 Task: For heading Use Nunito with green colour, bold & Underline.  font size for heading22,  'Change the font style of data to'Nunito and font size to 14,  Change the alignment of both headline & data to Align left In the sheet  Attendance Tracking Spreadsheet
Action: Mouse moved to (239, 95)
Screenshot: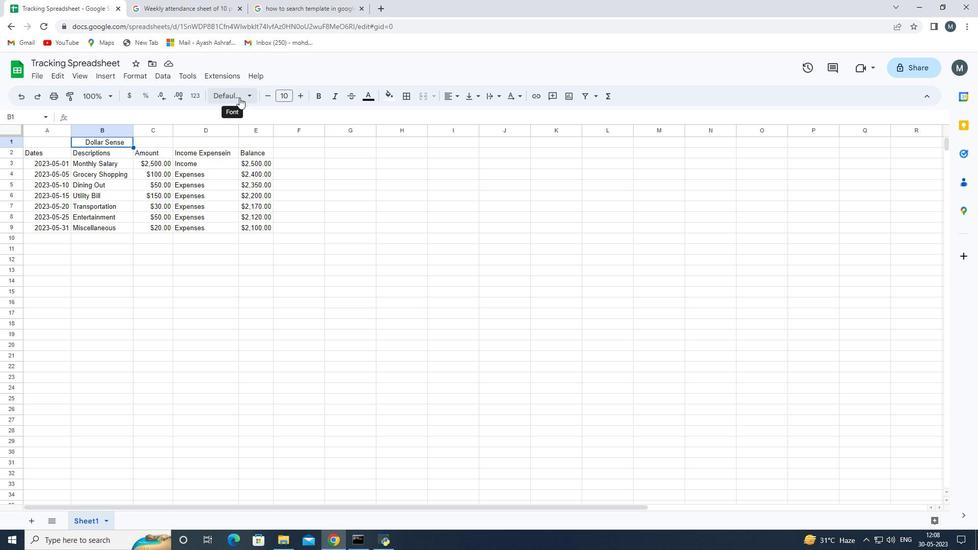 
Action: Mouse pressed left at (239, 95)
Screenshot: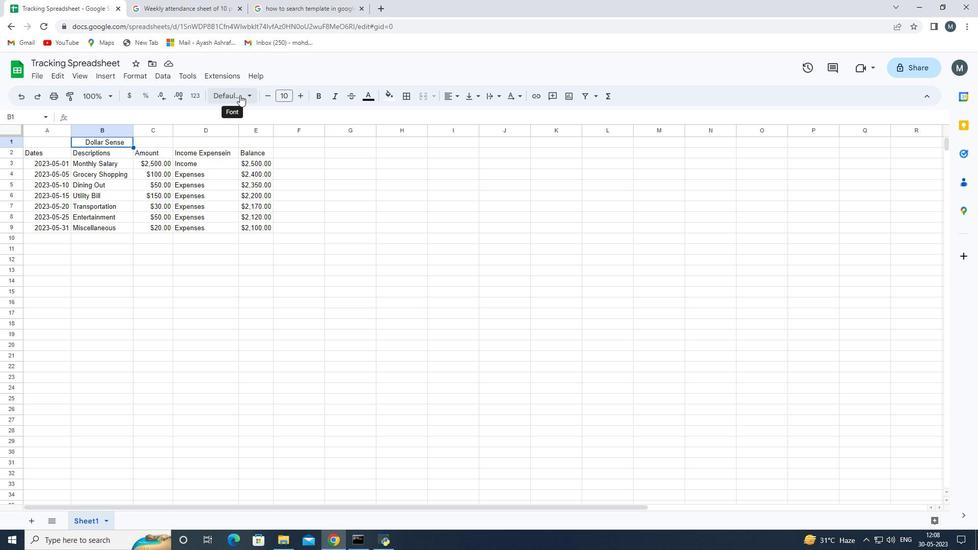 
Action: Mouse moved to (275, 332)
Screenshot: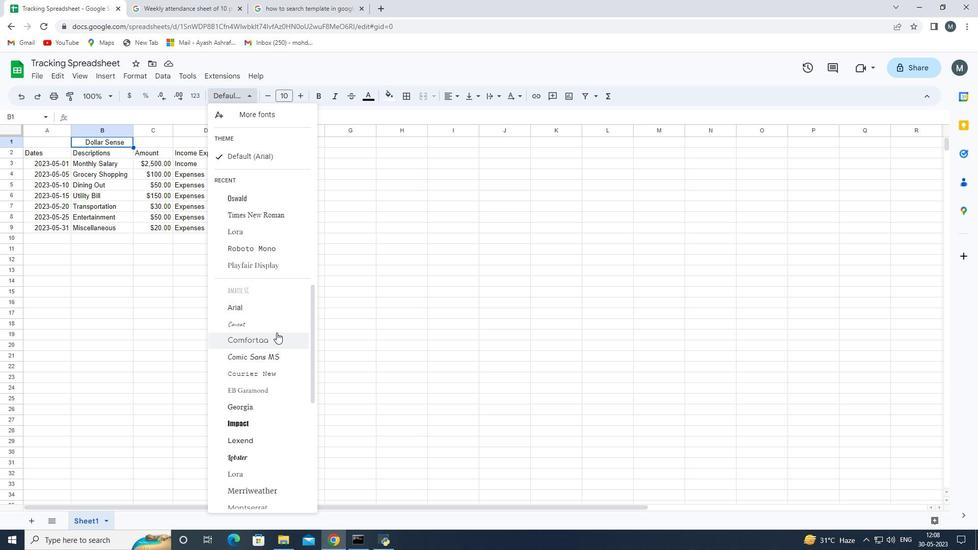 
Action: Mouse scrolled (275, 332) with delta (0, 0)
Screenshot: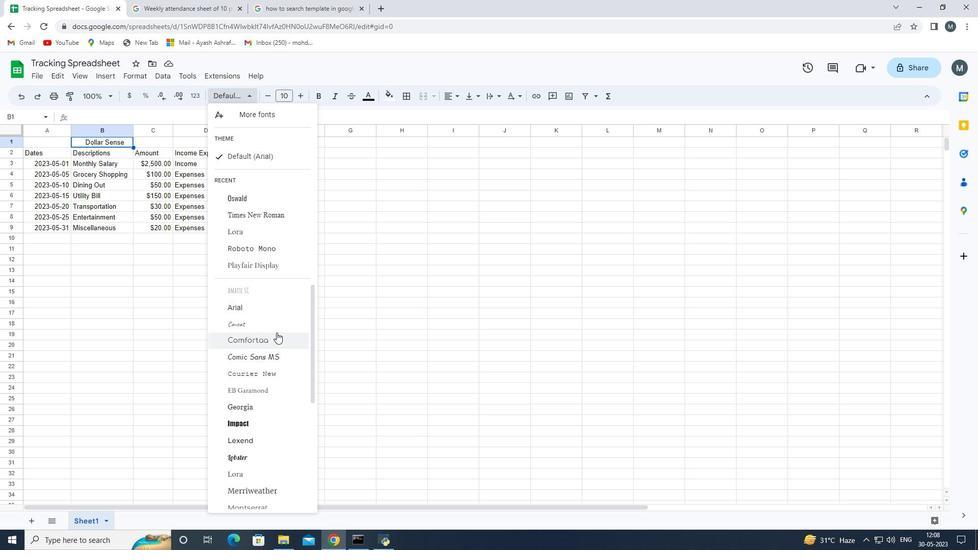 
Action: Mouse scrolled (275, 332) with delta (0, 0)
Screenshot: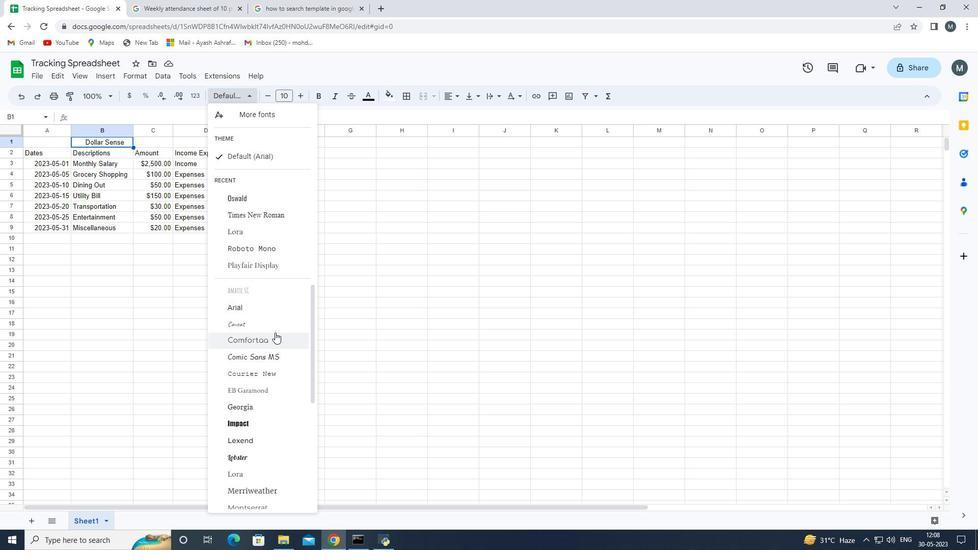 
Action: Mouse moved to (258, 419)
Screenshot: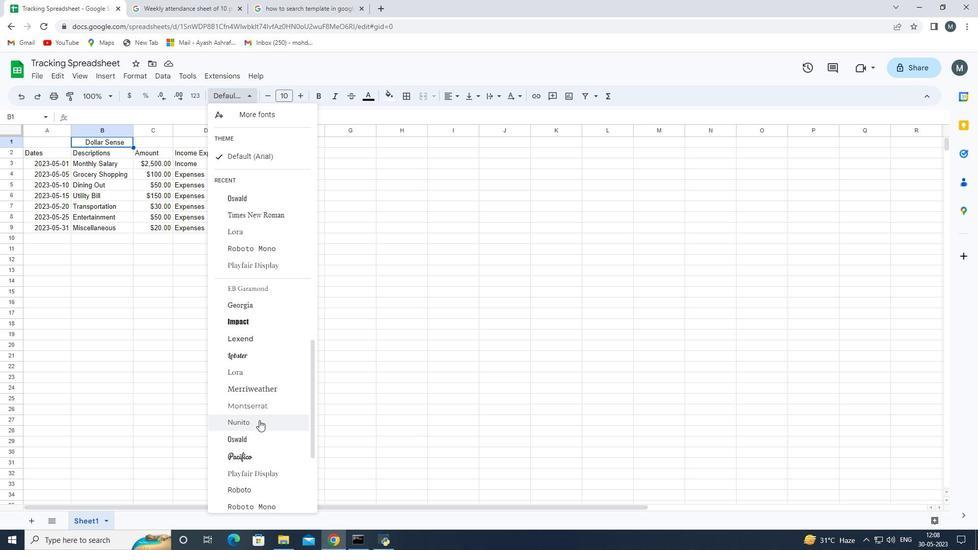 
Action: Mouse pressed left at (258, 419)
Screenshot: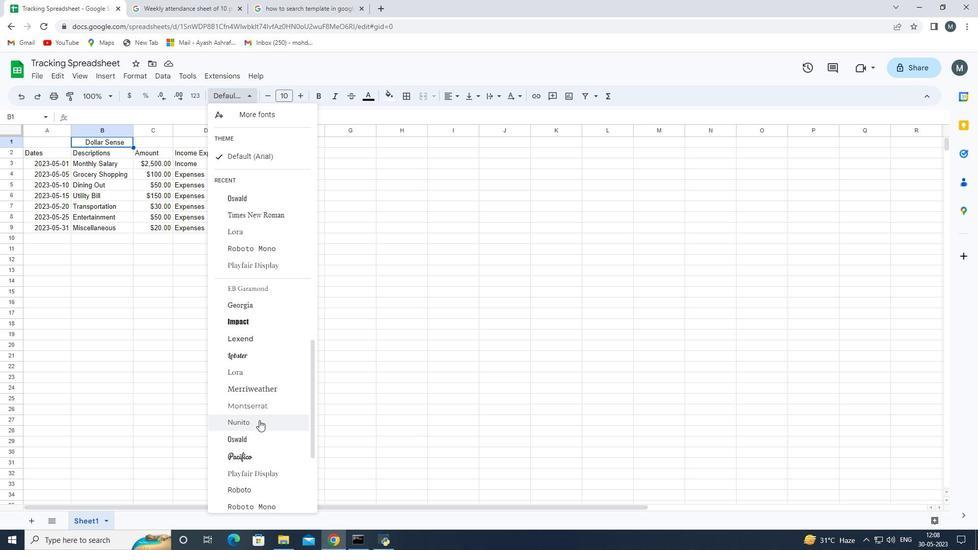 
Action: Mouse moved to (388, 97)
Screenshot: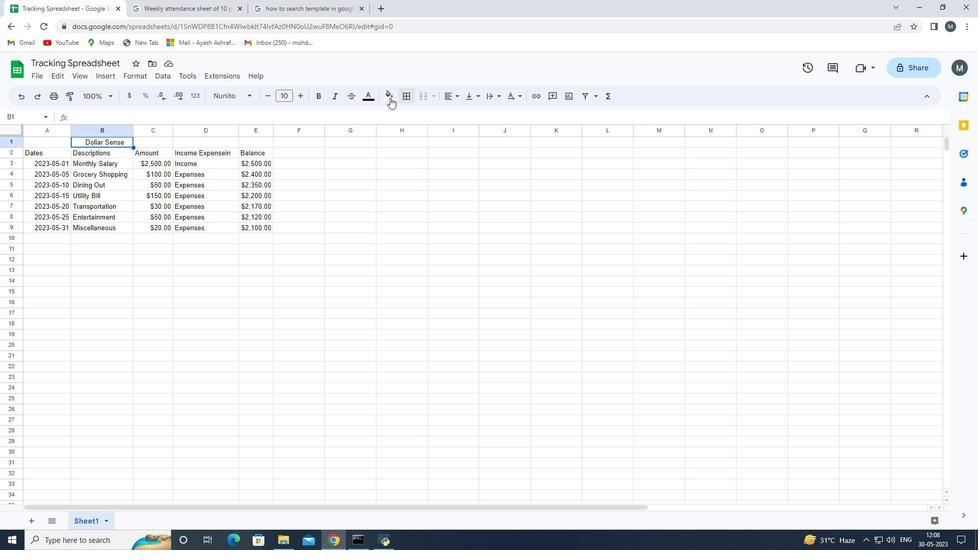 
Action: Mouse pressed left at (388, 97)
Screenshot: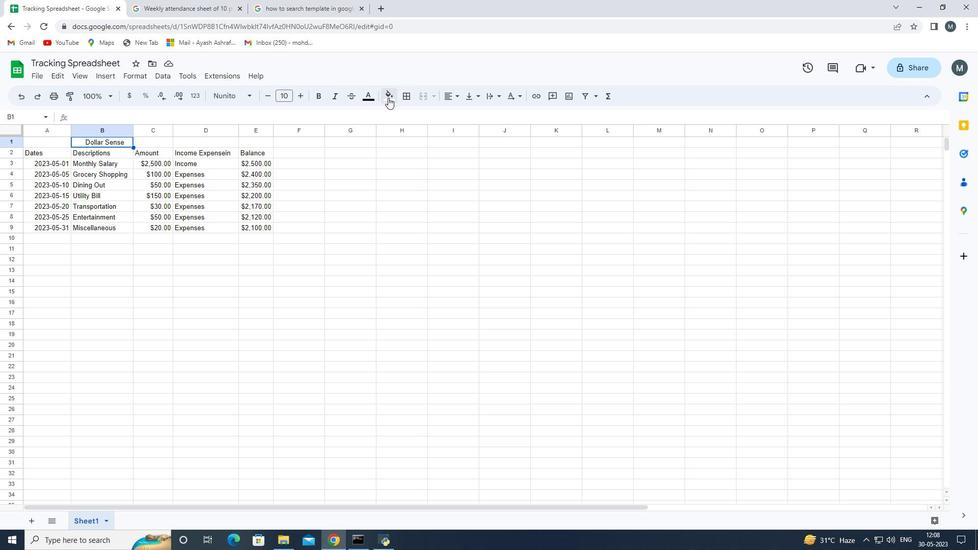 
Action: Mouse moved to (435, 144)
Screenshot: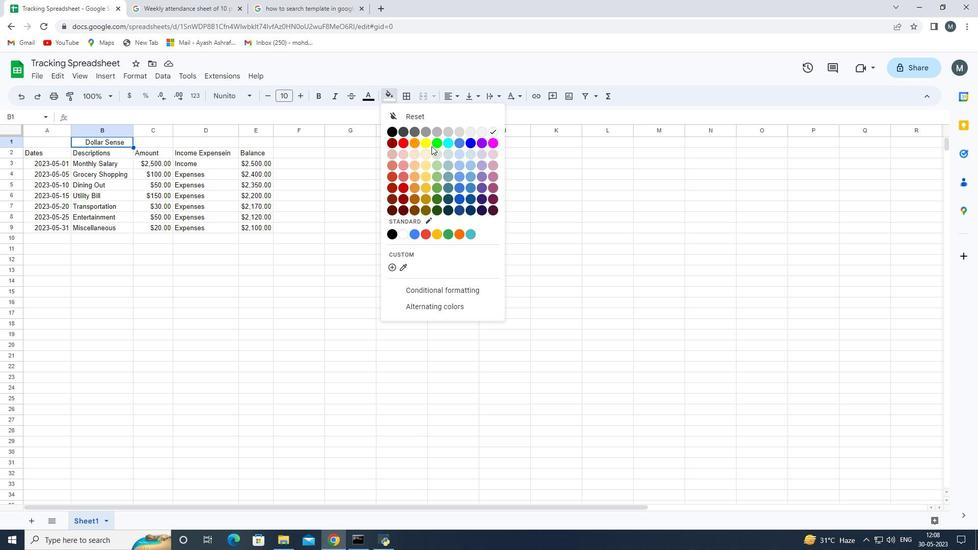 
Action: Mouse pressed left at (435, 144)
Screenshot: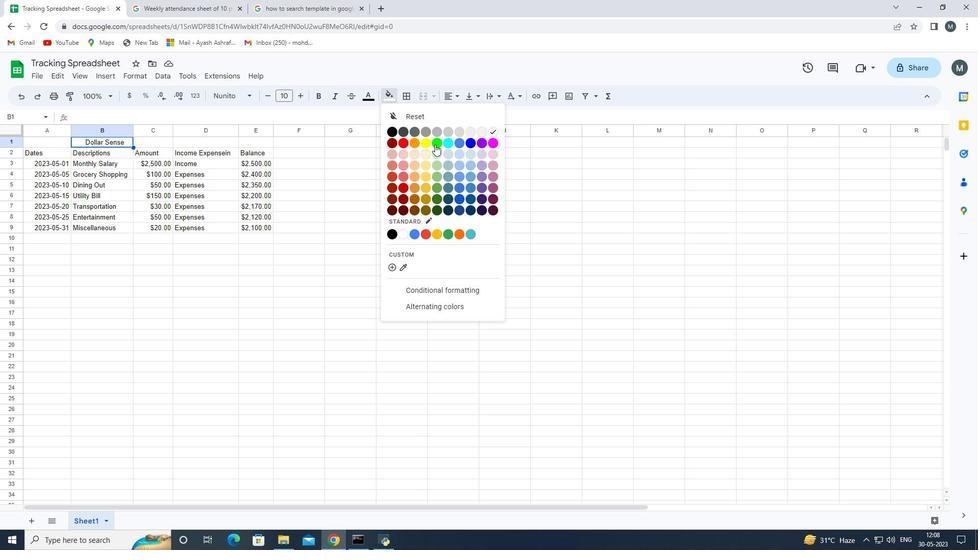 
Action: Mouse moved to (321, 97)
Screenshot: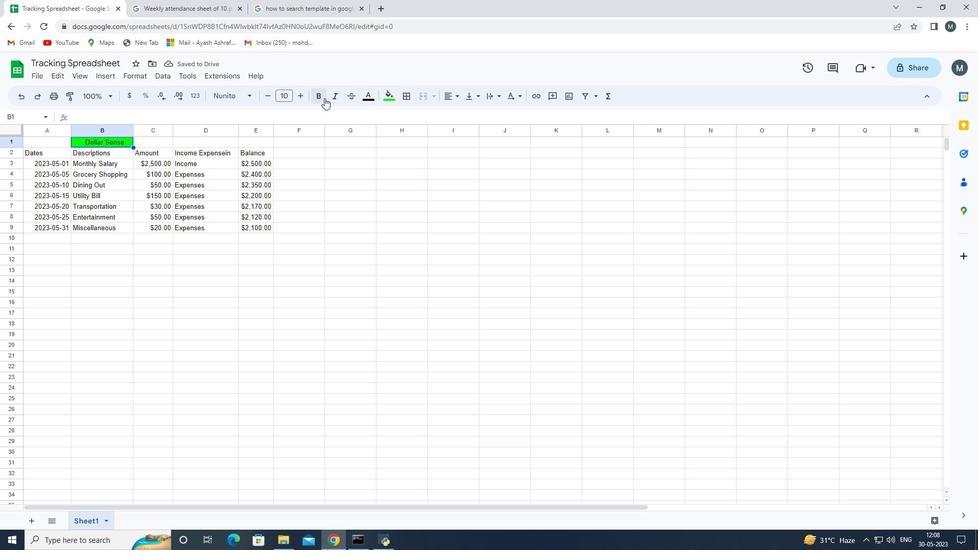 
Action: Mouse pressed left at (321, 97)
Screenshot: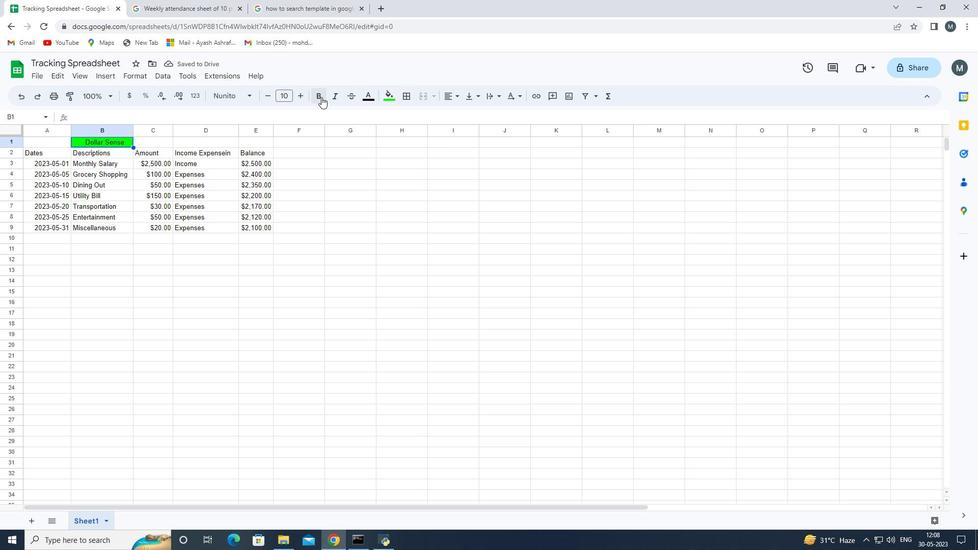 
Action: Mouse moved to (366, 101)
Screenshot: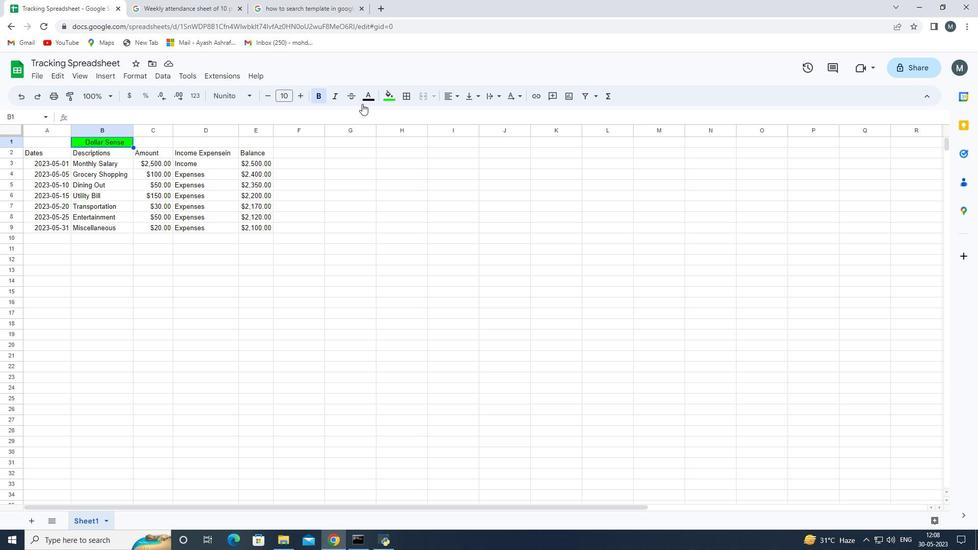 
Action: Mouse pressed left at (366, 101)
Screenshot: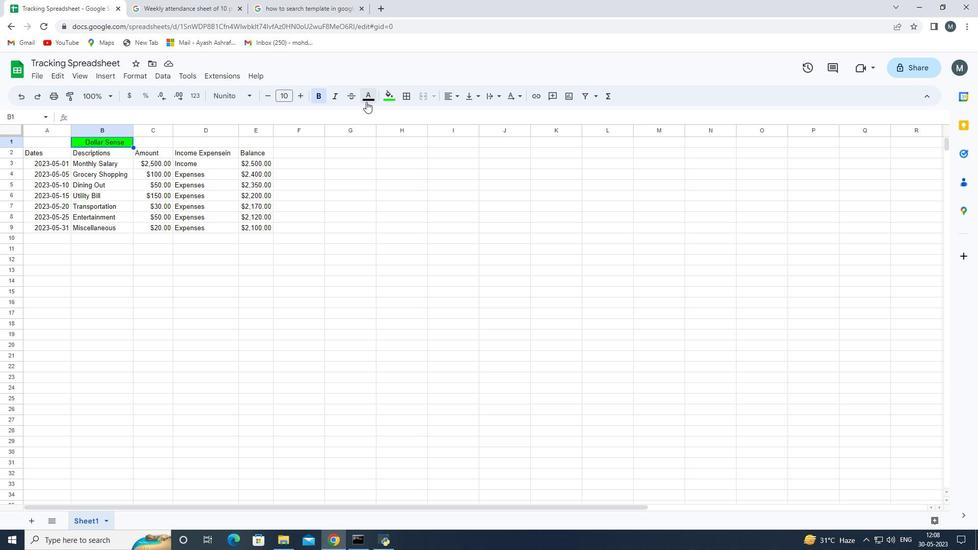 
Action: Mouse moved to (370, 132)
Screenshot: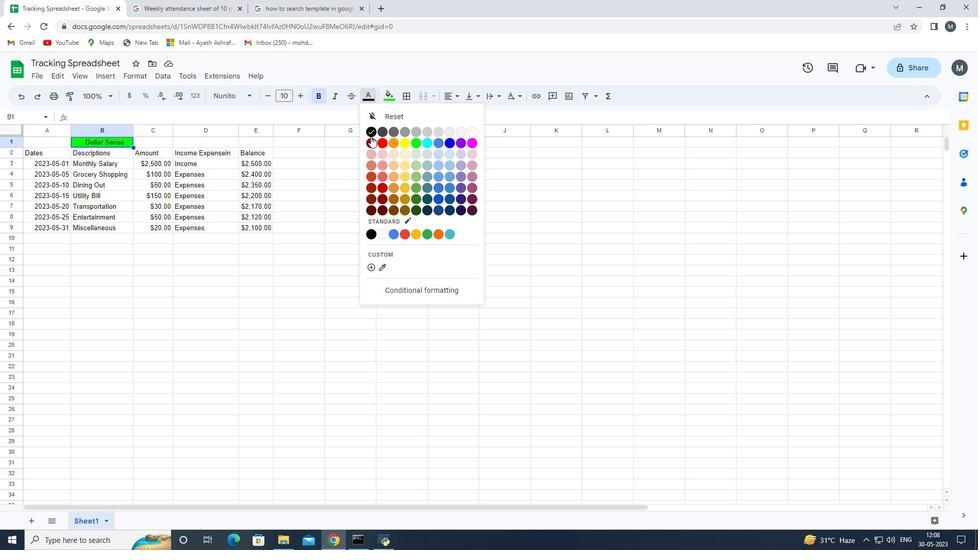 
Action: Mouse pressed left at (370, 132)
Screenshot: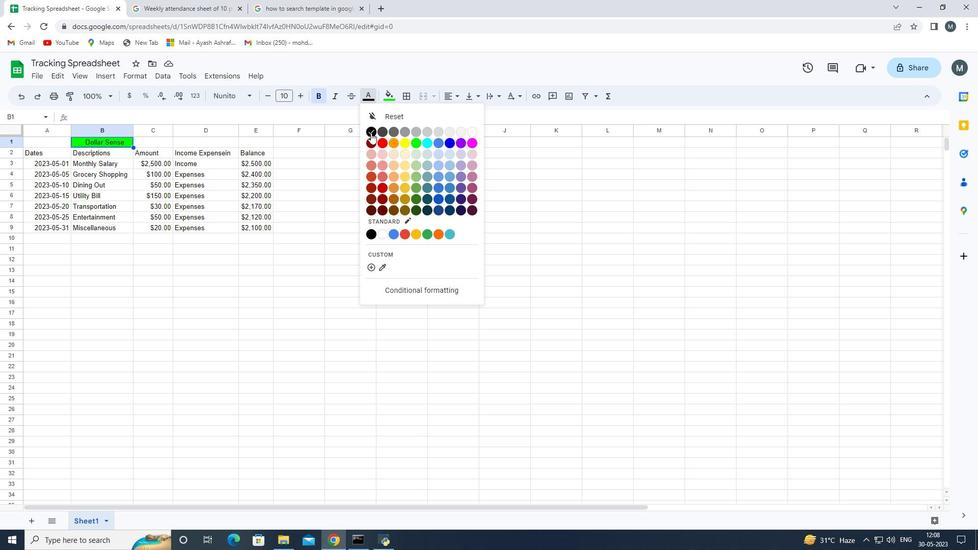 
Action: Mouse moved to (111, 144)
Screenshot: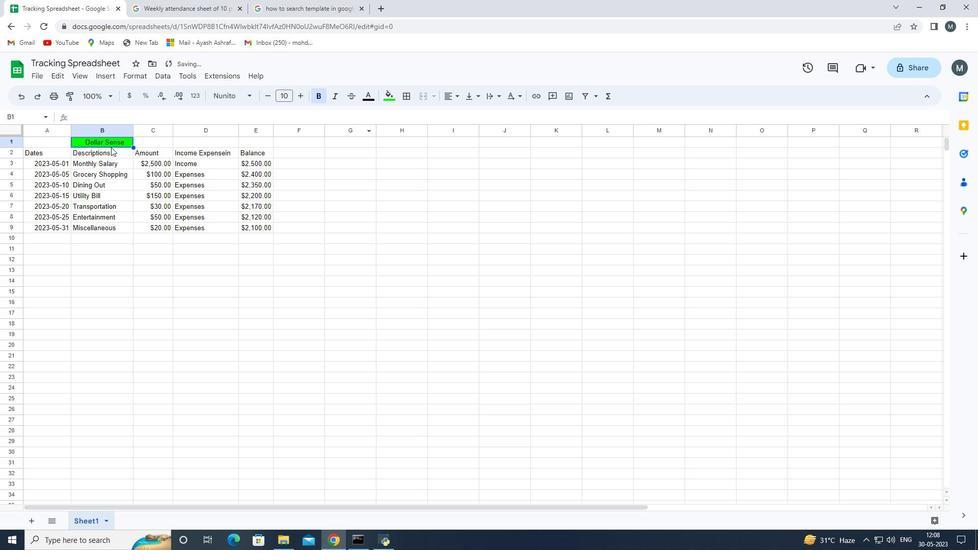 
Action: Mouse pressed left at (111, 144)
Screenshot: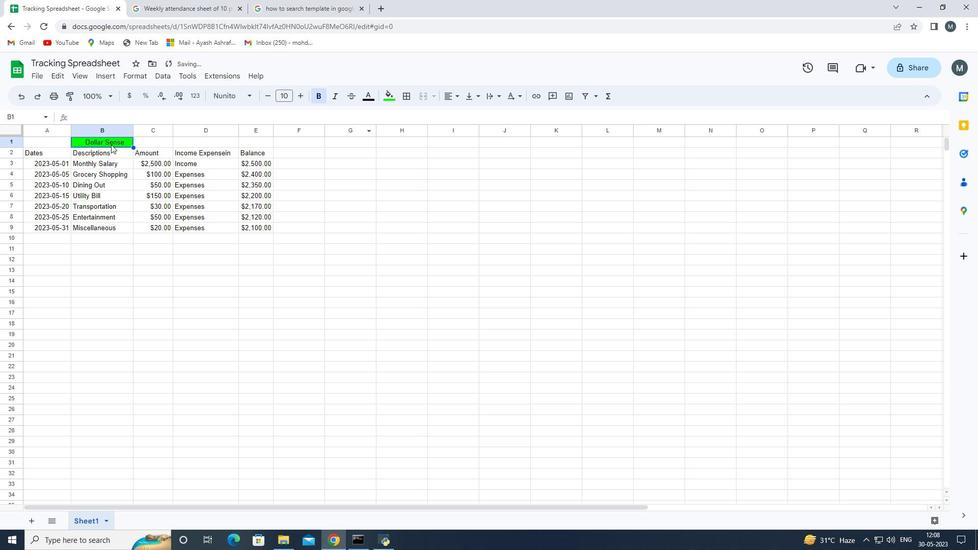 
Action: Mouse pressed left at (111, 144)
Screenshot: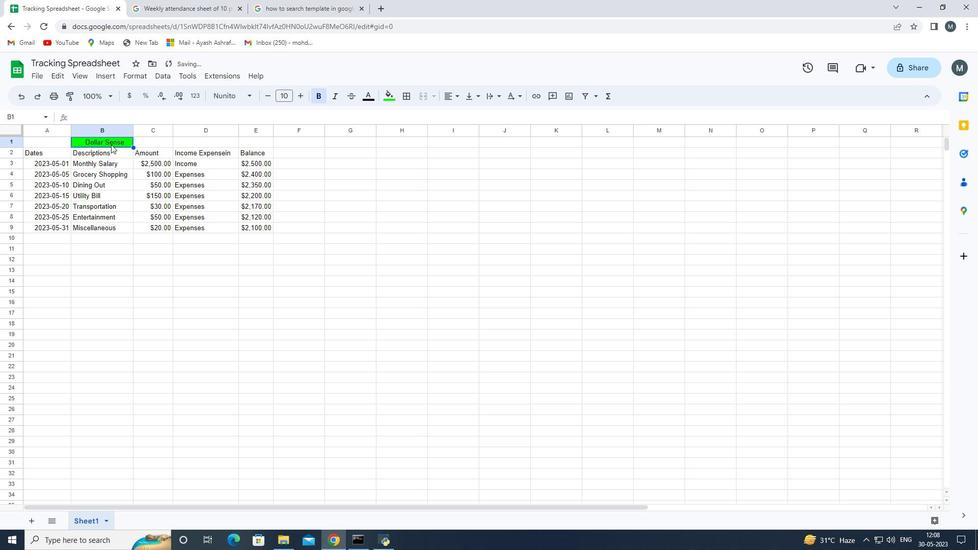 
Action: Mouse moved to (111, 144)
Screenshot: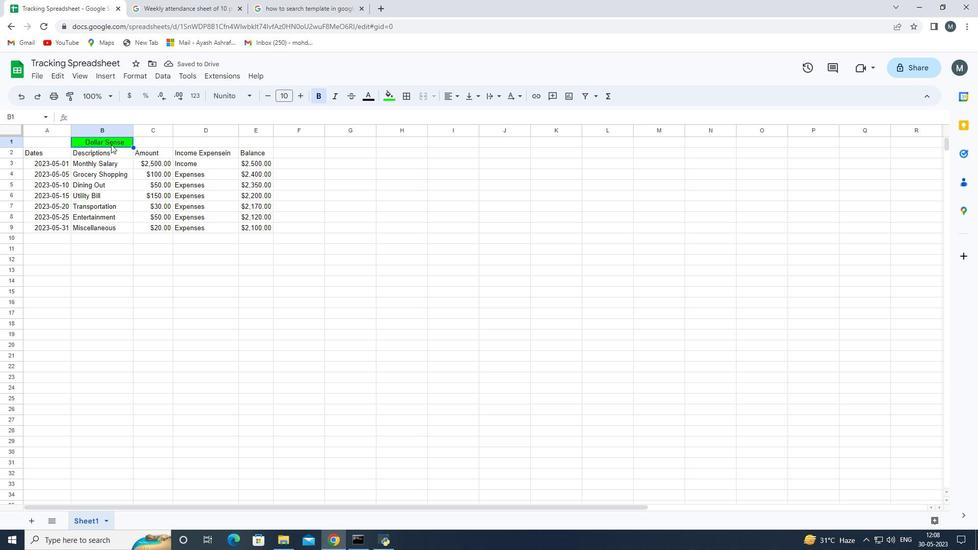 
Action: Key pressed ctrl+B
Screenshot: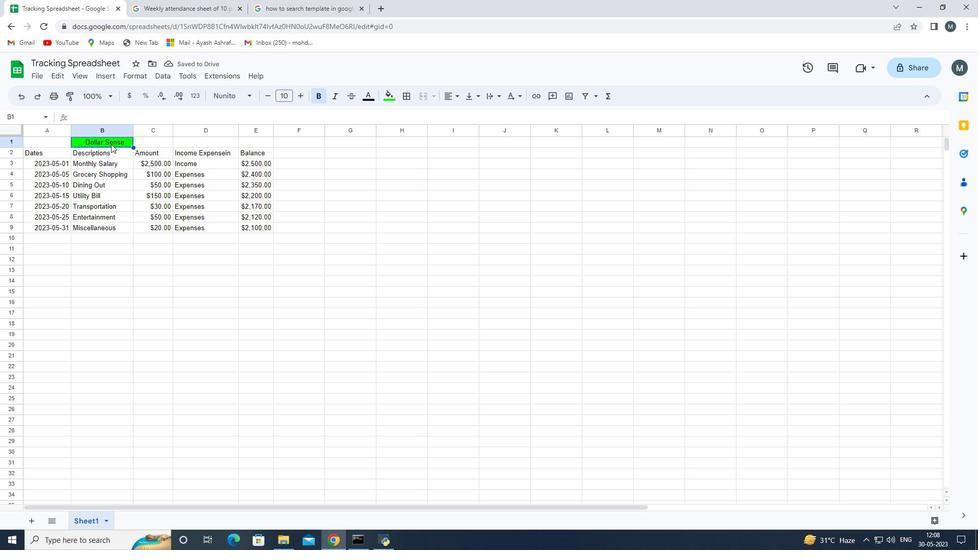 
Action: Mouse moved to (120, 137)
Screenshot: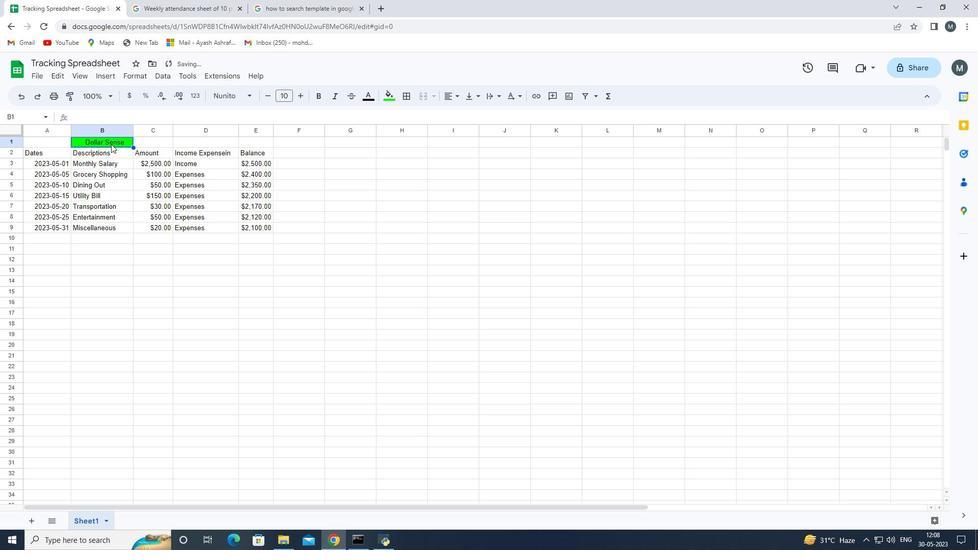 
Action: Mouse pressed left at (120, 137)
Screenshot: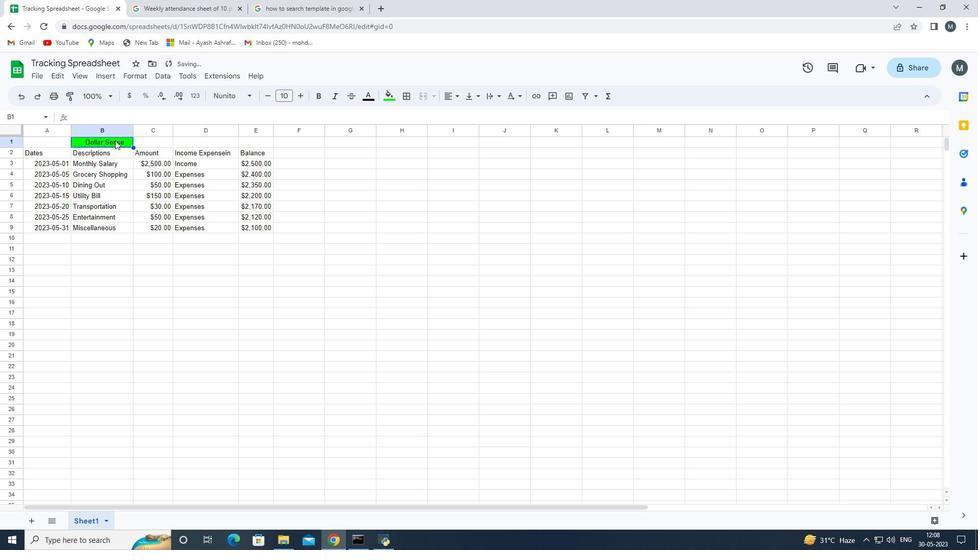 
Action: Mouse moved to (120, 140)
Screenshot: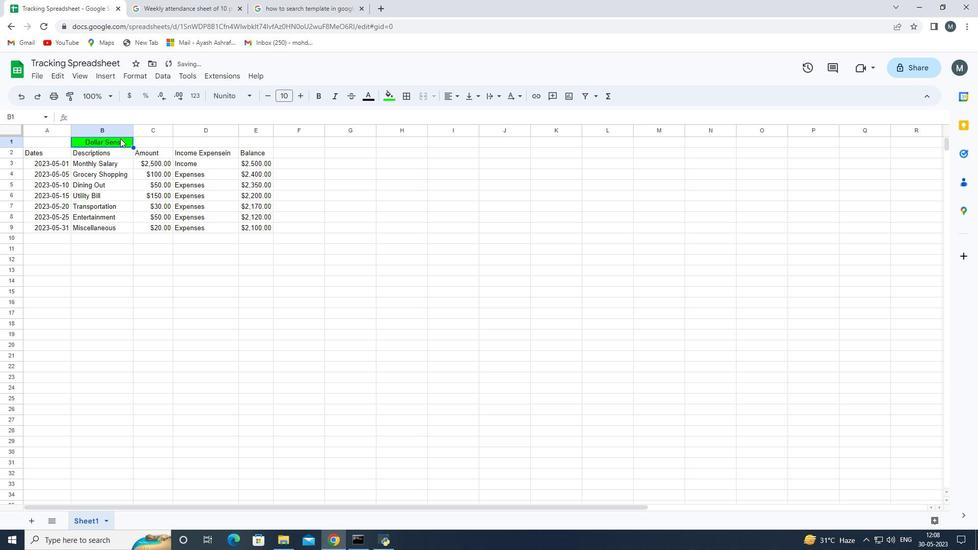 
Action: Mouse pressed left at (120, 140)
Screenshot: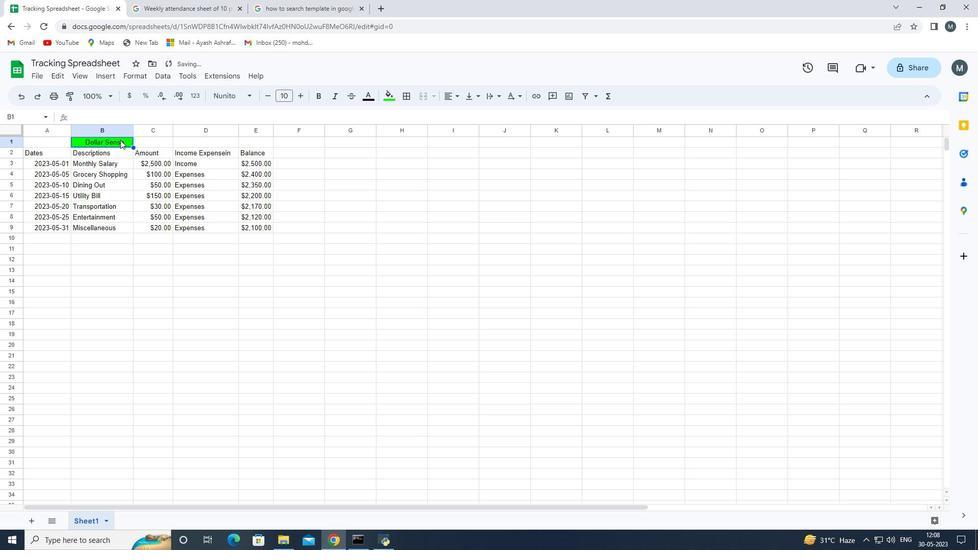 
Action: Mouse pressed left at (120, 140)
Screenshot: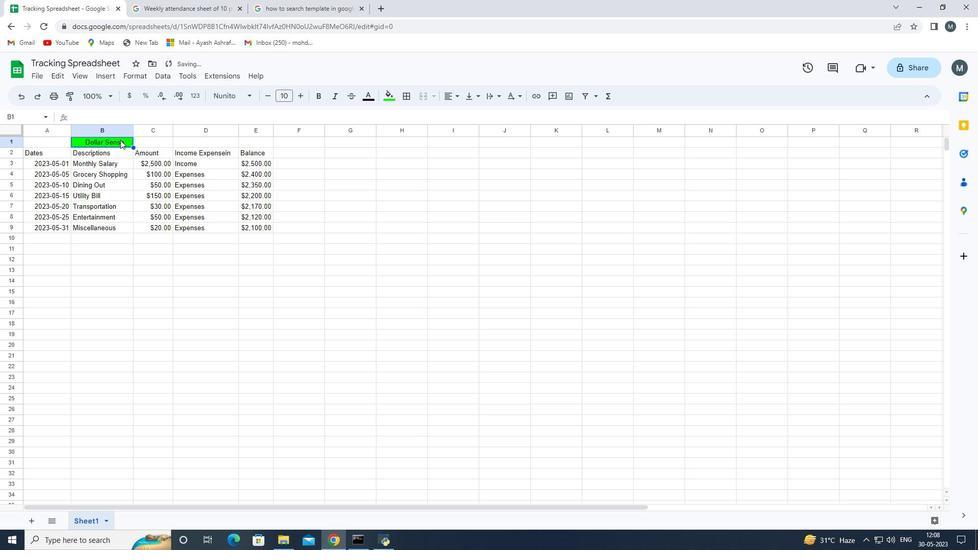 
Action: Mouse moved to (61, 141)
Screenshot: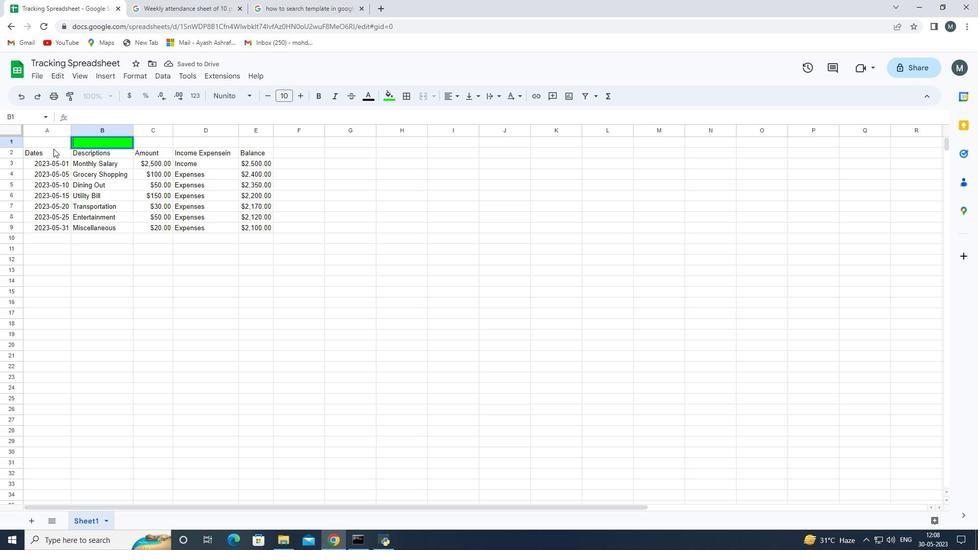 
Action: Mouse pressed left at (61, 141)
Screenshot: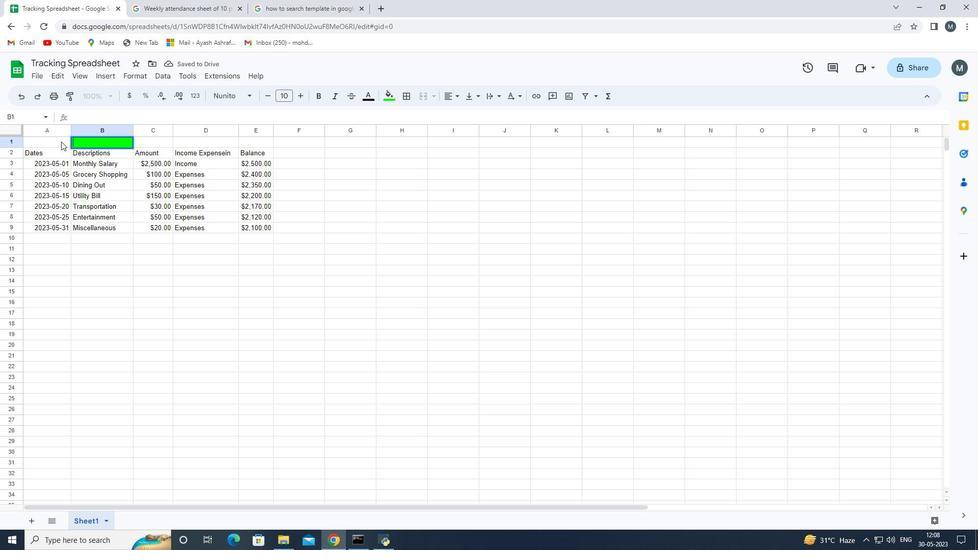 
Action: Mouse moved to (102, 142)
Screenshot: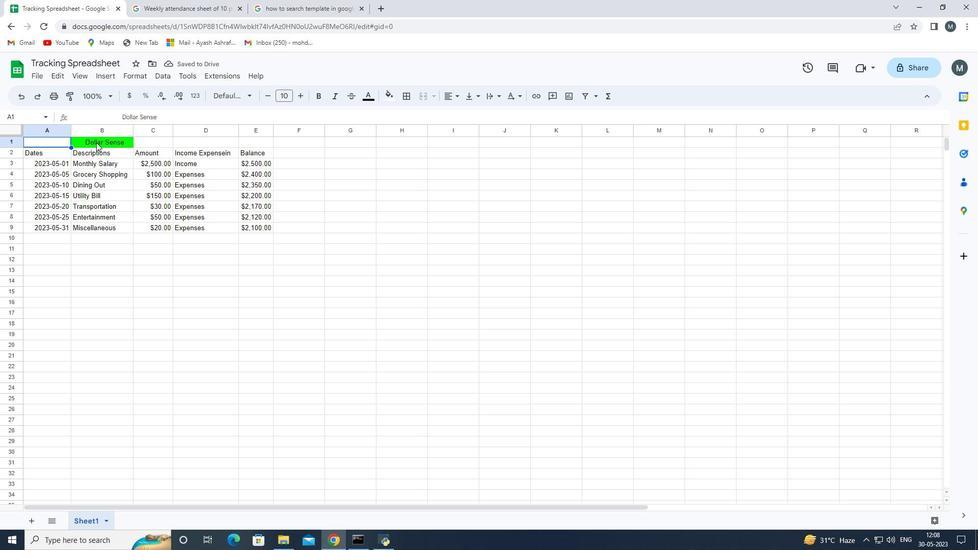 
Action: Mouse pressed left at (102, 142)
Screenshot: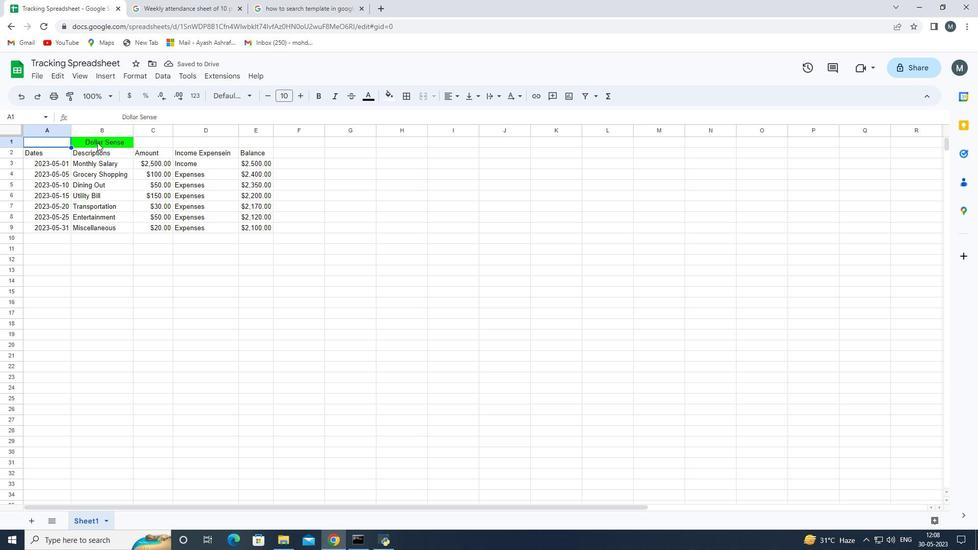 
Action: Mouse pressed left at (102, 142)
Screenshot: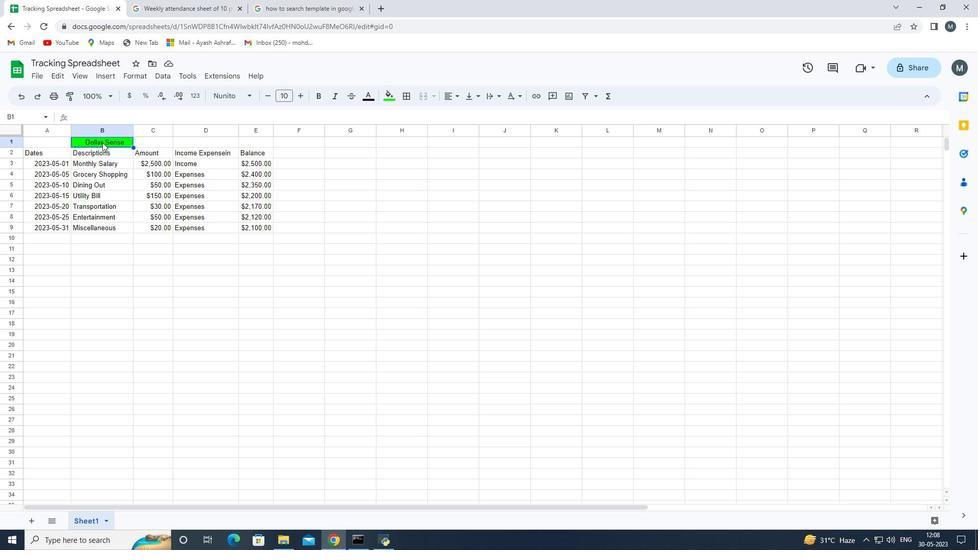 
Action: Mouse pressed left at (102, 142)
Screenshot: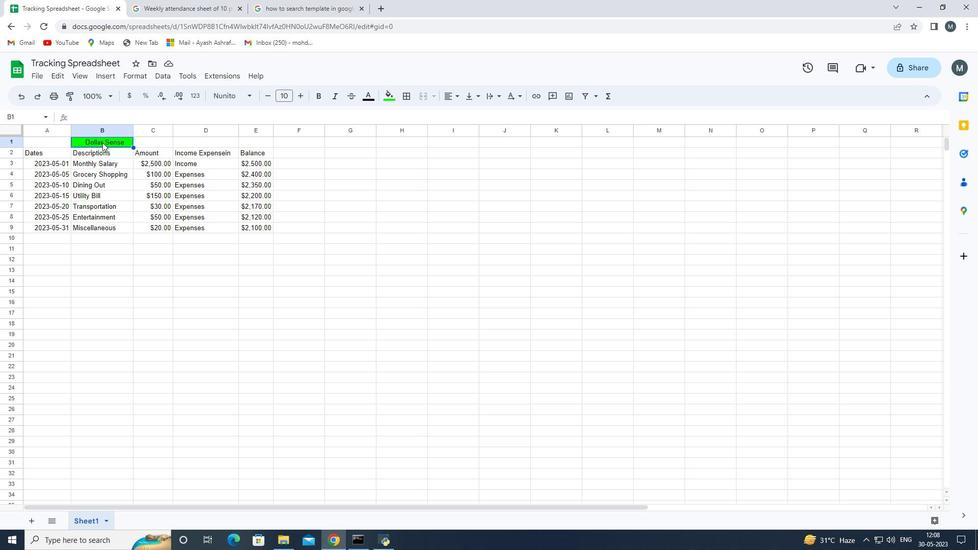 
Action: Mouse moved to (52, 141)
Screenshot: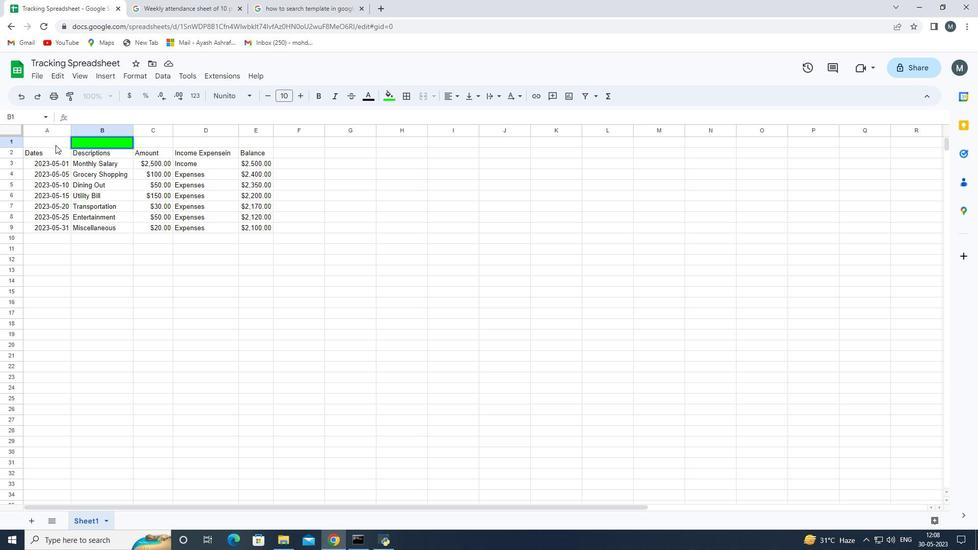 
Action: Mouse pressed left at (52, 141)
Screenshot: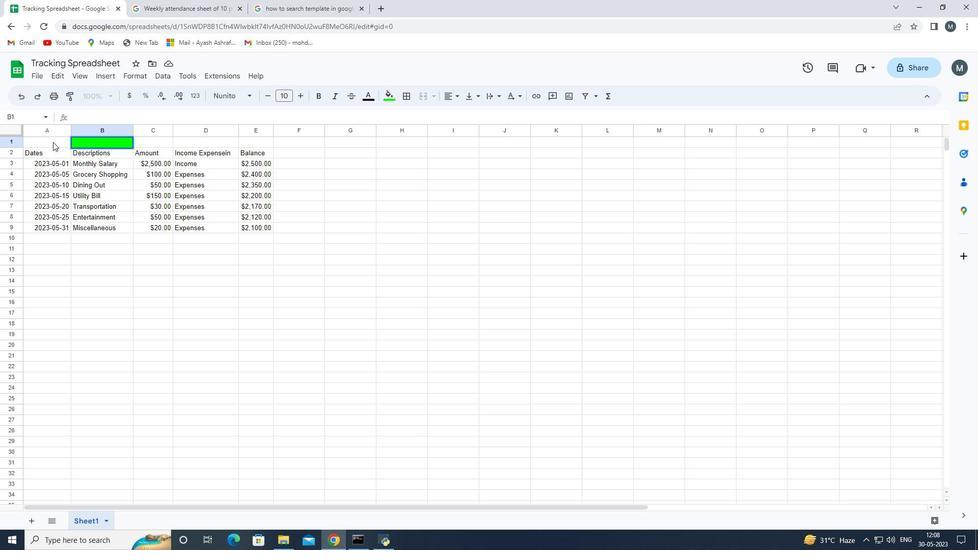 
Action: Mouse moved to (106, 145)
Screenshot: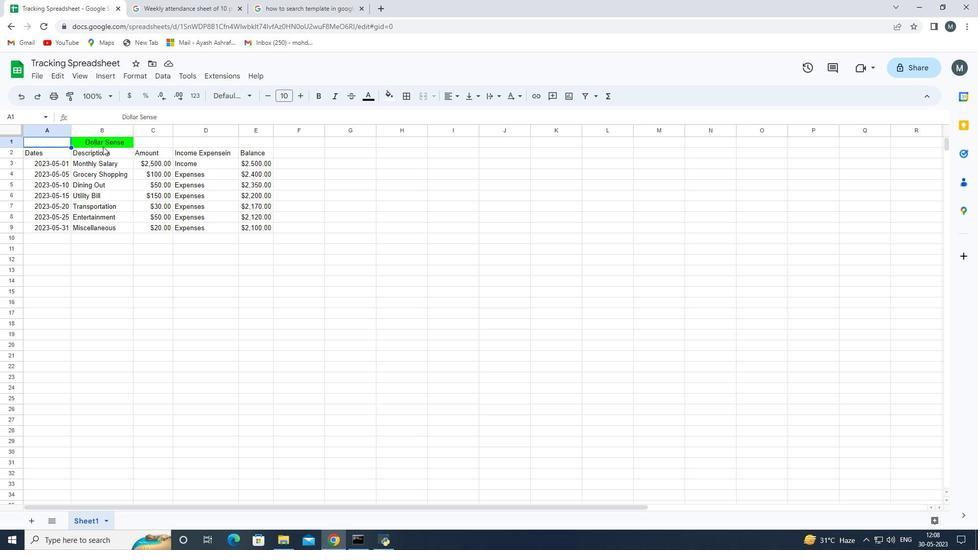 
Action: Mouse pressed left at (106, 145)
Screenshot: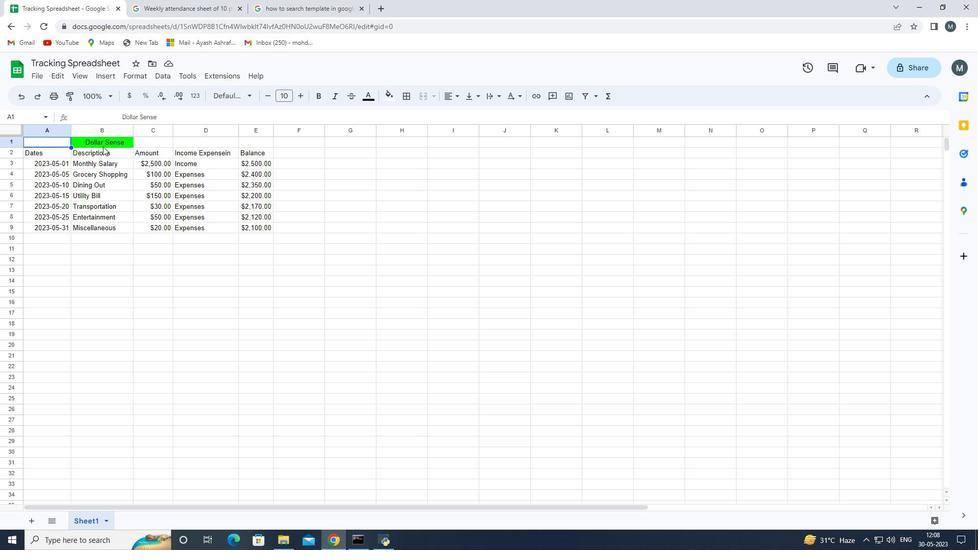 
Action: Mouse moved to (58, 142)
Screenshot: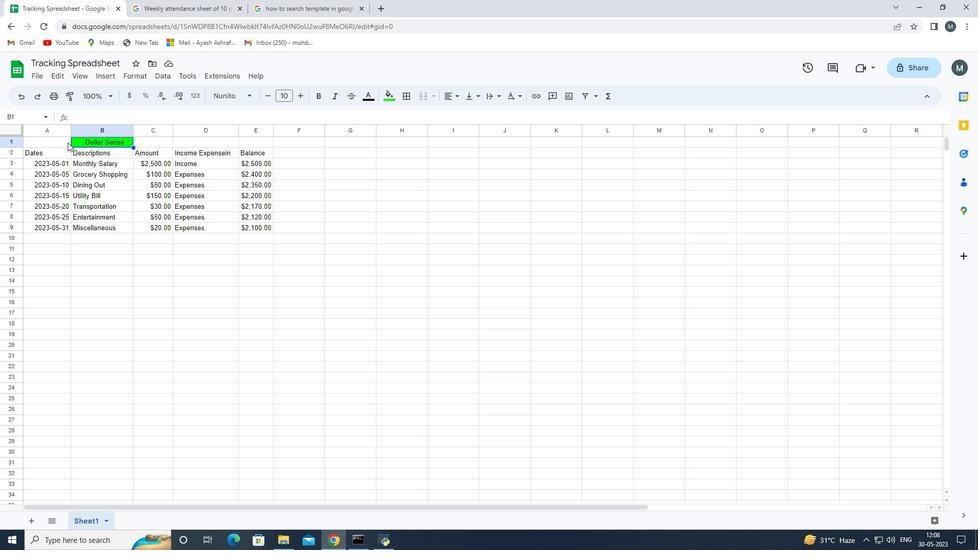 
Action: Mouse pressed left at (58, 142)
Screenshot: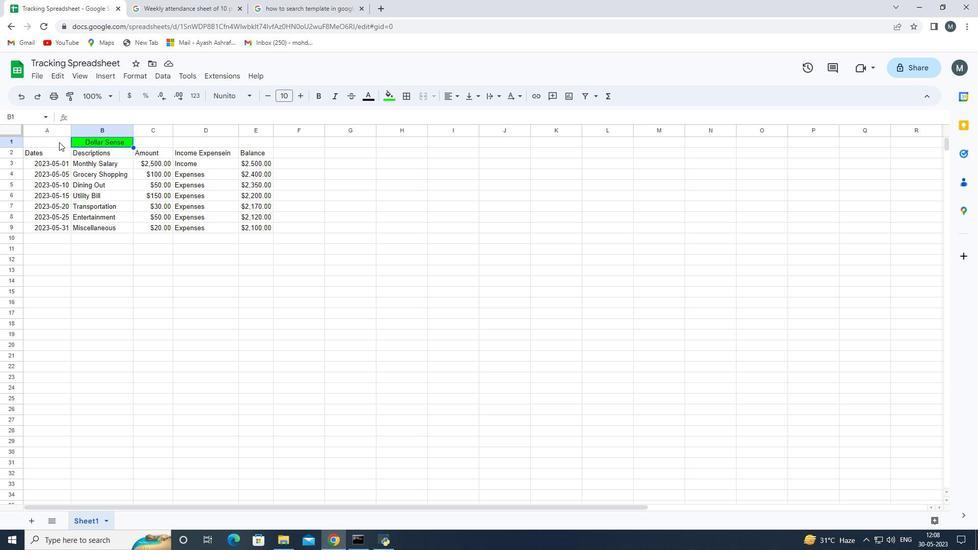 
Action: Mouse moved to (165, 114)
Screenshot: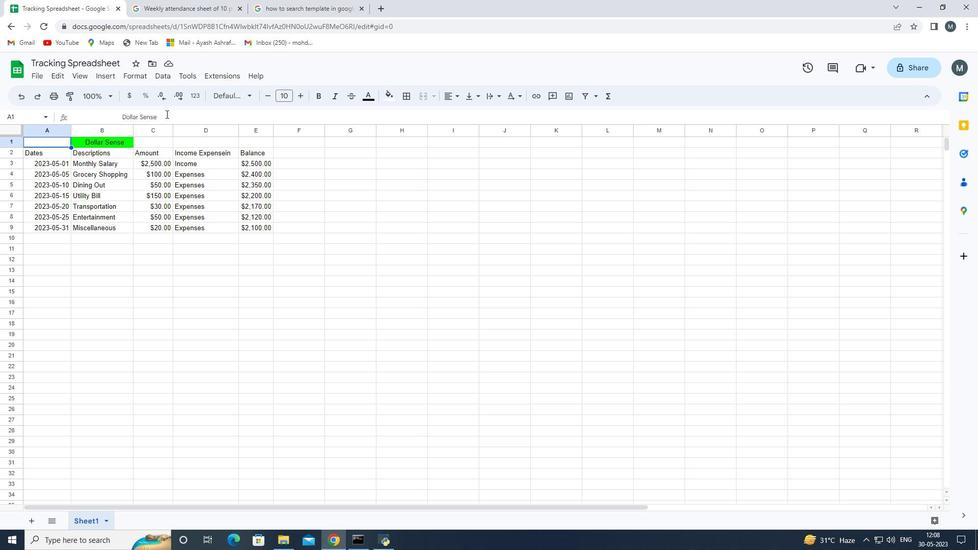 
Action: Mouse pressed left at (165, 114)
Screenshot: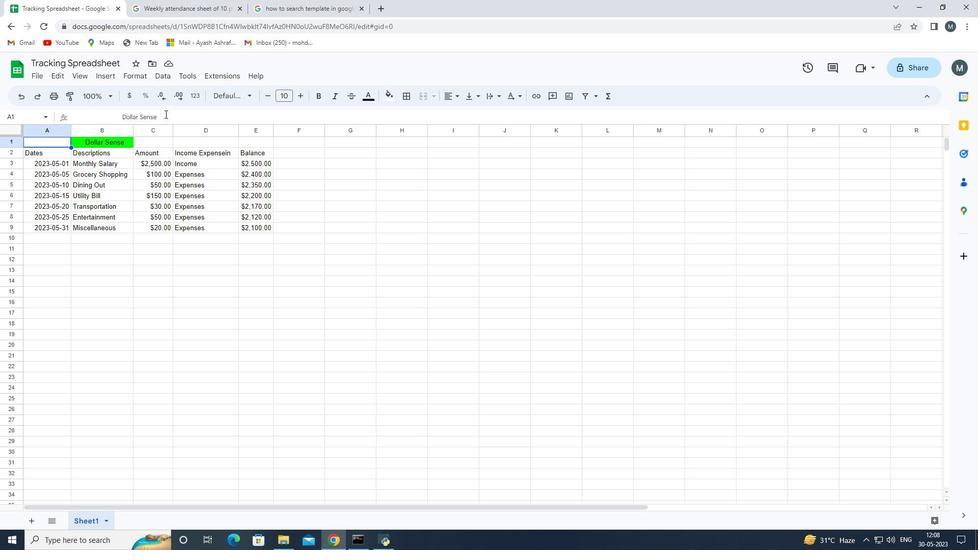 
Action: Mouse moved to (123, 120)
Screenshot: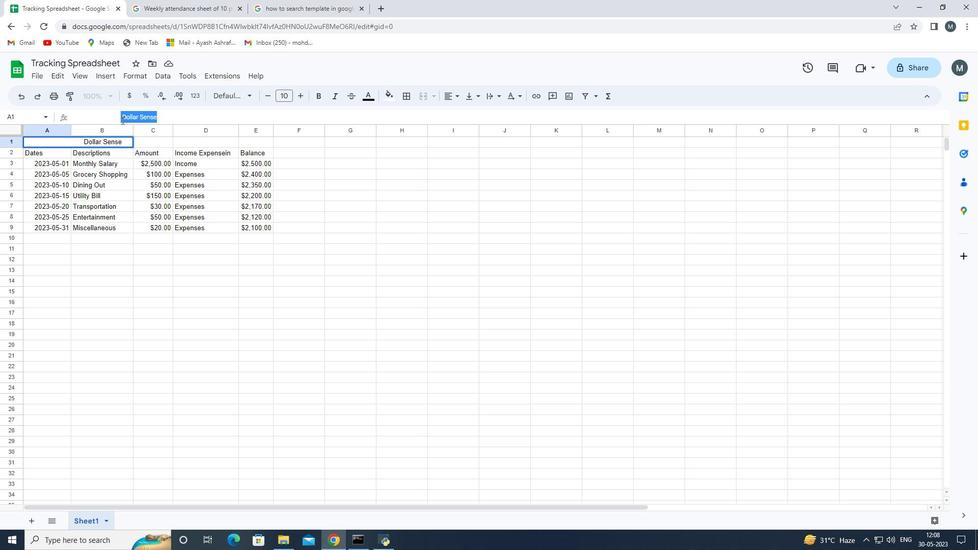
Action: Key pressed ctrl+B
Screenshot: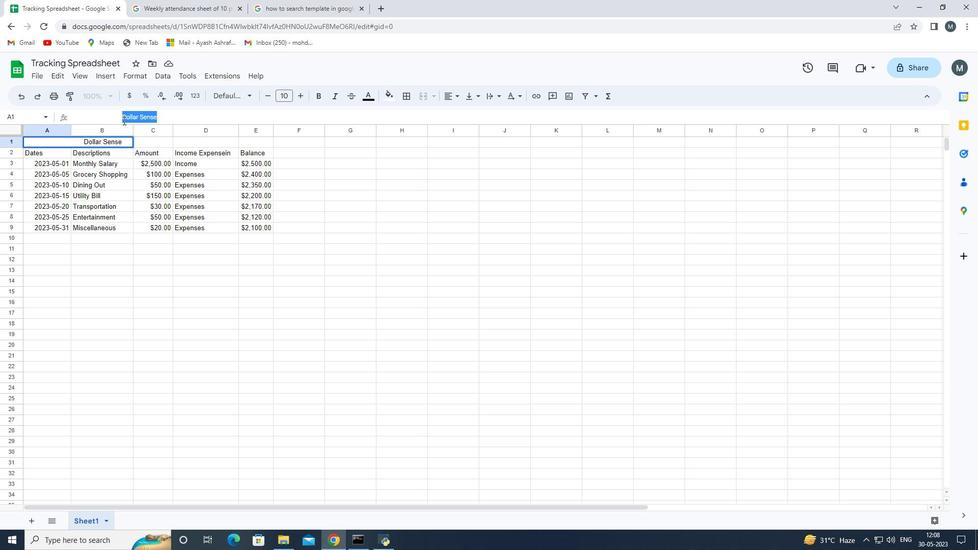 
Action: Mouse moved to (117, 132)
Screenshot: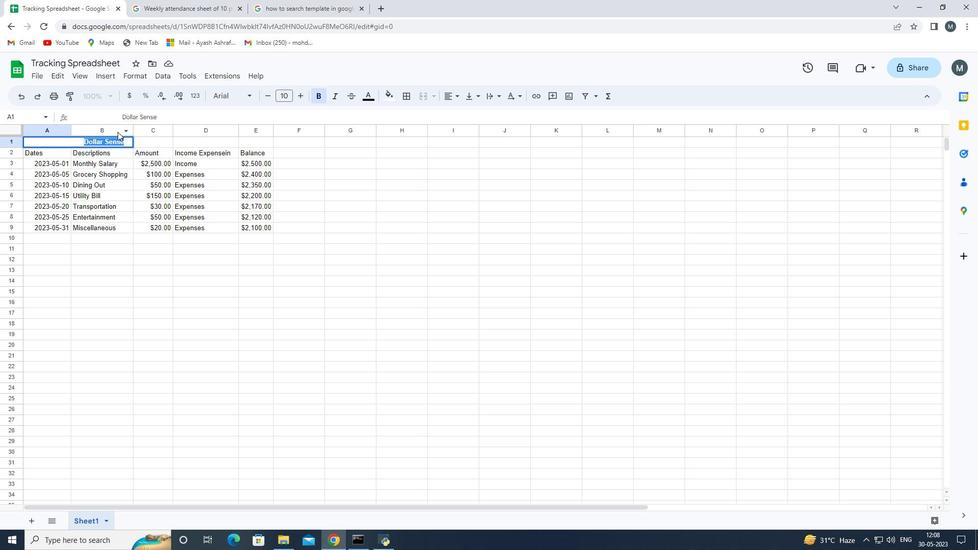 
Action: Key pressed ctrl+U
Screenshot: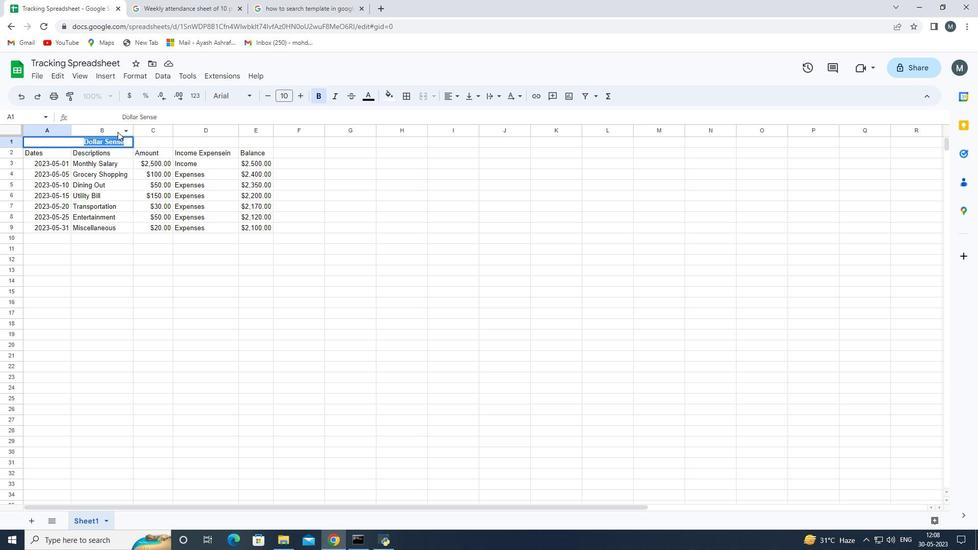 
Action: Mouse moved to (135, 278)
Screenshot: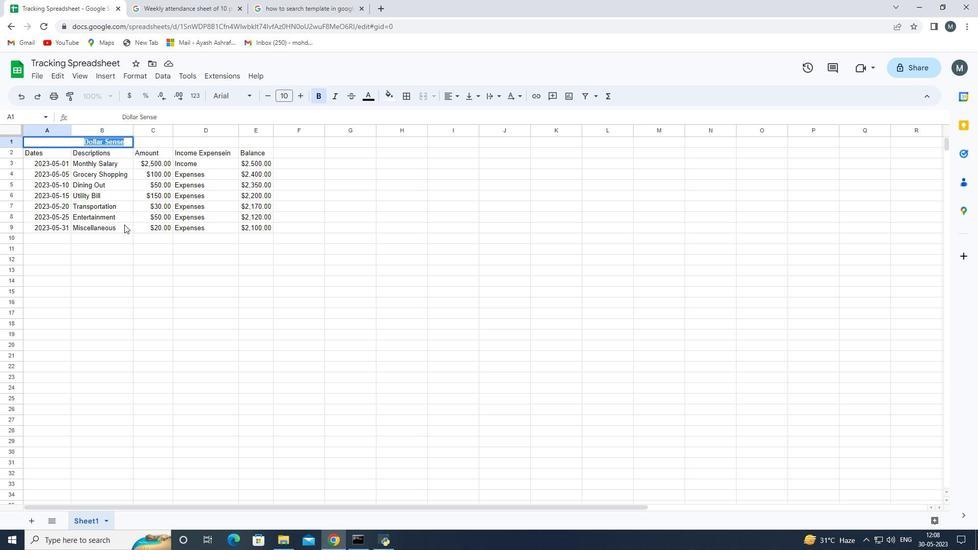 
Action: Mouse pressed left at (135, 278)
Screenshot: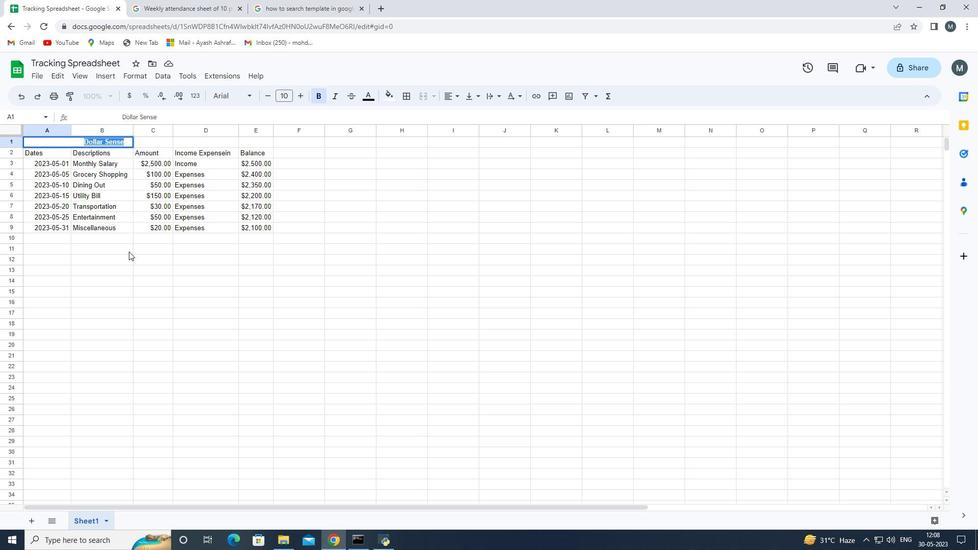 
Action: Mouse moved to (98, 144)
Screenshot: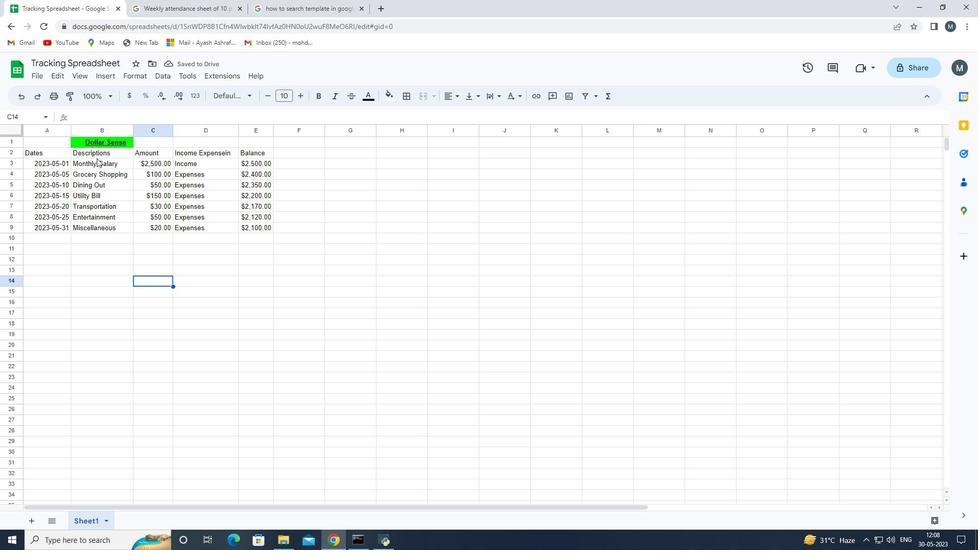 
Action: Mouse pressed left at (98, 144)
Screenshot: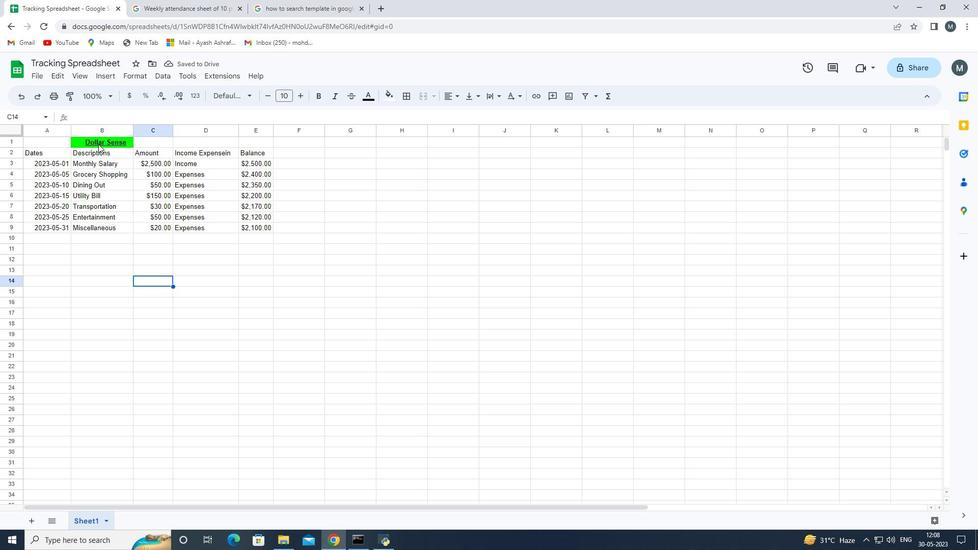 
Action: Mouse moved to (297, 97)
Screenshot: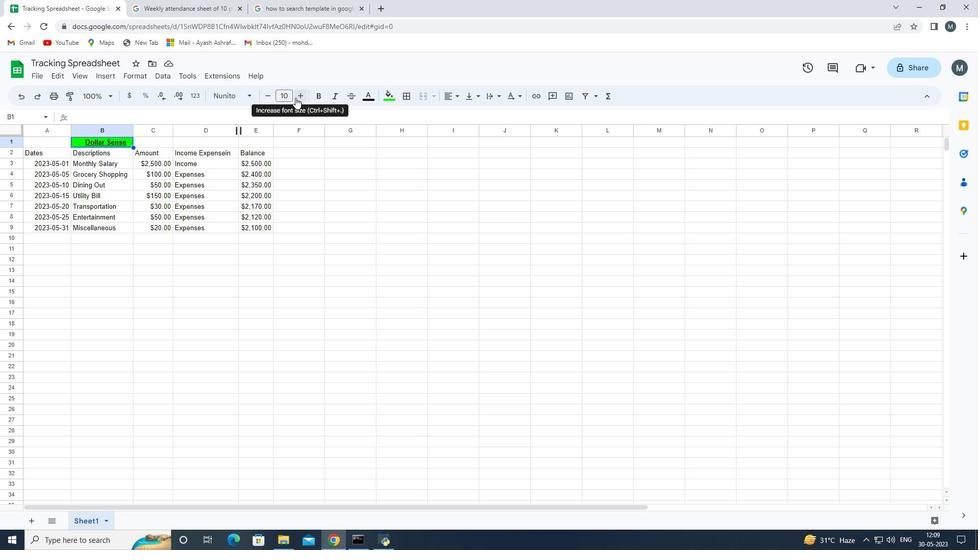 
Action: Mouse pressed left at (297, 97)
Screenshot: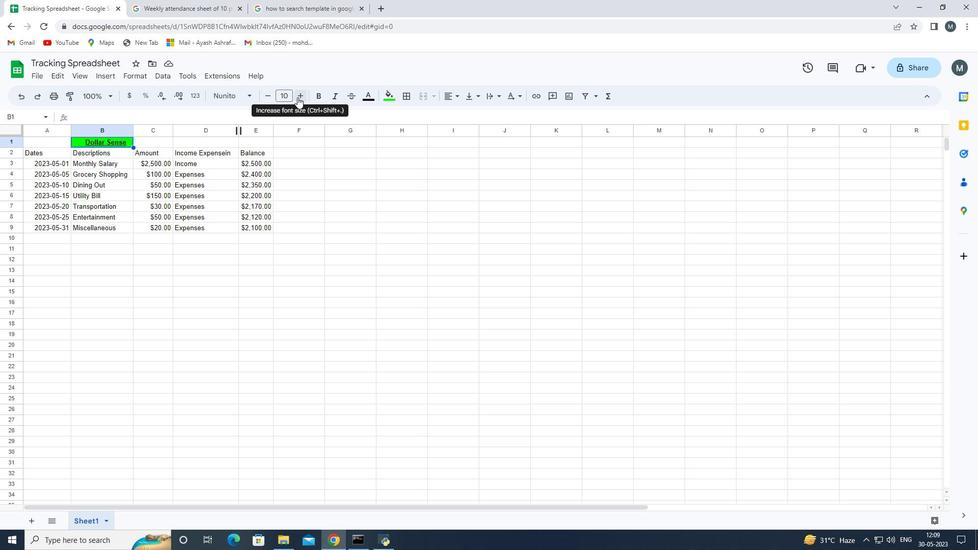 
Action: Mouse pressed left at (297, 97)
Screenshot: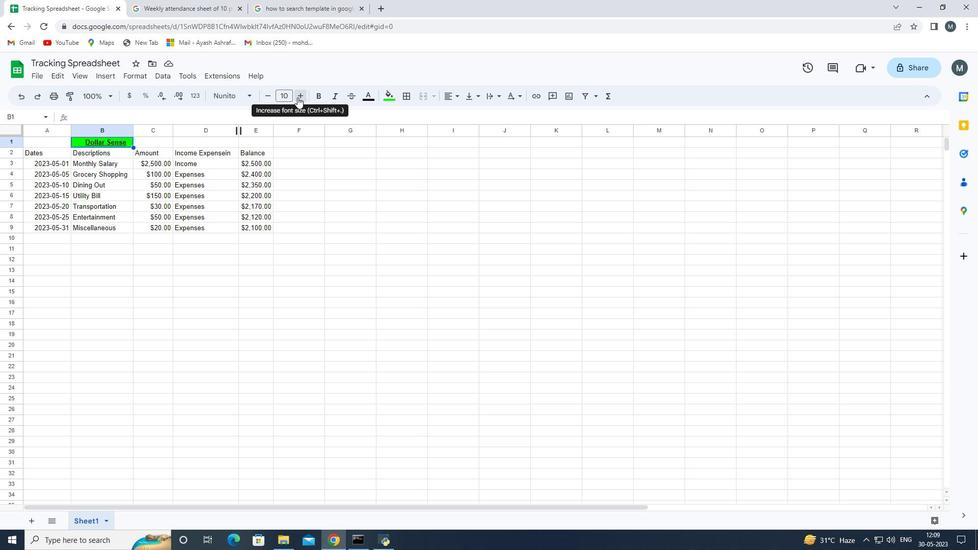 
Action: Mouse pressed left at (297, 97)
Screenshot: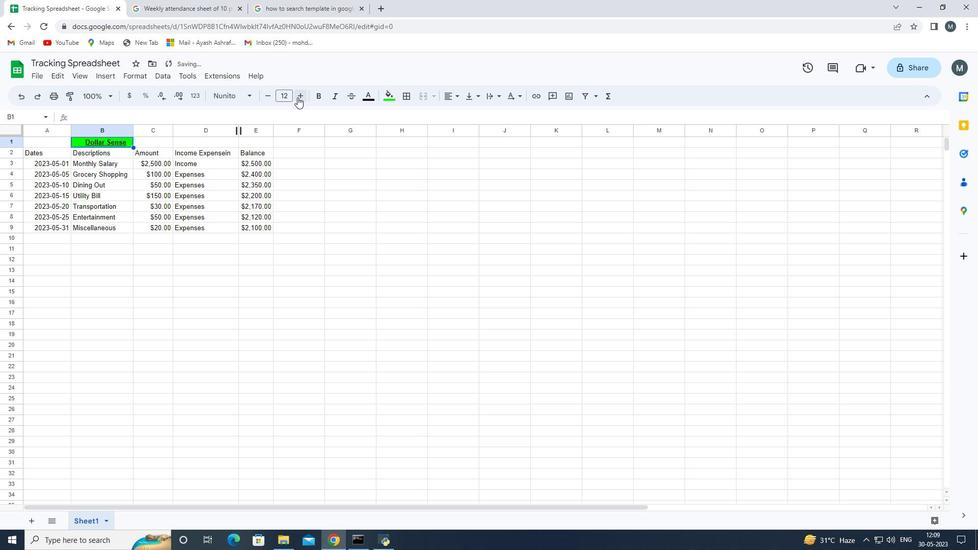 
Action: Mouse pressed left at (297, 97)
Screenshot: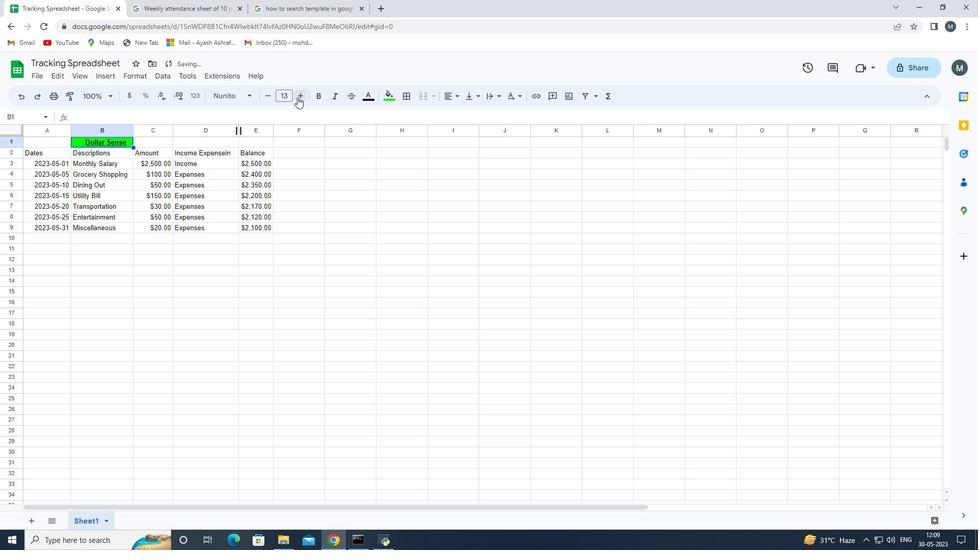 
Action: Mouse pressed left at (297, 97)
Screenshot: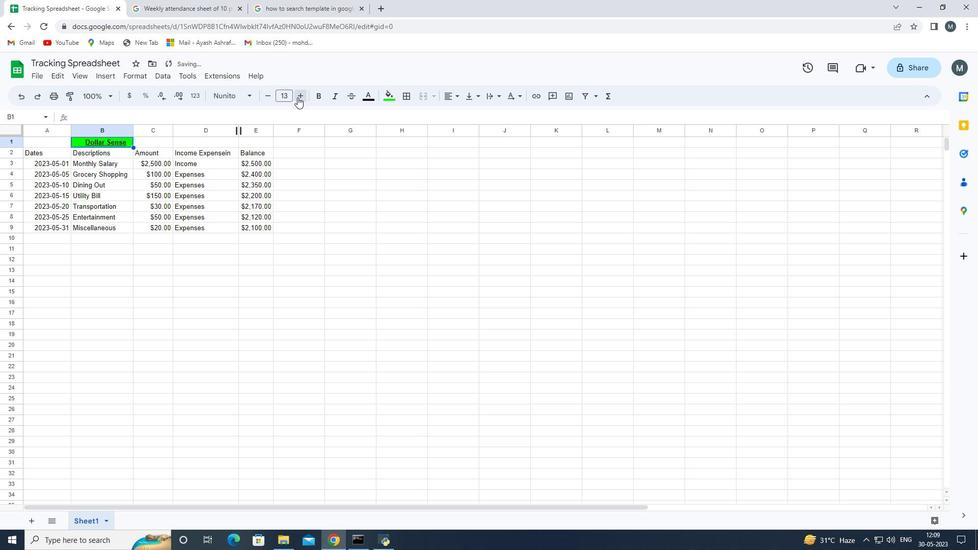 
Action: Mouse pressed left at (297, 97)
Screenshot: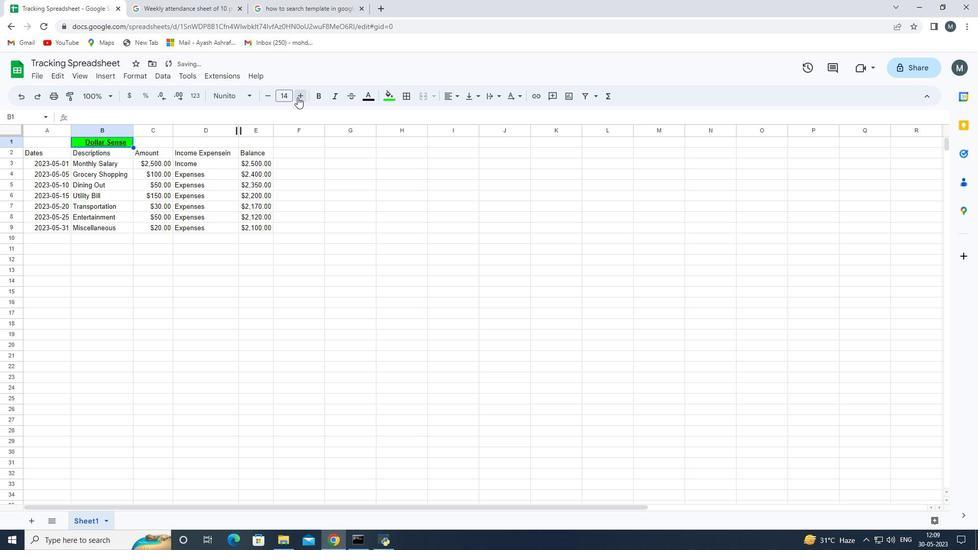 
Action: Mouse pressed left at (297, 97)
Screenshot: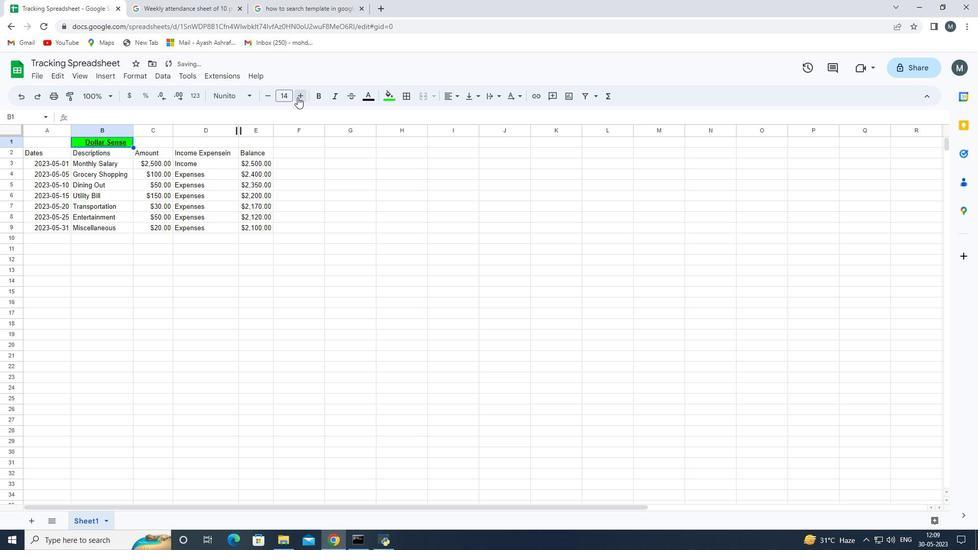 
Action: Mouse moved to (297, 97)
Screenshot: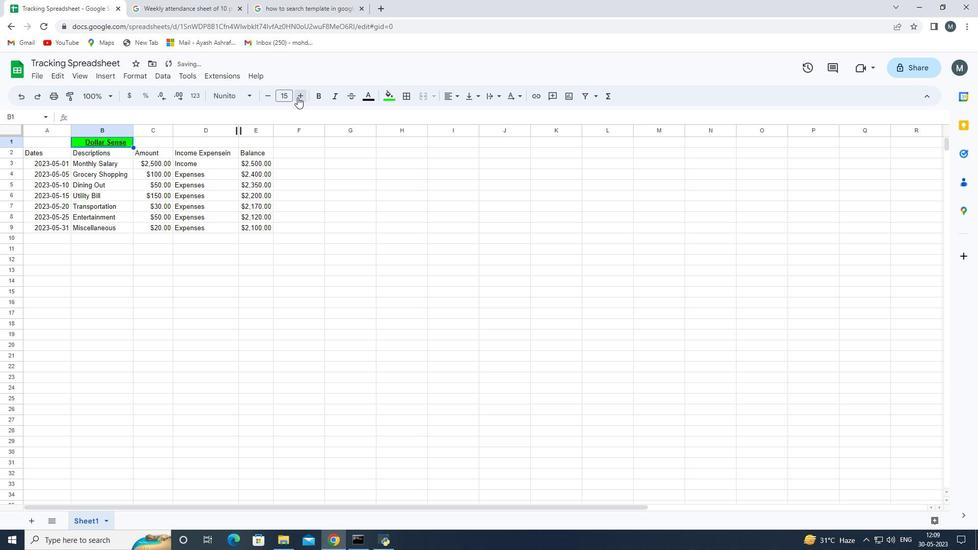 
Action: Mouse pressed left at (297, 97)
Screenshot: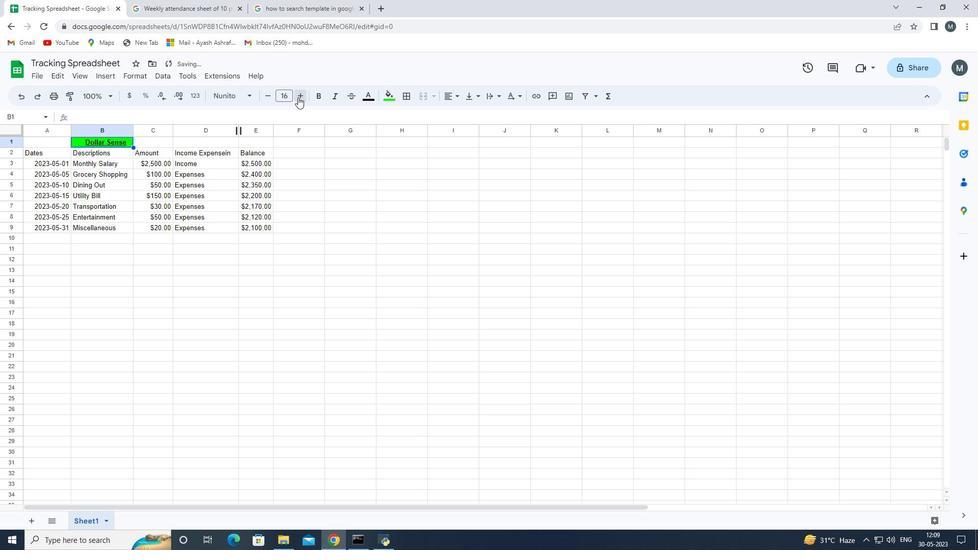 
Action: Mouse moved to (57, 142)
Screenshot: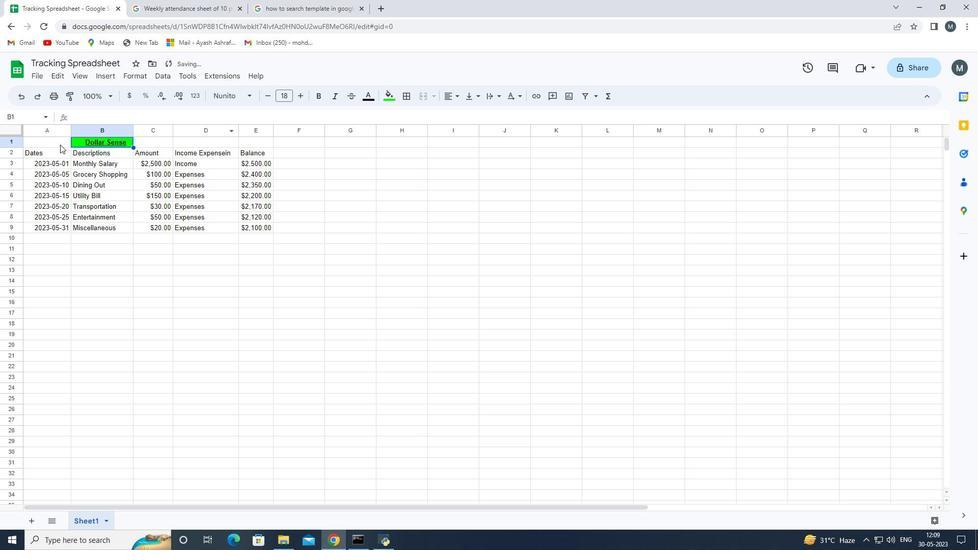 
Action: Mouse pressed left at (57, 142)
Screenshot: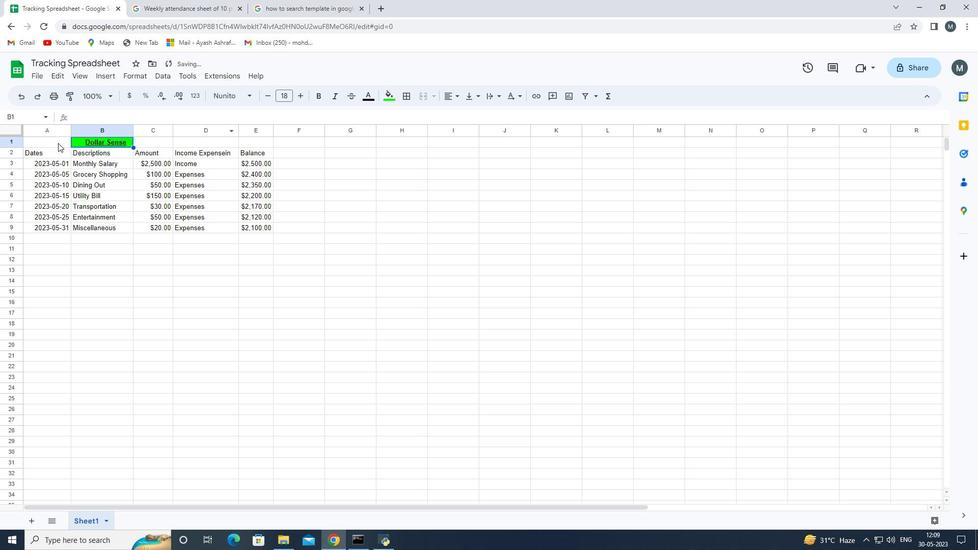 
Action: Mouse moved to (109, 144)
Screenshot: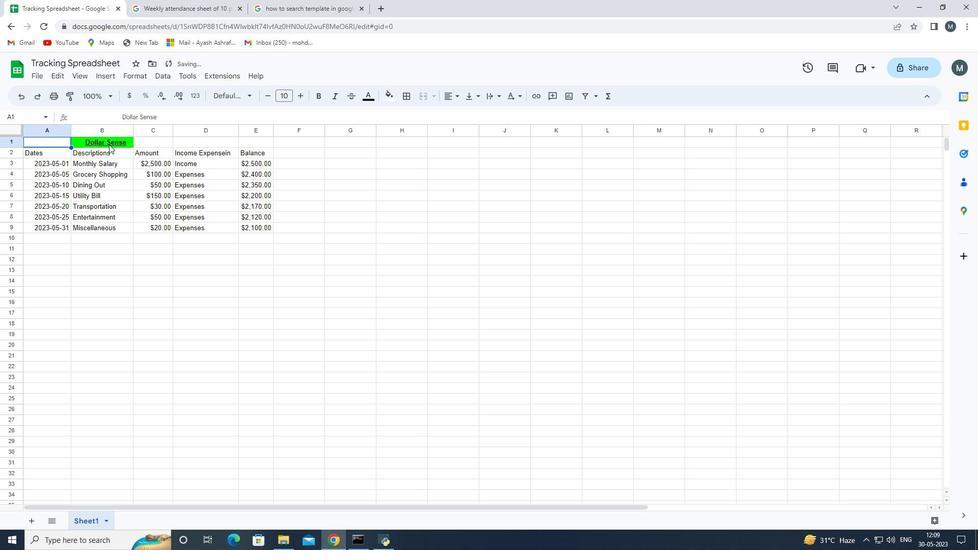 
Action: Mouse pressed left at (109, 144)
Screenshot: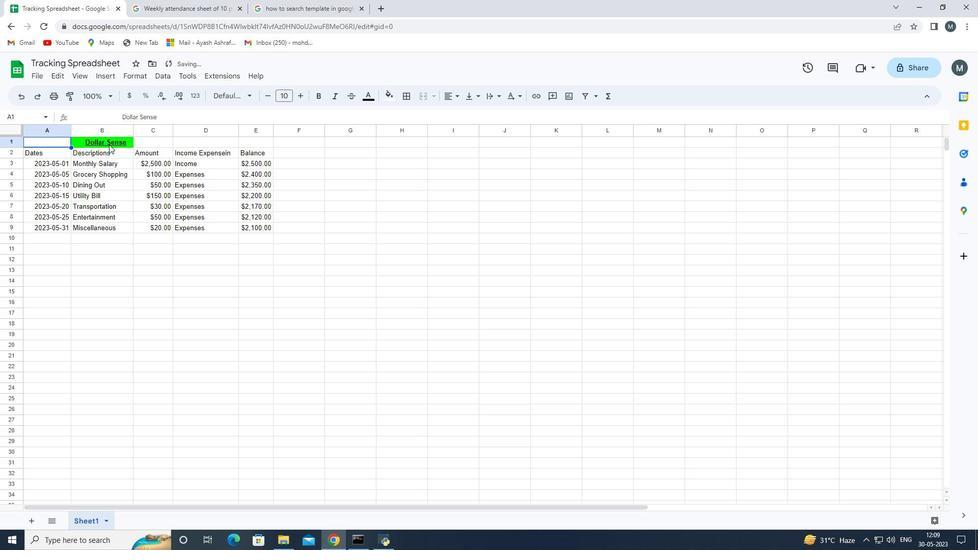 
Action: Mouse moved to (119, 142)
Screenshot: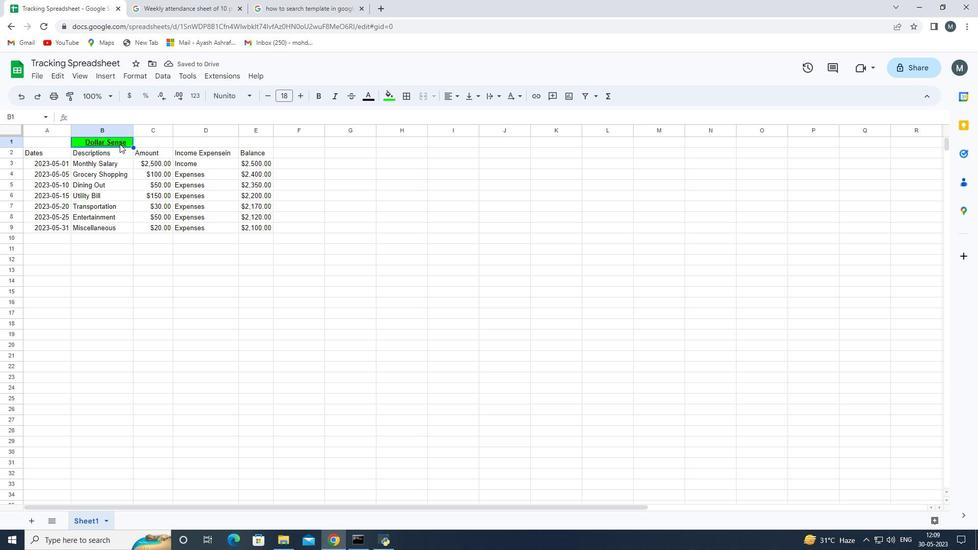 
Action: Mouse pressed left at (119, 142)
Screenshot: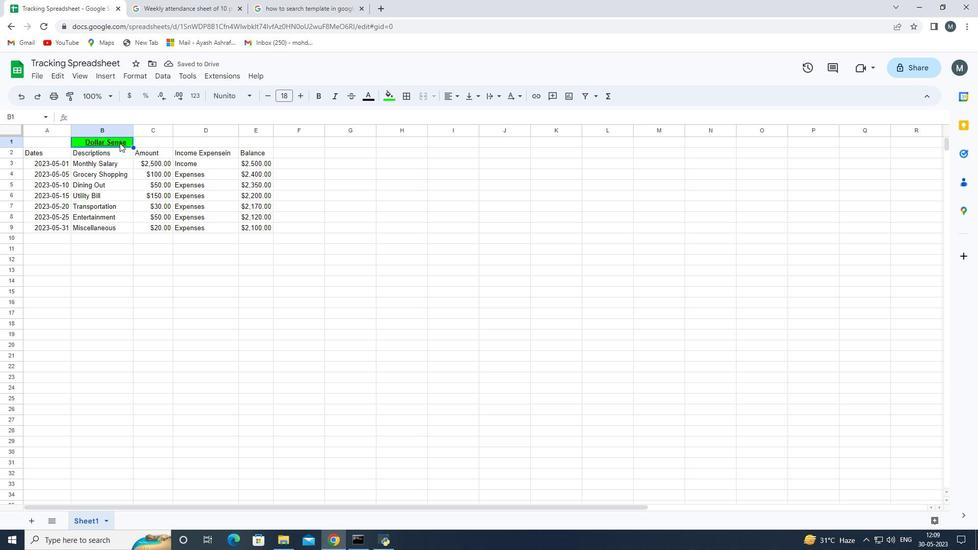 
Action: Mouse pressed left at (119, 142)
Screenshot: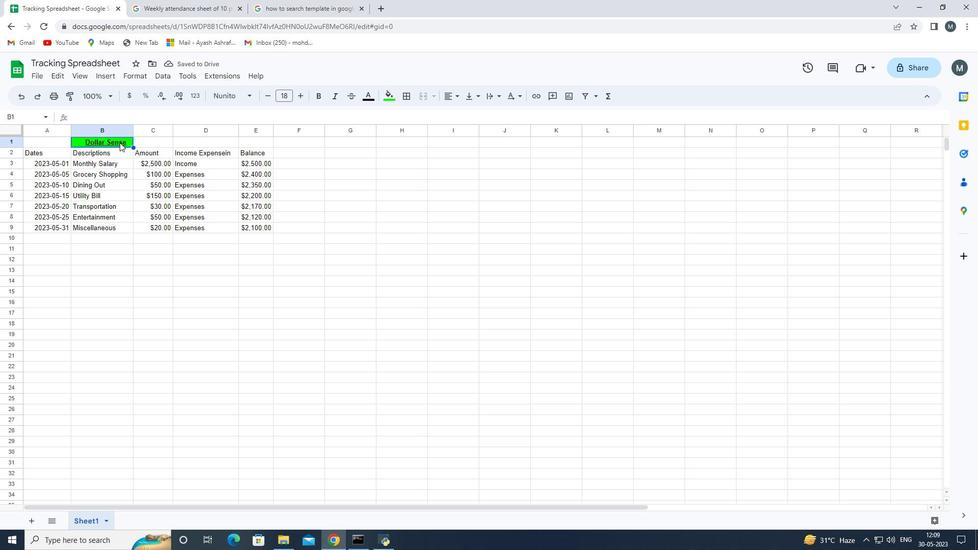 
Action: Mouse moved to (119, 142)
Screenshot: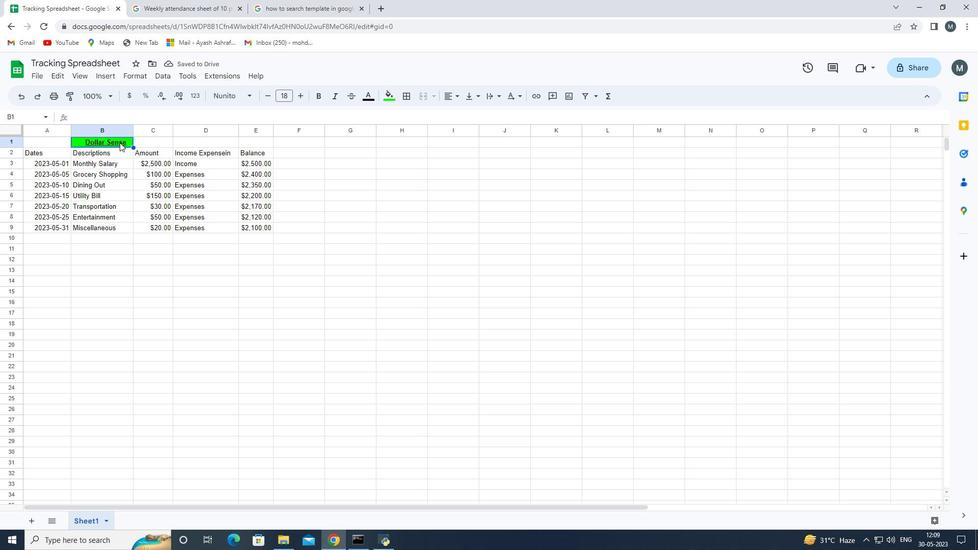 
Action: Mouse pressed left at (119, 142)
Screenshot: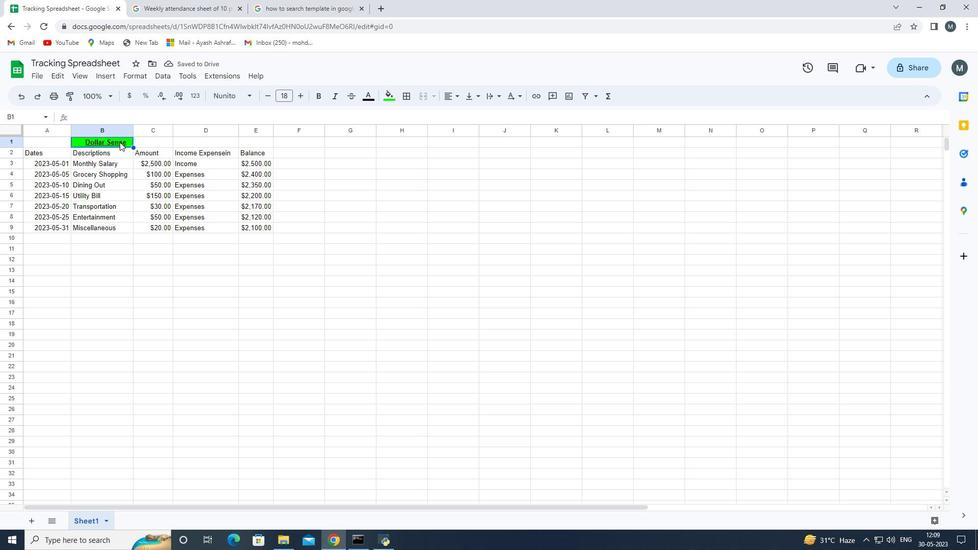 
Action: Mouse moved to (294, 97)
Screenshot: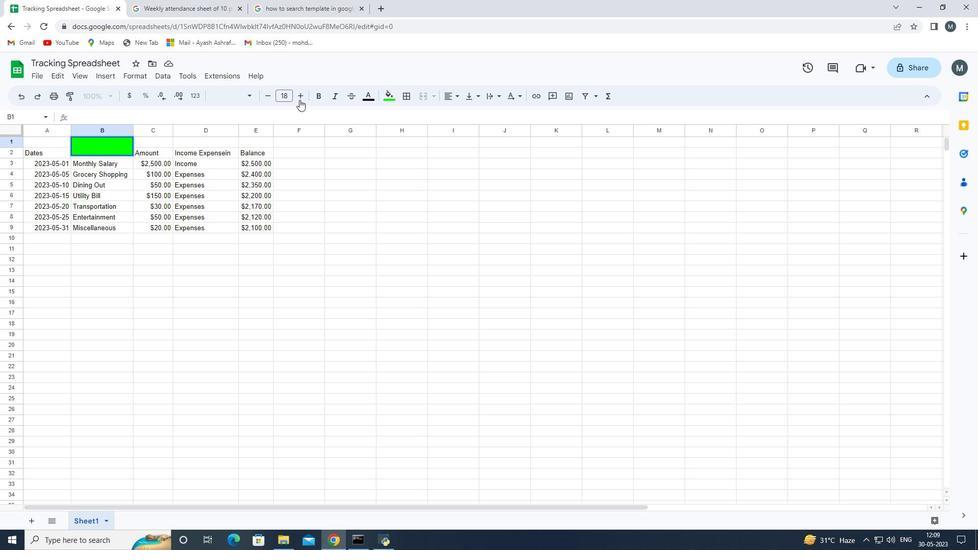 
Action: Mouse pressed left at (294, 97)
Screenshot: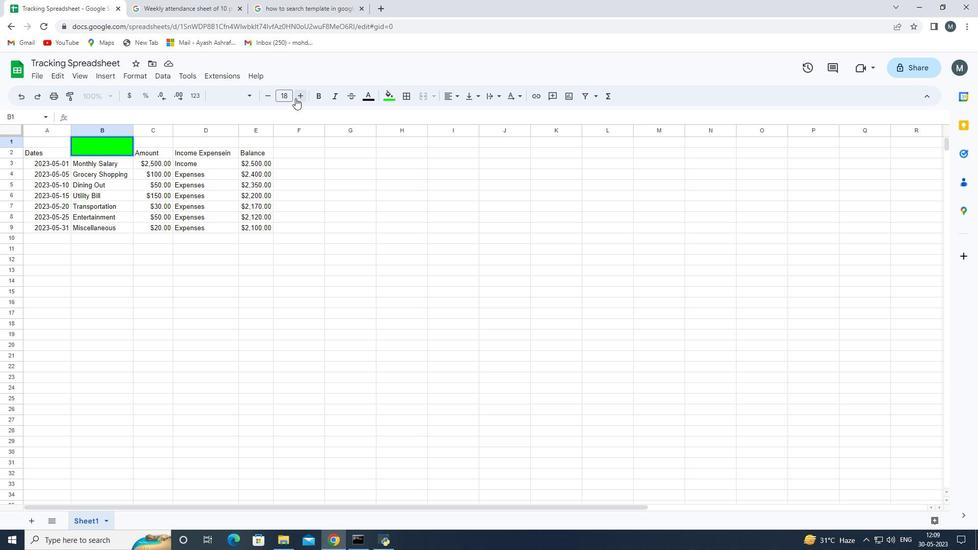 
Action: Mouse pressed left at (294, 97)
Screenshot: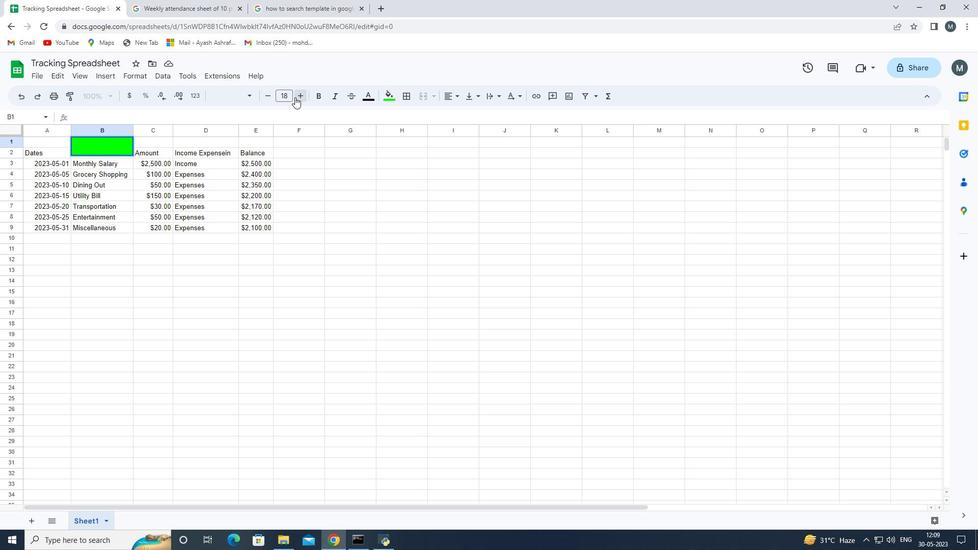 
Action: Mouse pressed left at (294, 97)
Screenshot: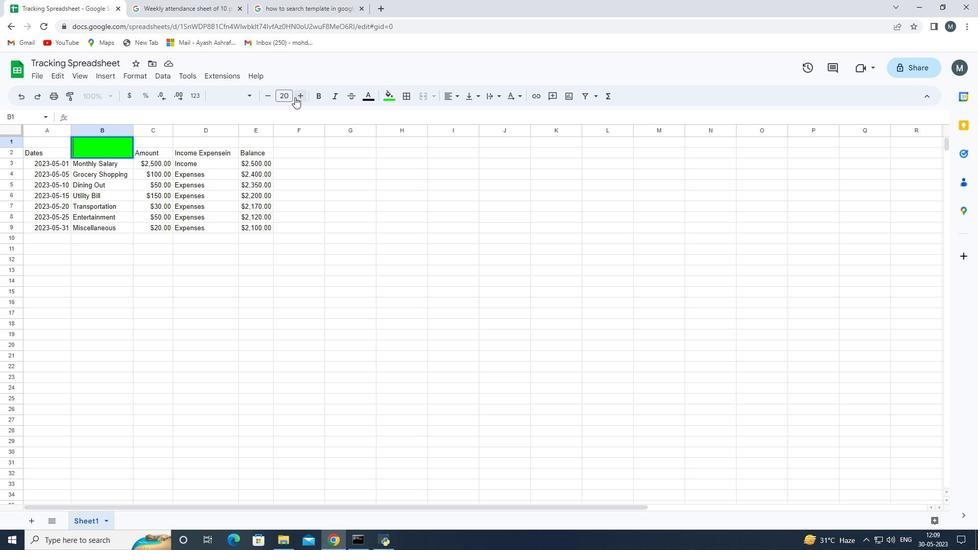 
Action: Mouse pressed left at (294, 97)
Screenshot: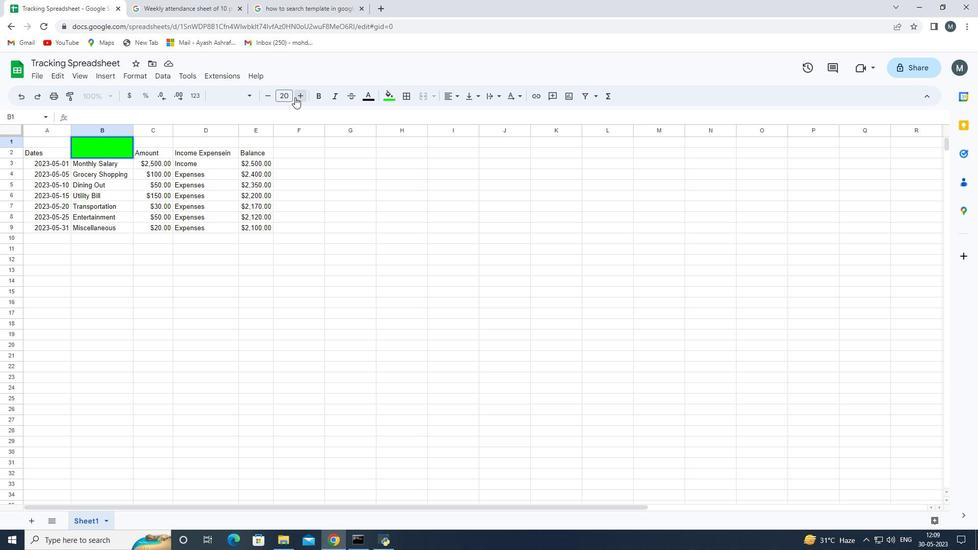 
Action: Mouse moved to (48, 141)
Screenshot: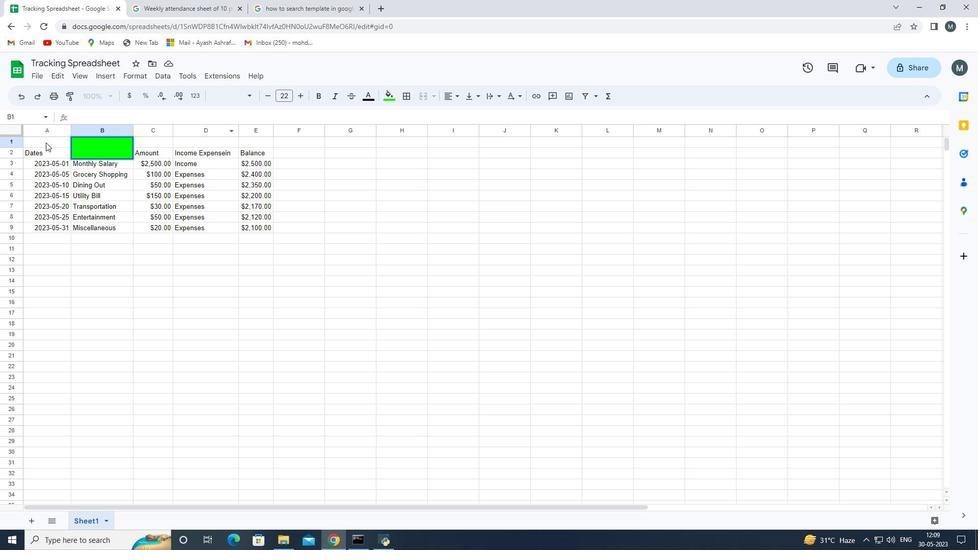 
Action: Mouse pressed left at (48, 141)
Screenshot: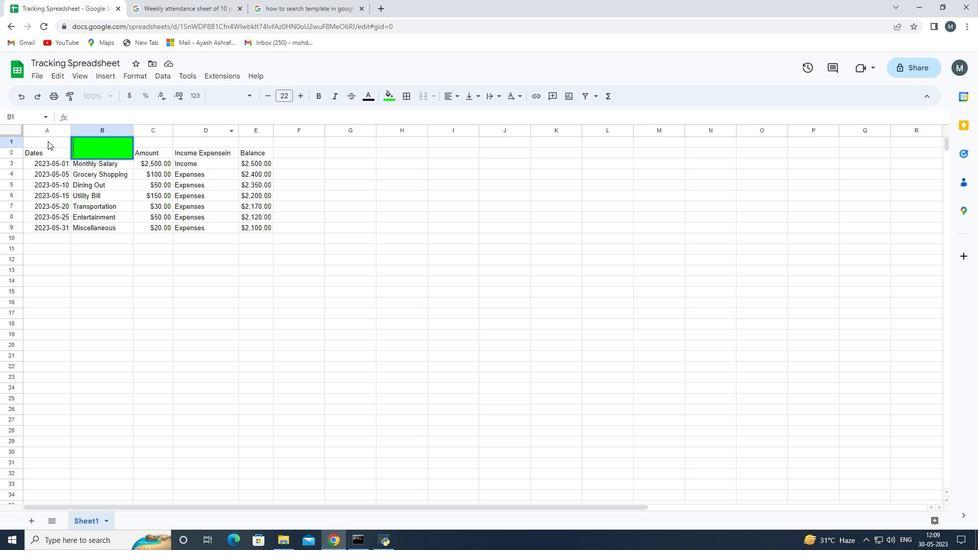 
Action: Mouse moved to (81, 141)
Screenshot: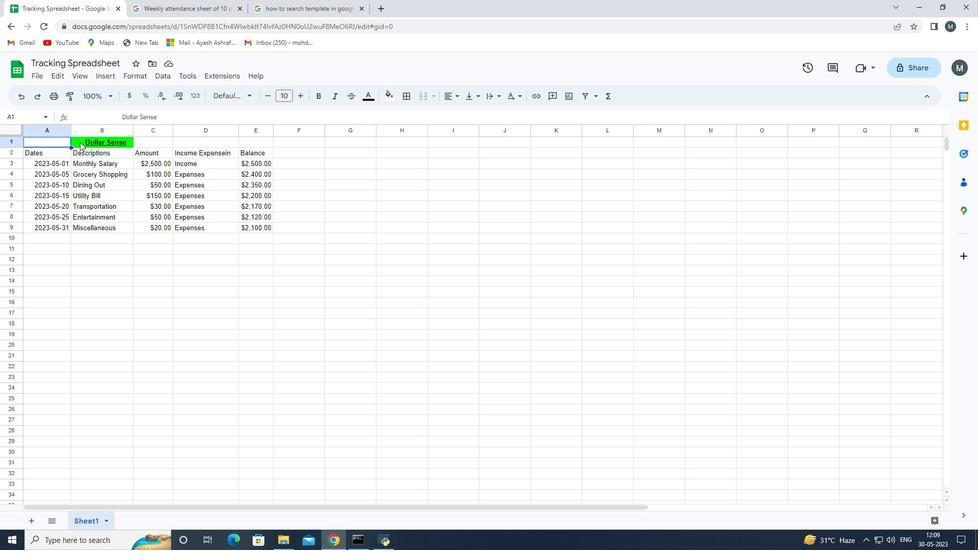 
Action: Mouse pressed left at (81, 141)
Screenshot: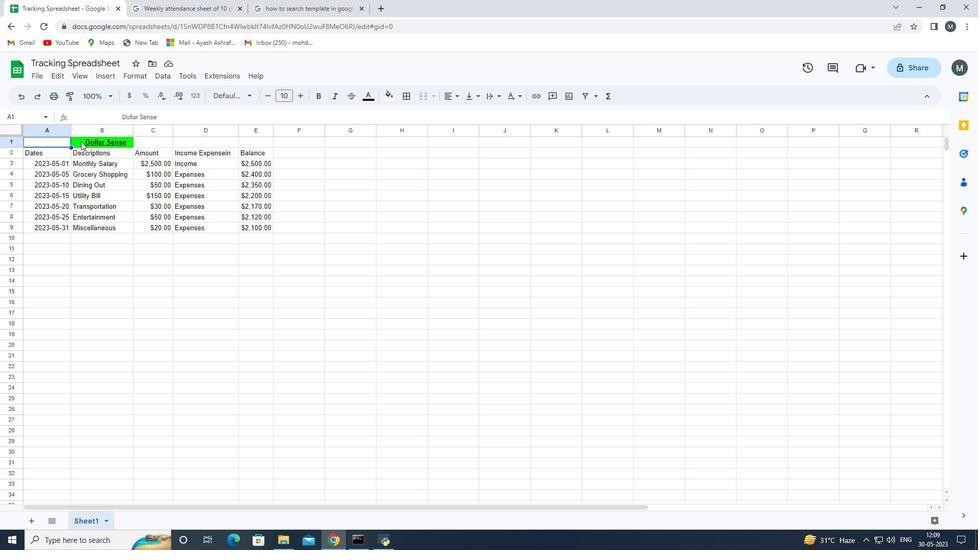
Action: Mouse moved to (43, 142)
Screenshot: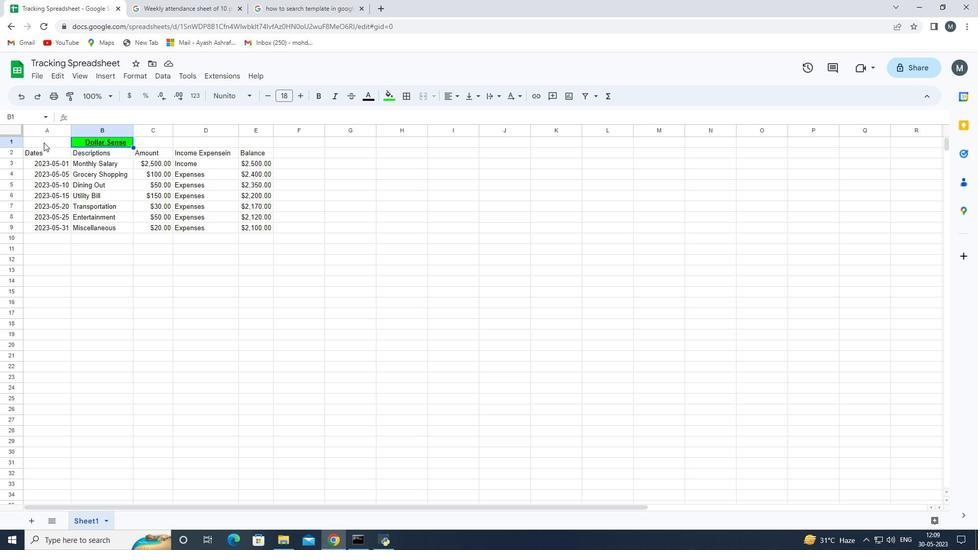 
Action: Mouse pressed left at (43, 142)
Screenshot: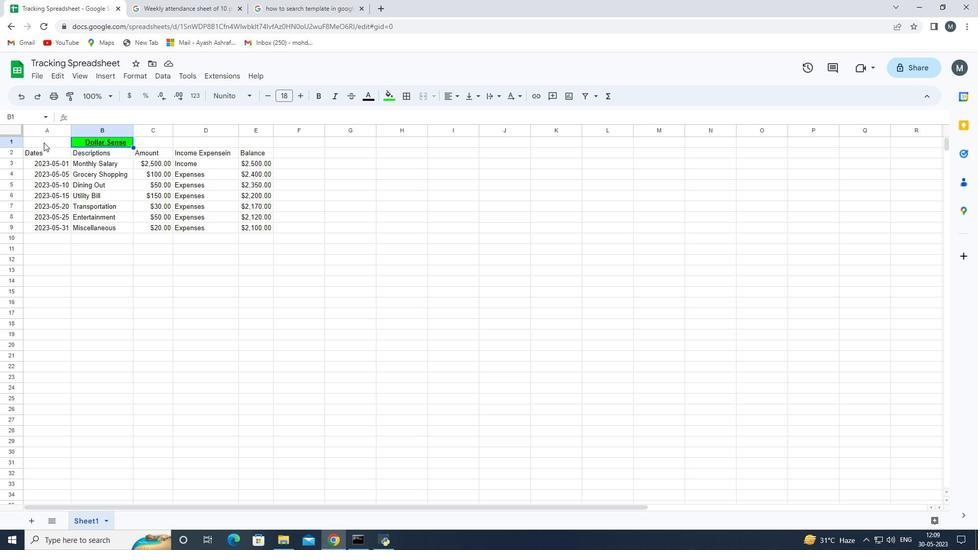 
Action: Mouse moved to (163, 115)
Screenshot: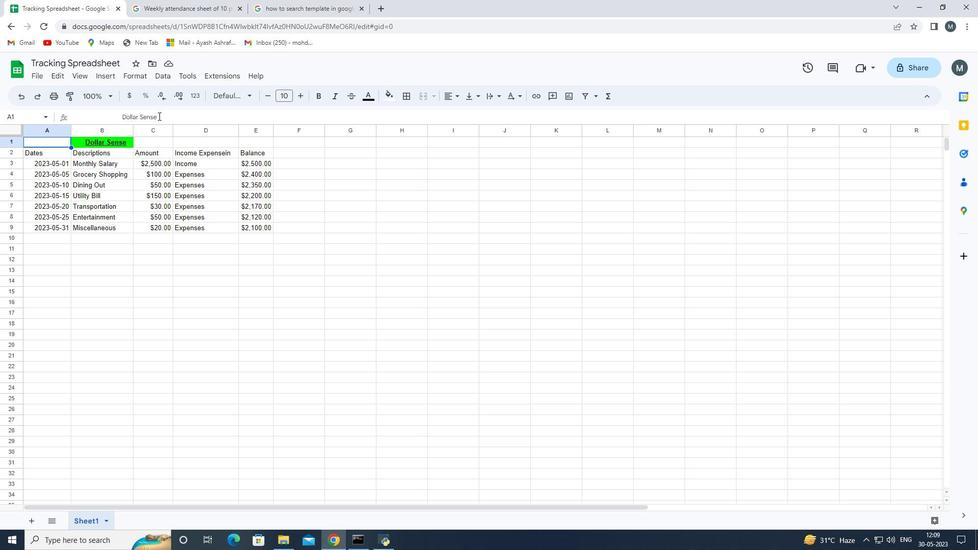 
Action: Mouse pressed left at (163, 115)
Screenshot: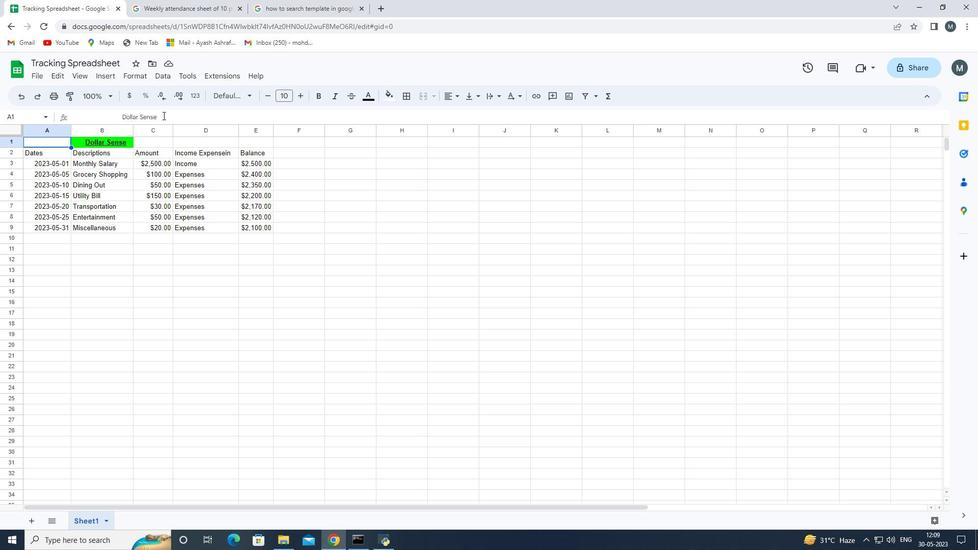 
Action: Mouse moved to (300, 97)
Screenshot: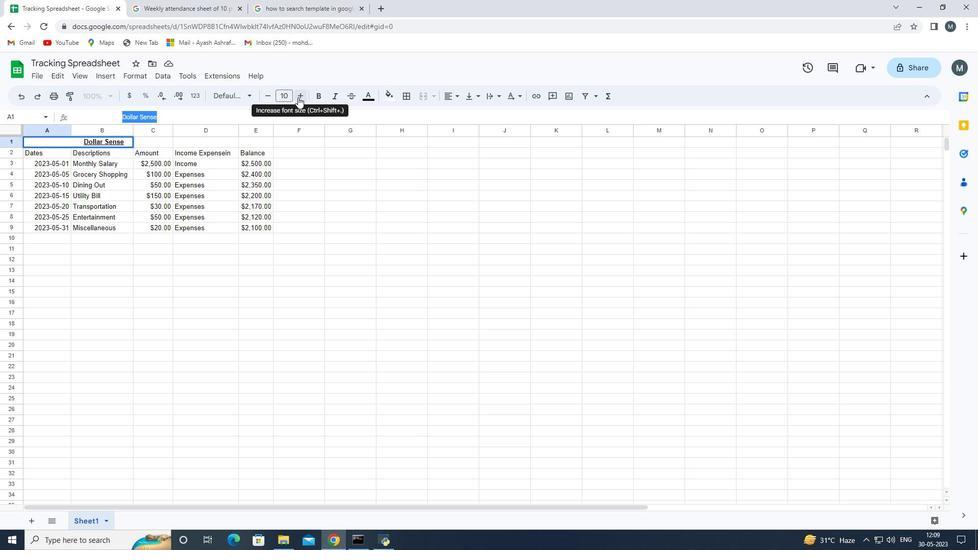 
Action: Mouse pressed left at (300, 97)
Screenshot: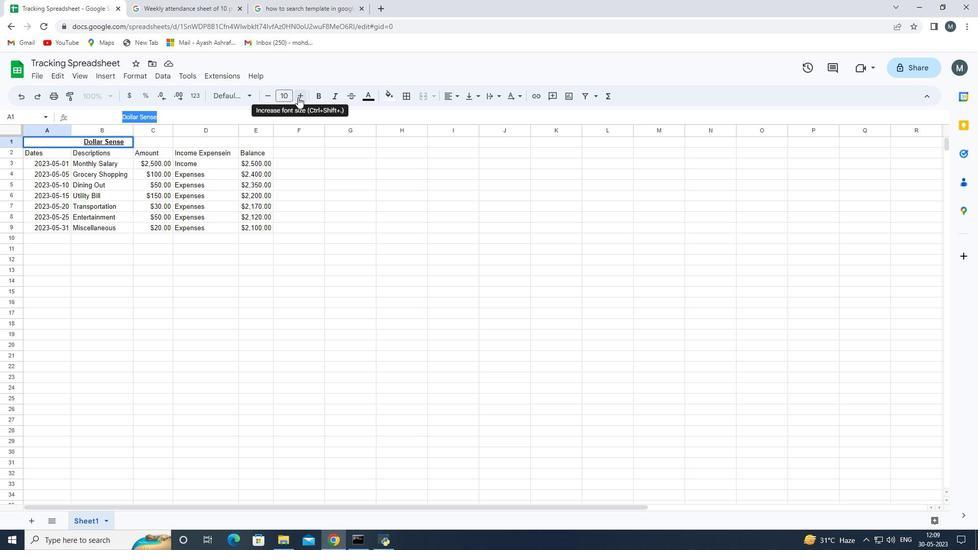 
Action: Mouse pressed left at (300, 97)
Screenshot: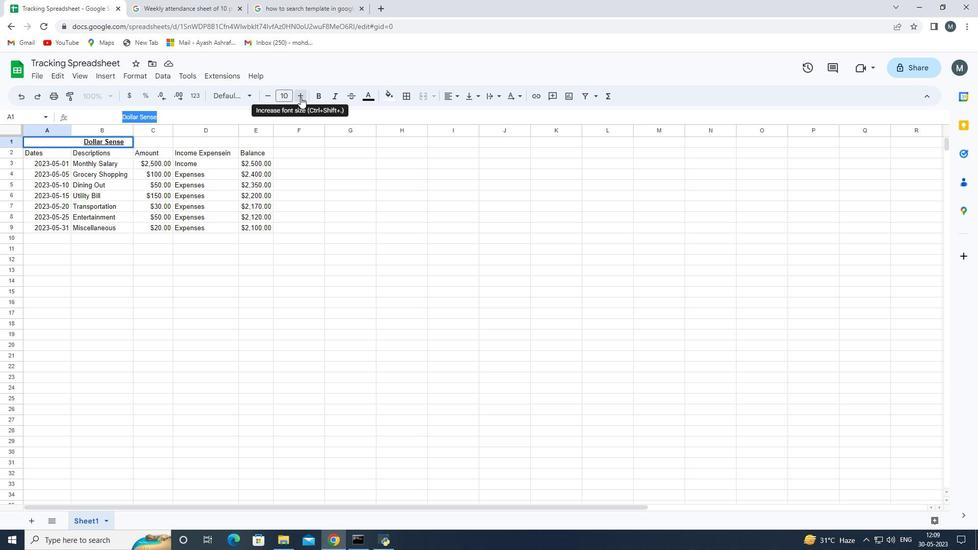 
Action: Mouse pressed left at (300, 97)
Screenshot: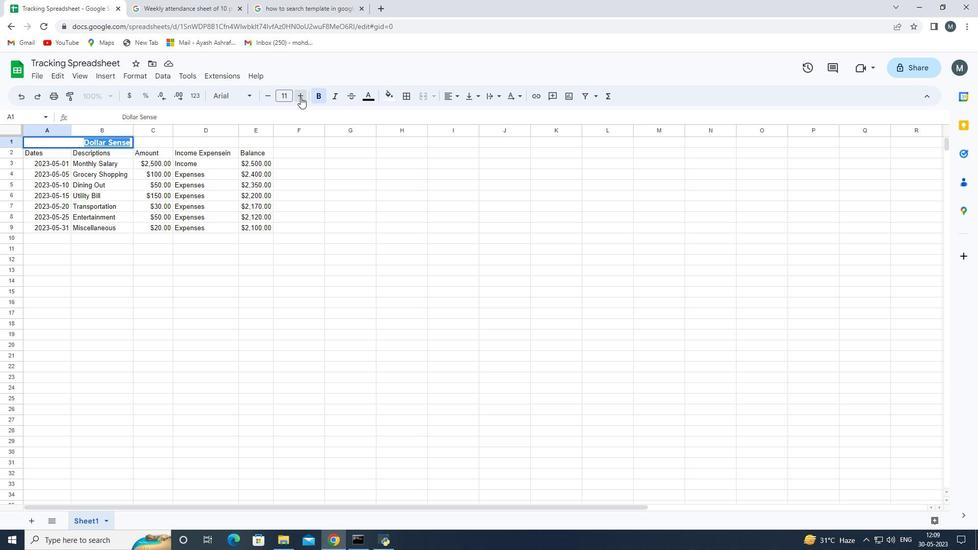 
Action: Mouse pressed left at (300, 97)
Screenshot: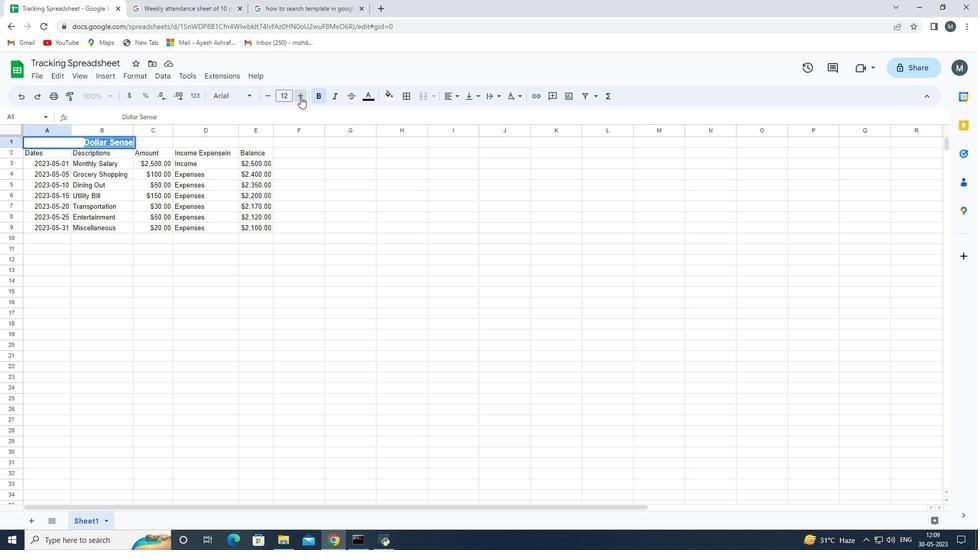 
Action: Mouse pressed left at (300, 97)
Screenshot: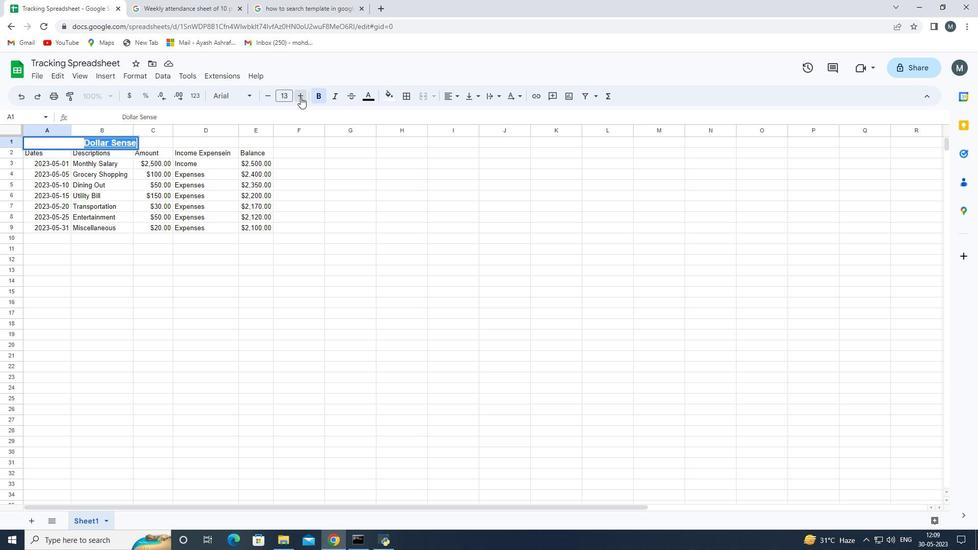 
Action: Mouse pressed left at (300, 97)
Screenshot: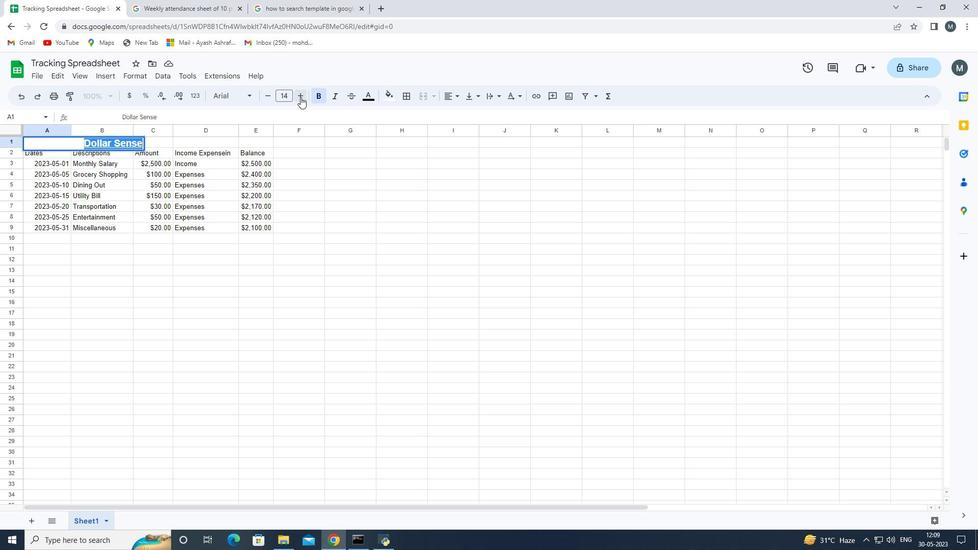 
Action: Mouse pressed left at (300, 97)
Screenshot: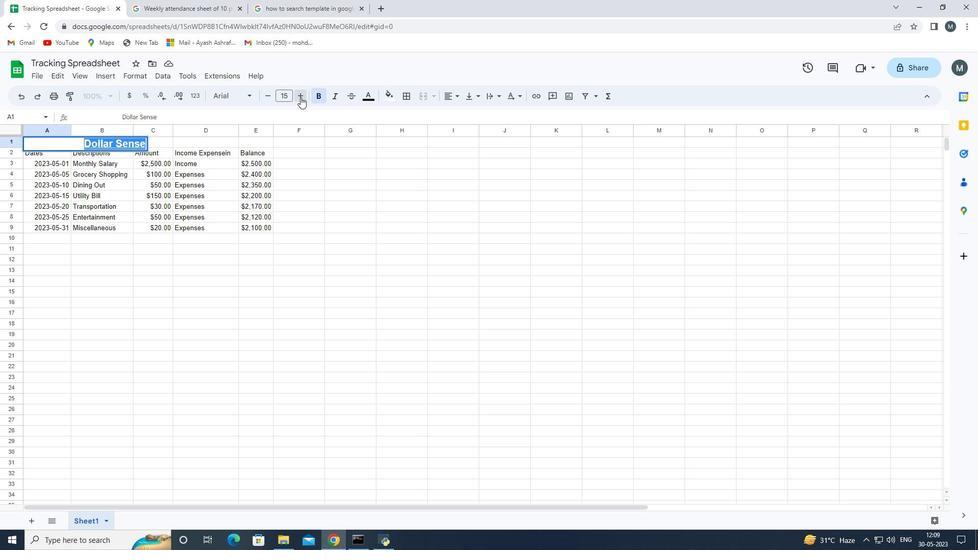 
Action: Mouse pressed left at (300, 97)
Screenshot: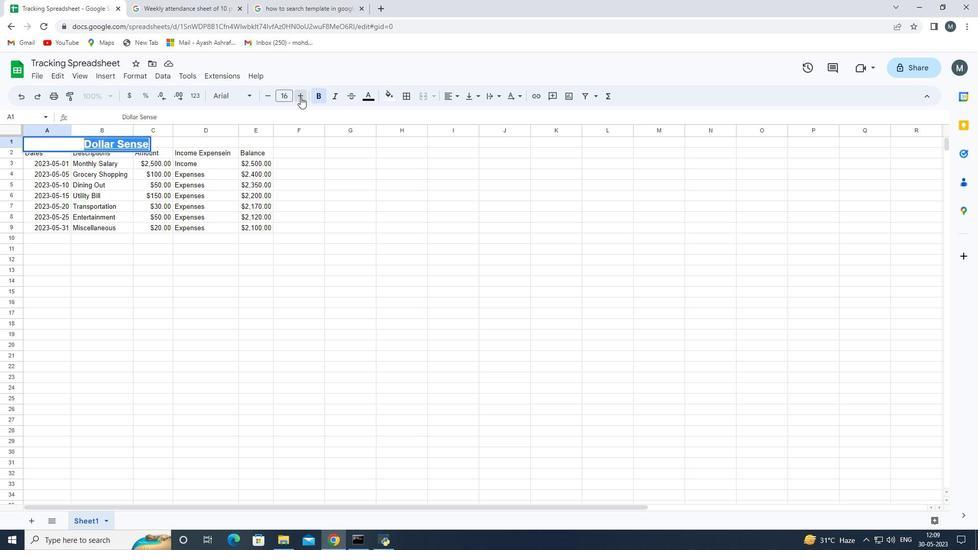 
Action: Mouse pressed left at (300, 97)
Screenshot: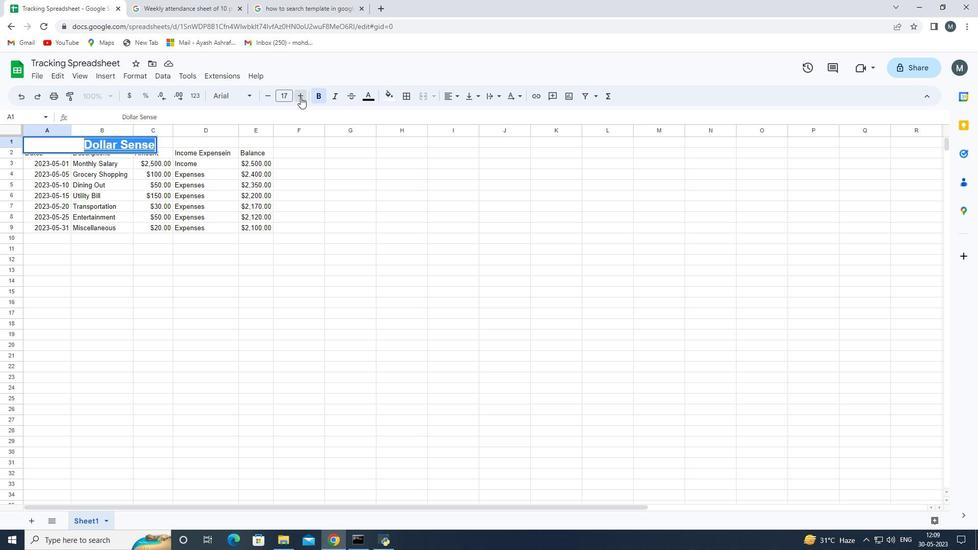 
Action: Mouse pressed left at (300, 97)
Screenshot: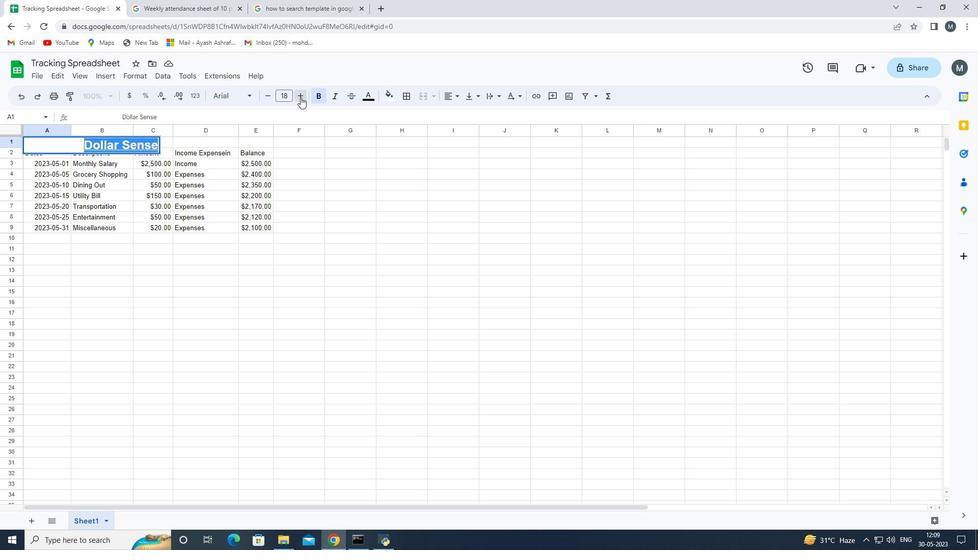 
Action: Mouse pressed left at (300, 97)
Screenshot: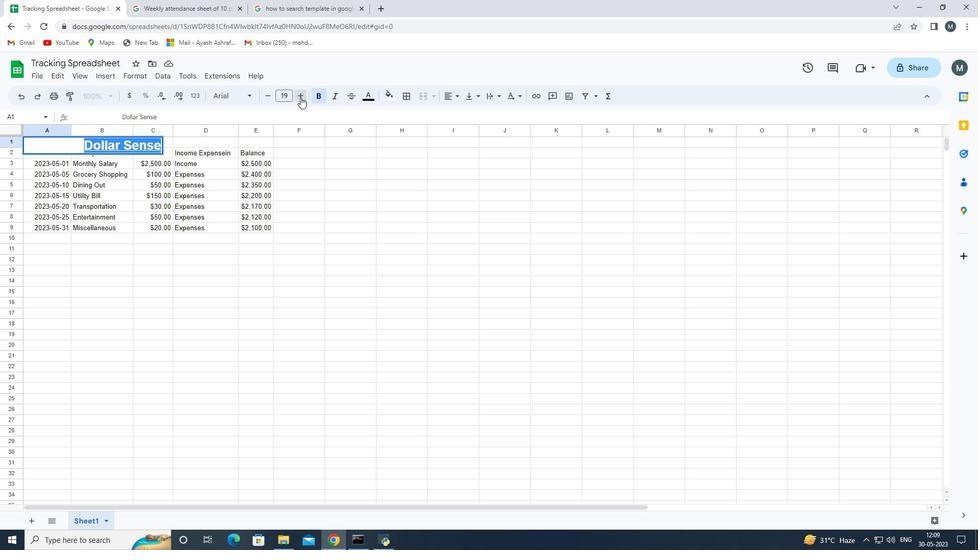 
Action: Mouse moved to (301, 97)
Screenshot: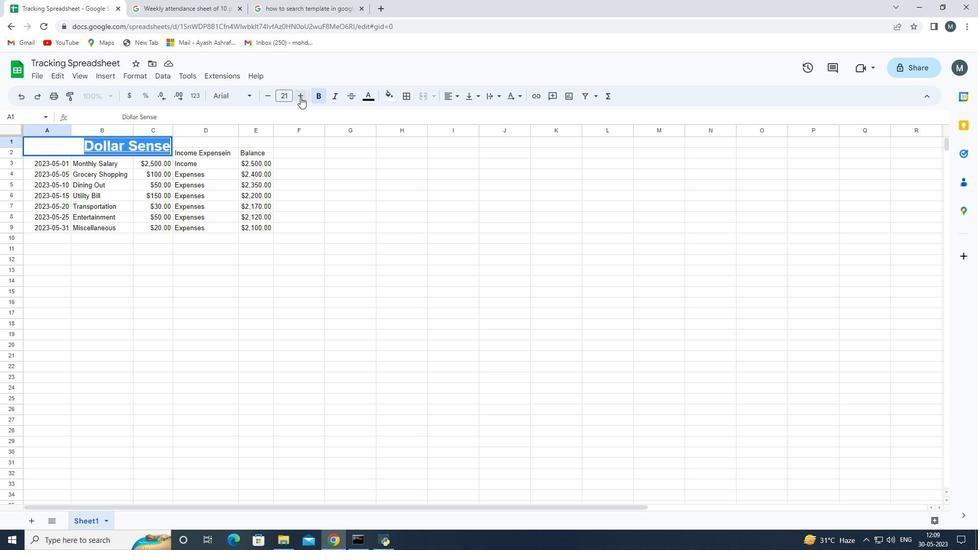 
Action: Mouse pressed left at (301, 97)
Screenshot: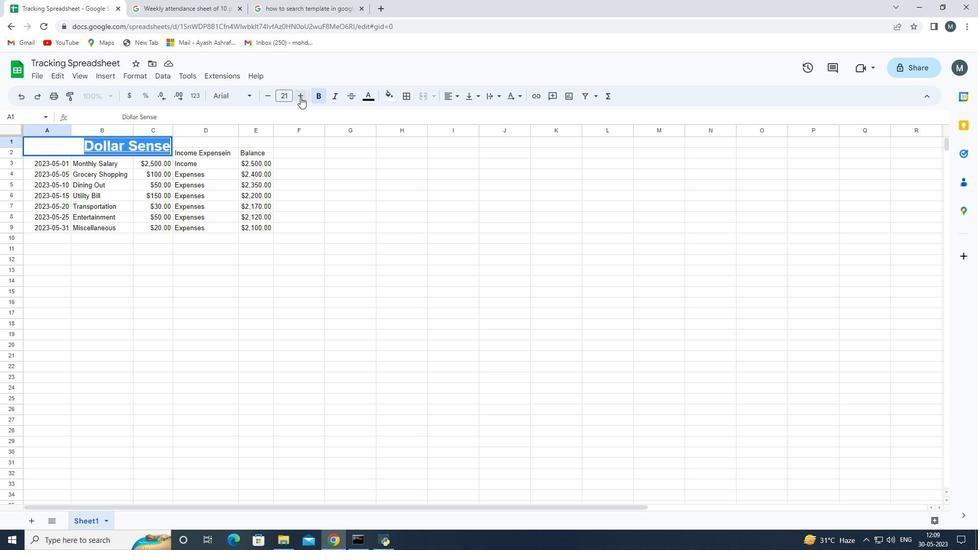 
Action: Mouse moved to (261, 302)
Screenshot: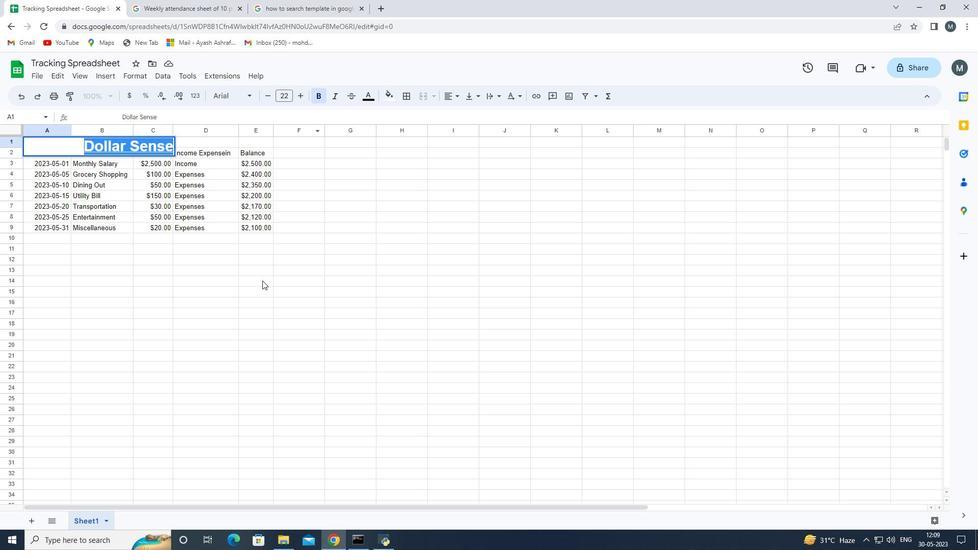 
Action: Mouse pressed left at (261, 302)
Screenshot: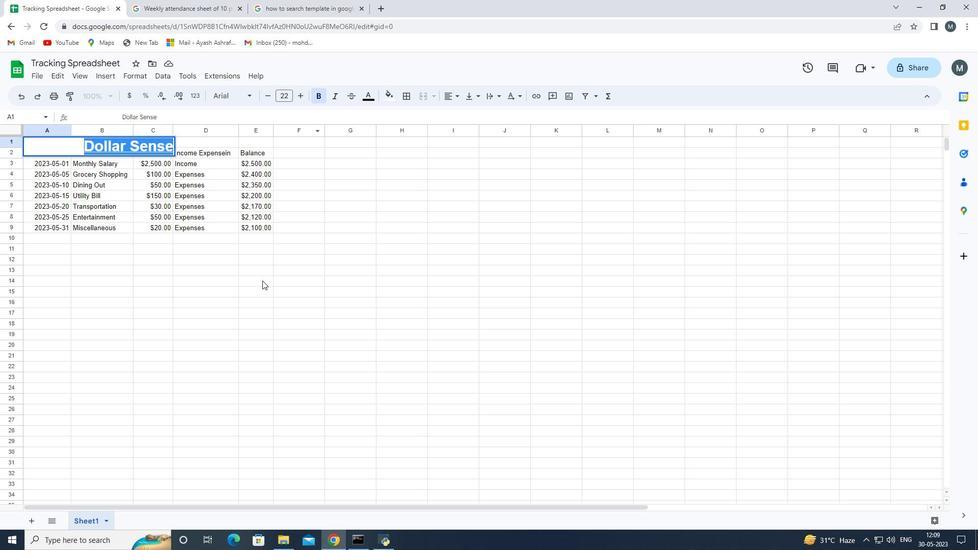 
Action: Mouse moved to (150, 143)
Screenshot: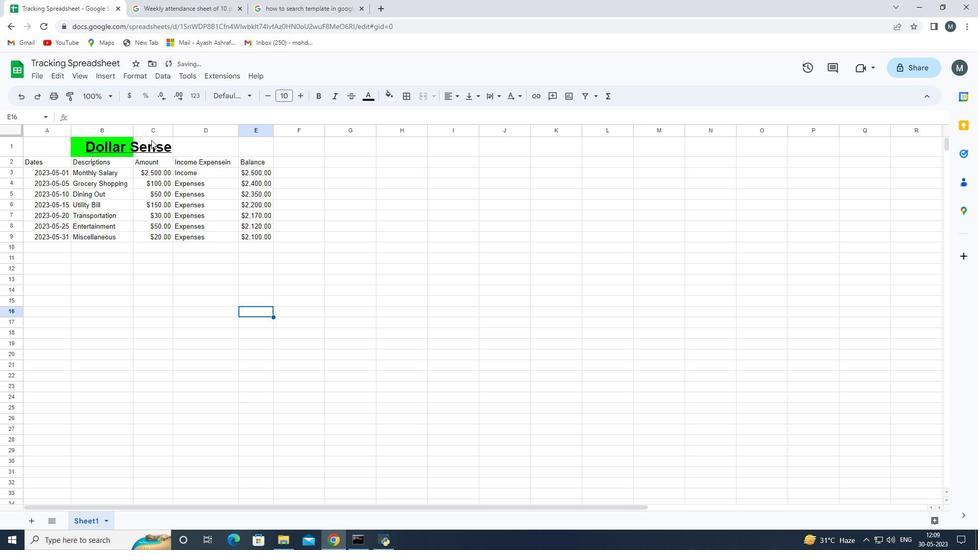
Action: Mouse pressed left at (150, 143)
Screenshot: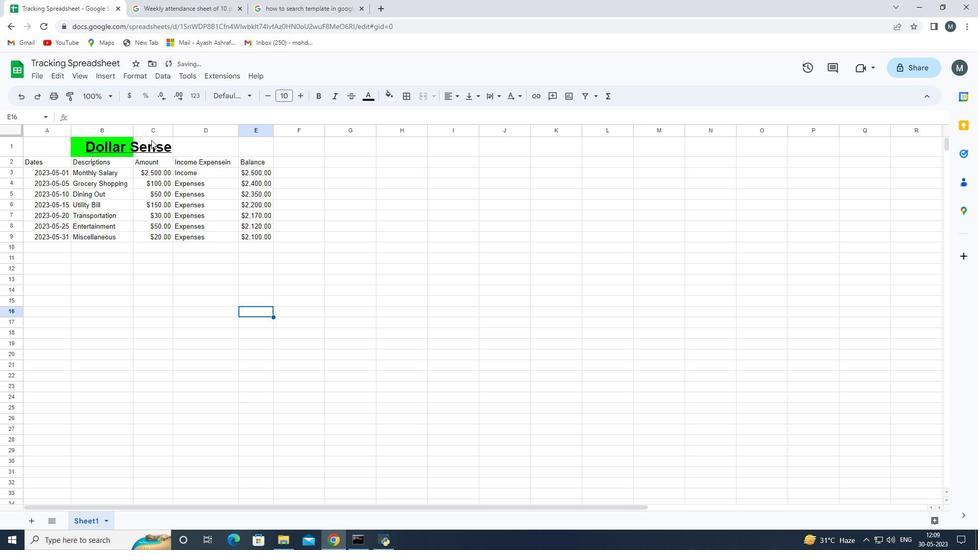 
Action: Mouse moved to (390, 97)
Screenshot: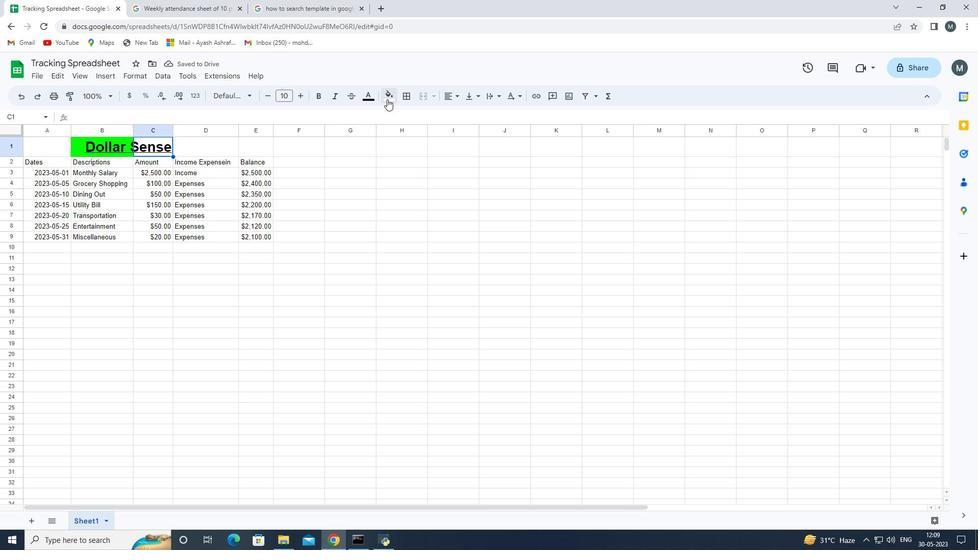 
Action: Mouse pressed left at (390, 97)
Screenshot: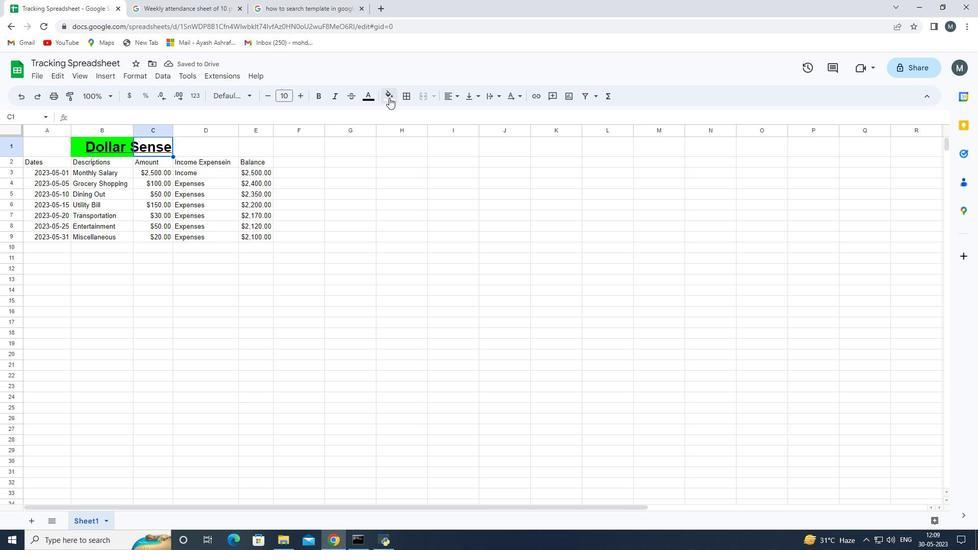 
Action: Mouse moved to (435, 146)
Screenshot: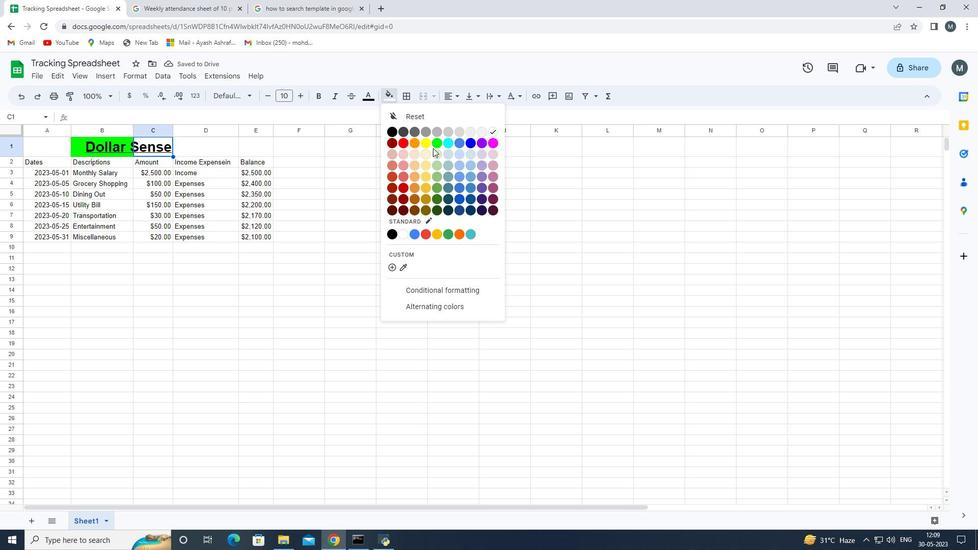 
Action: Mouse pressed left at (435, 146)
Screenshot: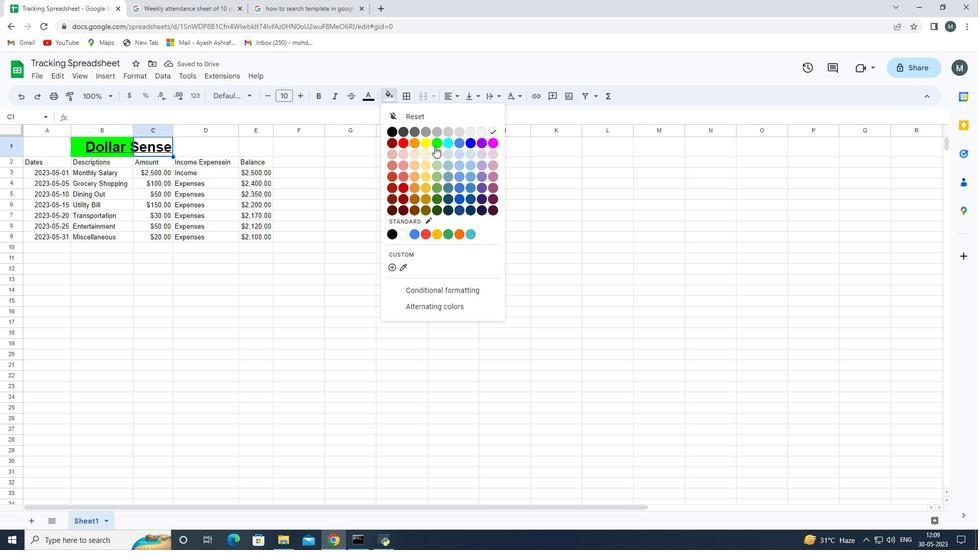 
Action: Mouse moved to (172, 296)
Screenshot: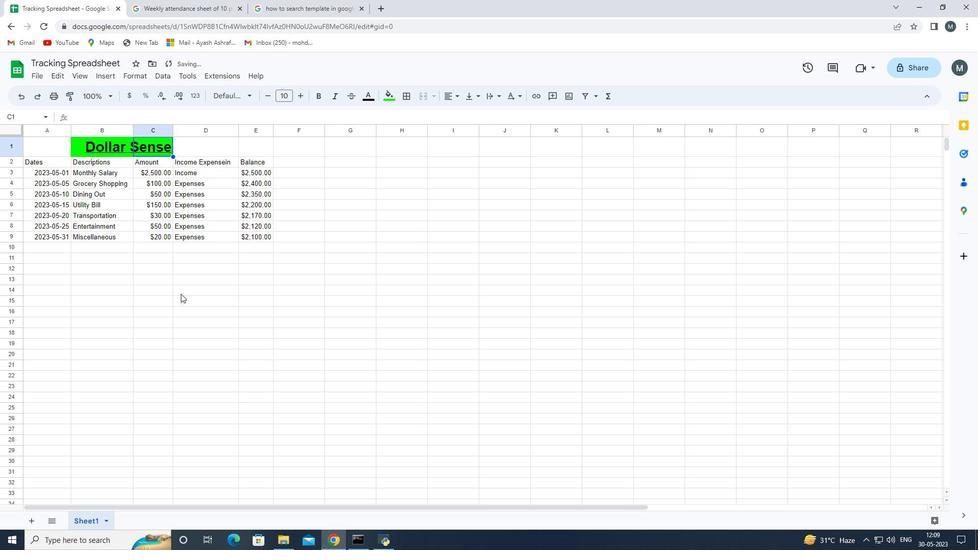 
Action: Mouse pressed left at (172, 296)
Screenshot: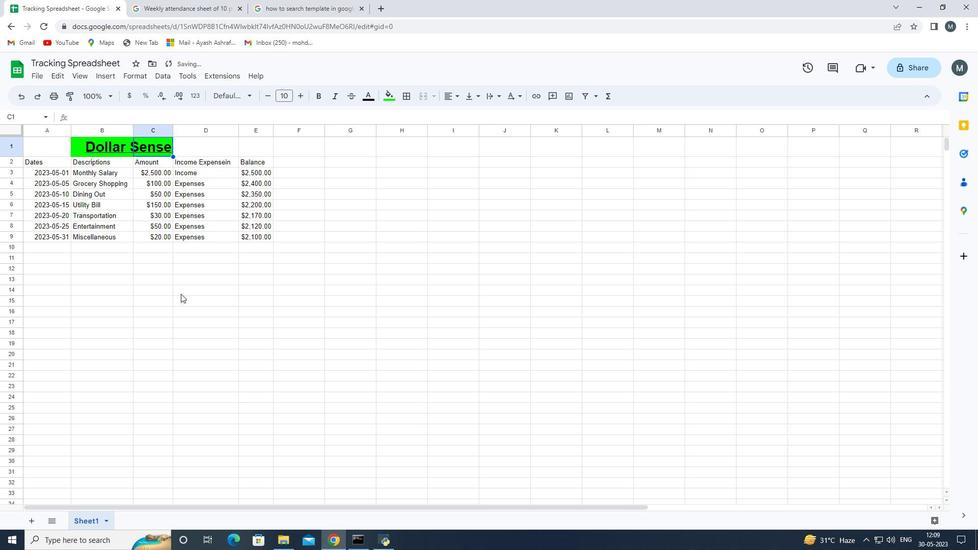 
Action: Mouse moved to (34, 170)
Screenshot: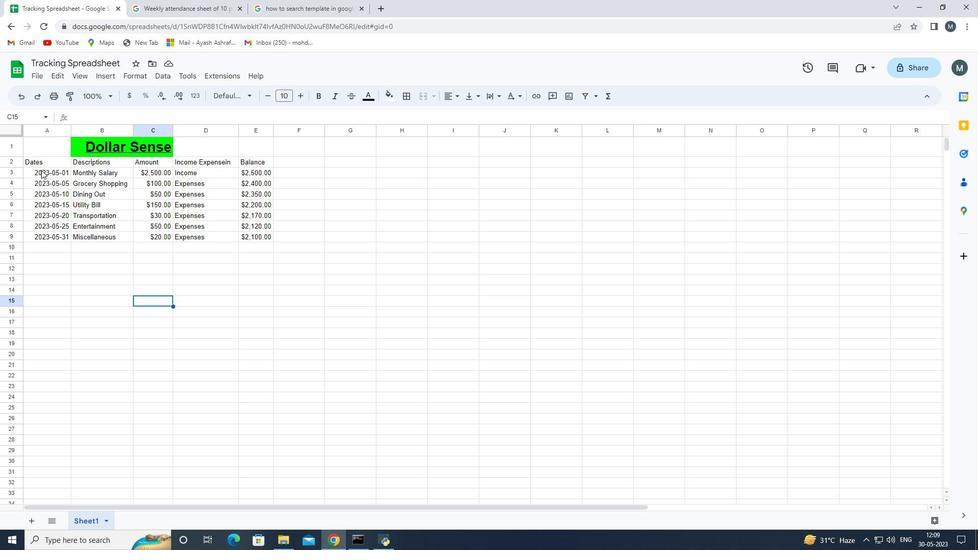 
Action: Mouse pressed left at (34, 170)
Screenshot: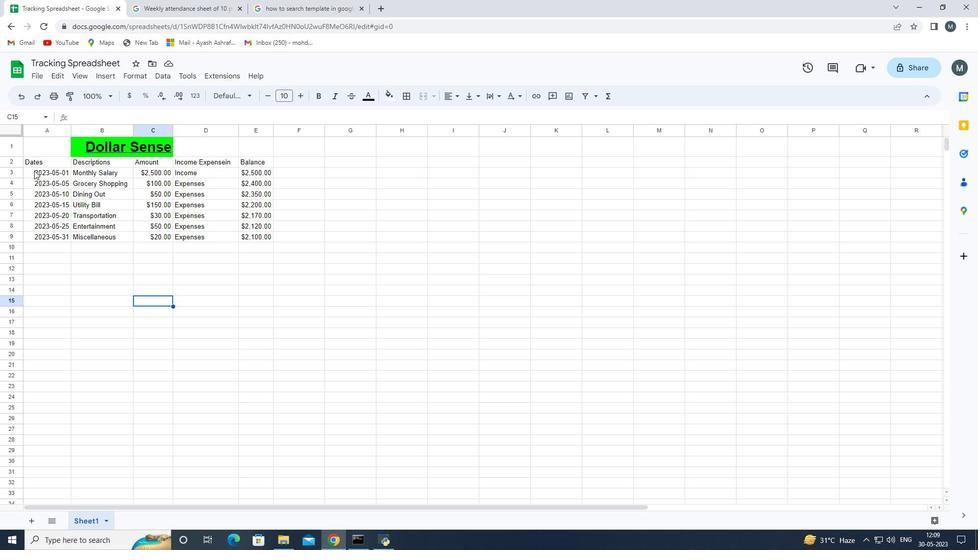 
Action: Mouse moved to (233, 98)
Screenshot: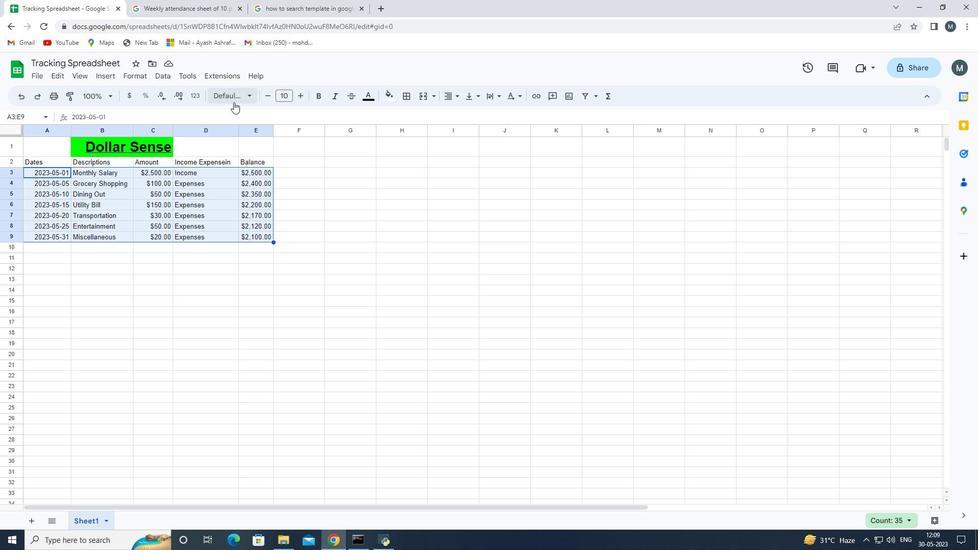 
Action: Mouse pressed left at (233, 98)
Screenshot: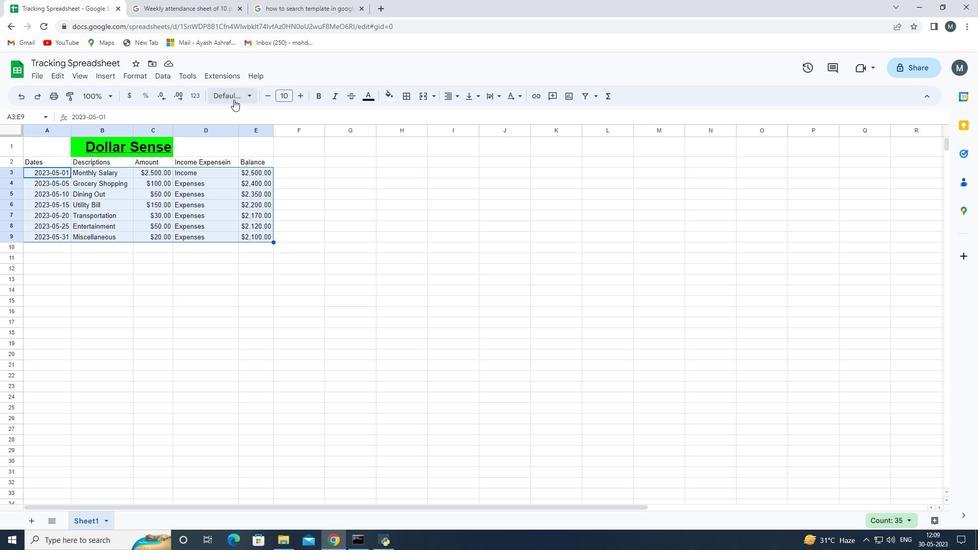 
Action: Mouse moved to (237, 198)
Screenshot: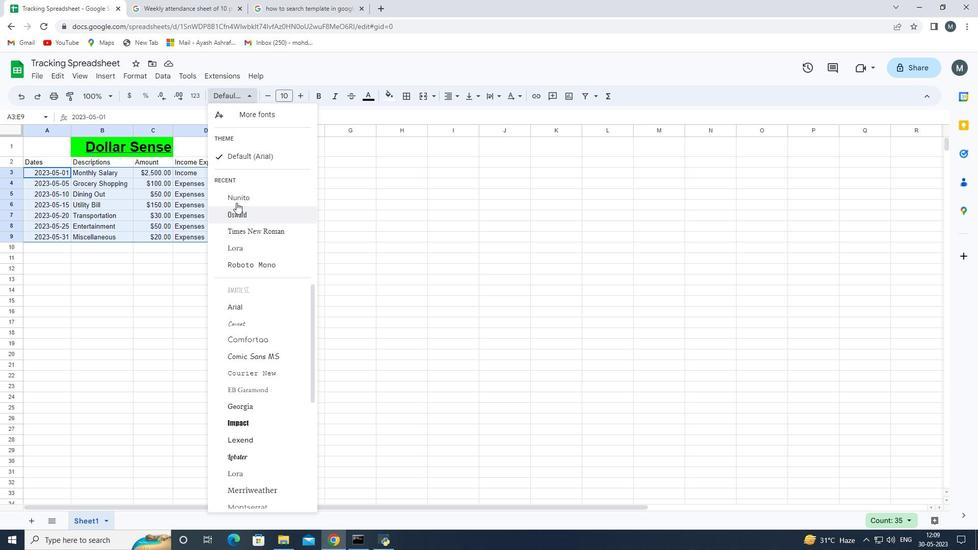 
Action: Mouse pressed left at (237, 198)
Screenshot: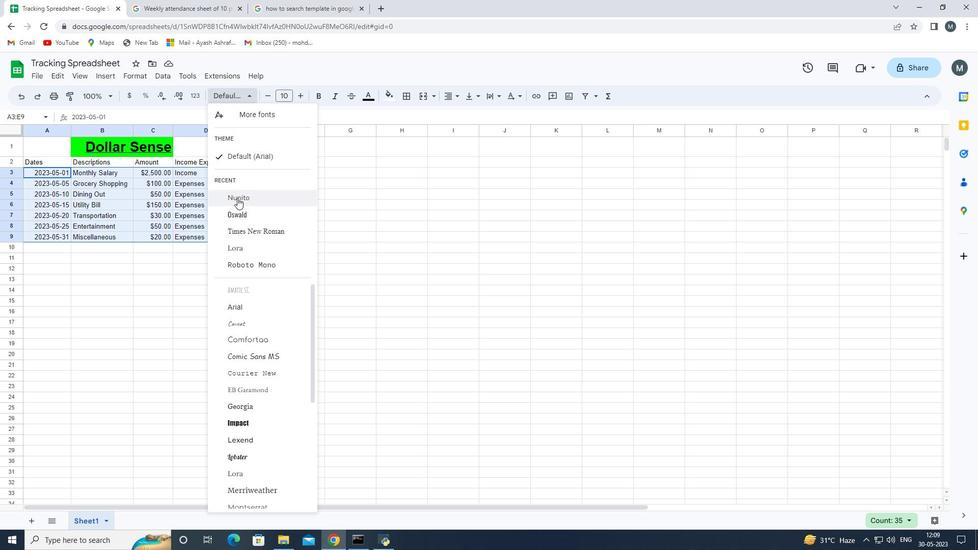 
Action: Mouse moved to (303, 96)
Screenshot: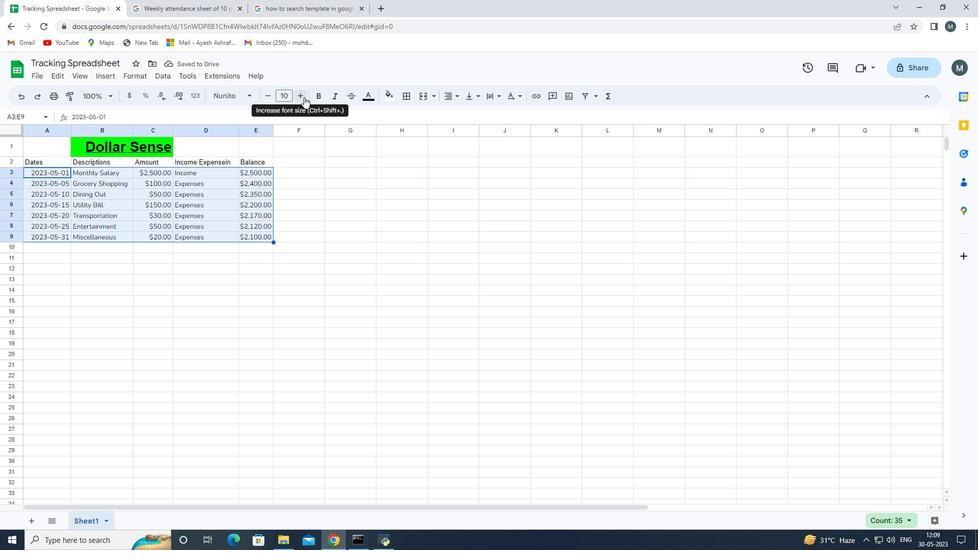
Action: Mouse pressed left at (303, 96)
Screenshot: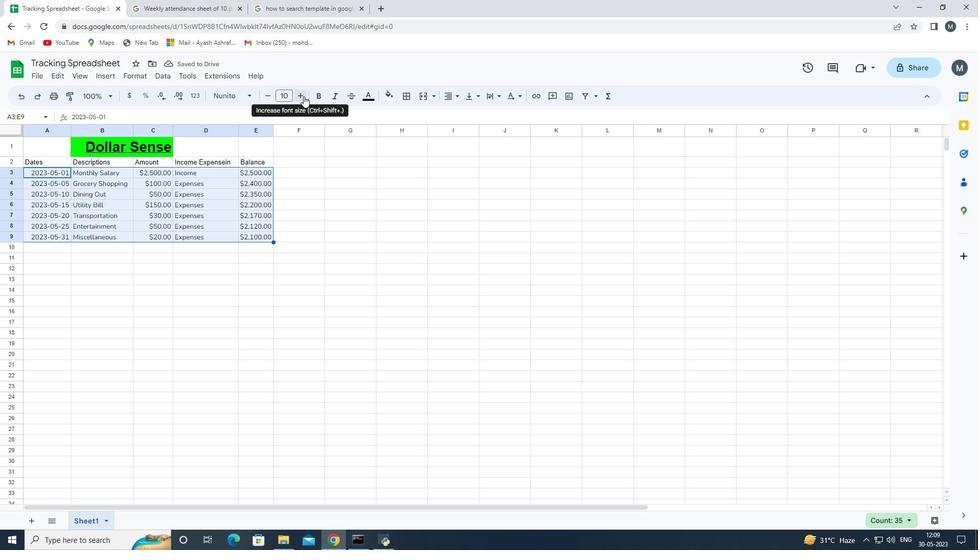 
Action: Mouse pressed left at (303, 96)
Screenshot: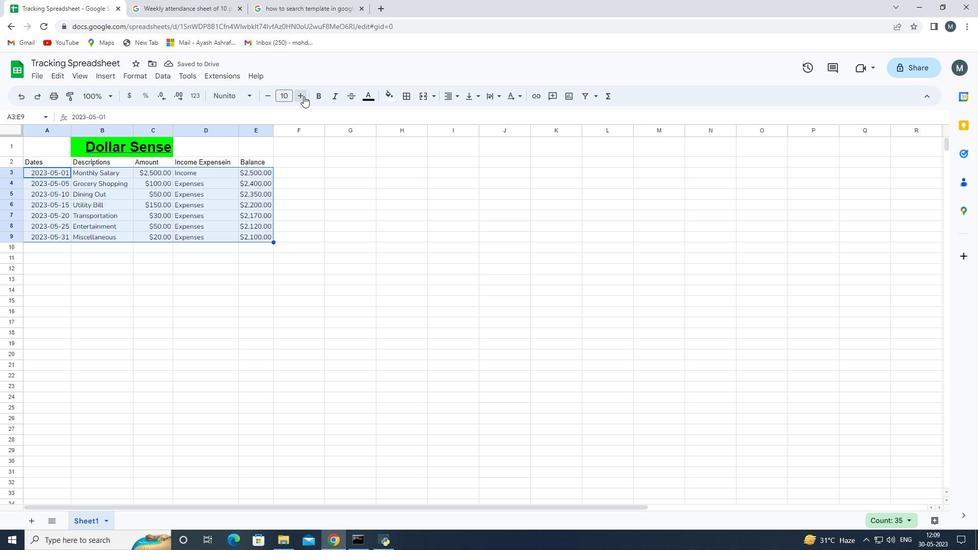 
Action: Mouse pressed left at (303, 96)
Screenshot: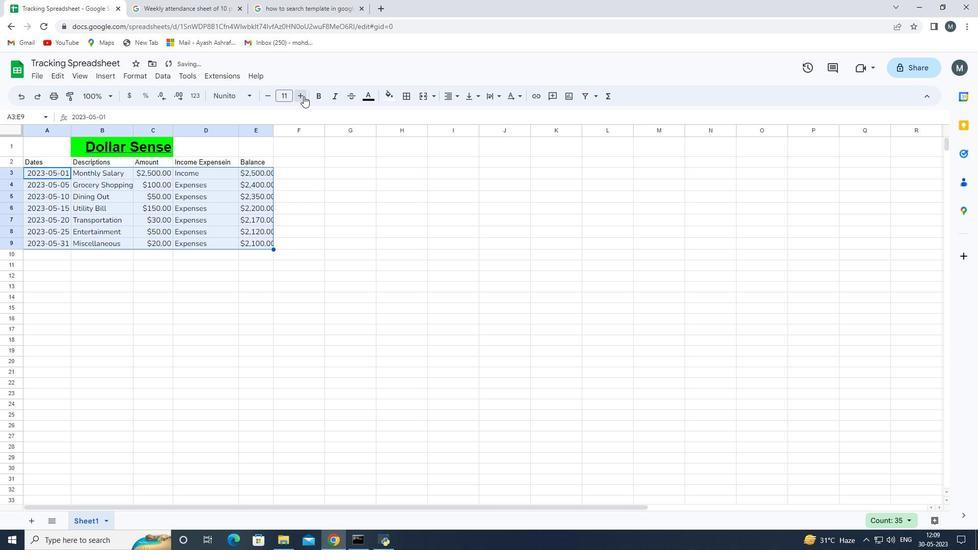 
Action: Mouse pressed left at (303, 96)
Screenshot: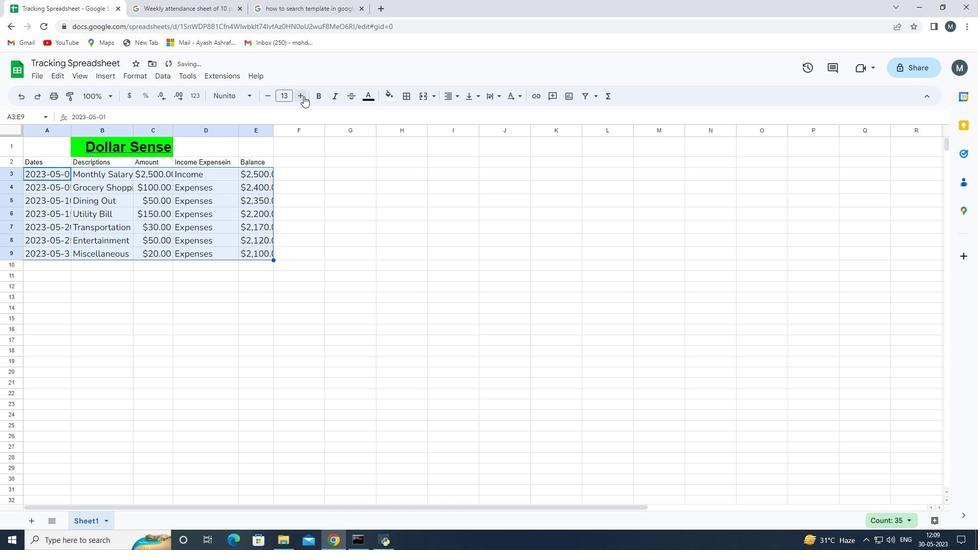 
Action: Mouse moved to (453, 96)
Screenshot: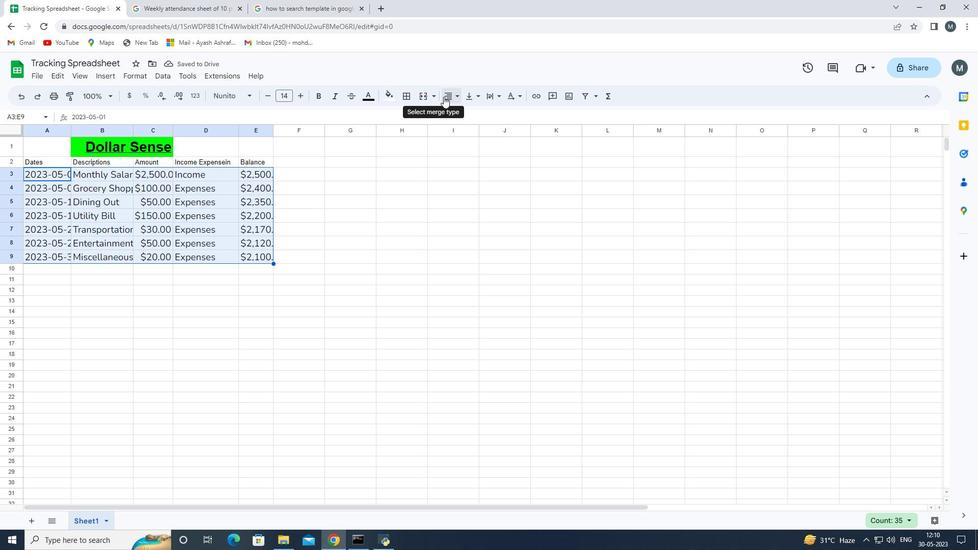 
Action: Mouse pressed left at (453, 96)
Screenshot: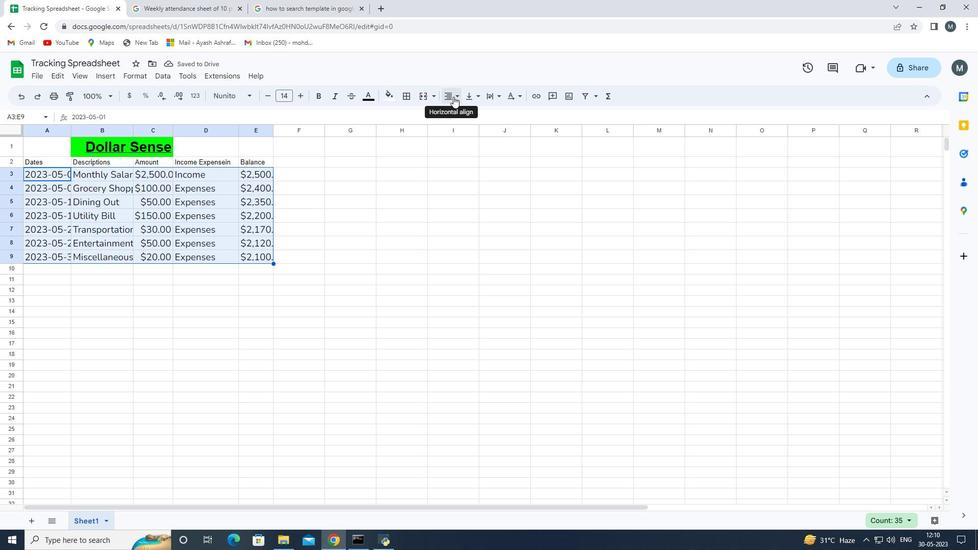 
Action: Mouse moved to (453, 115)
Screenshot: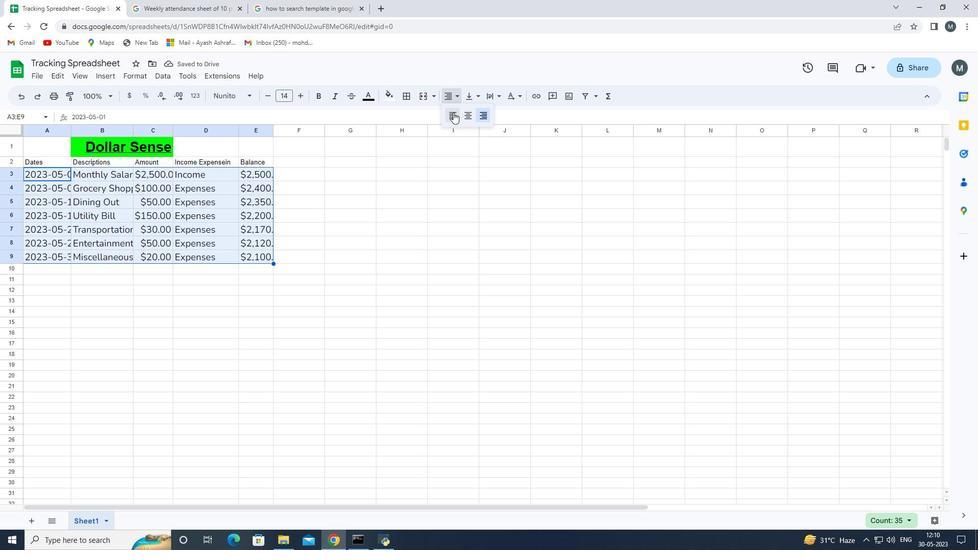 
Action: Mouse pressed left at (453, 115)
Screenshot: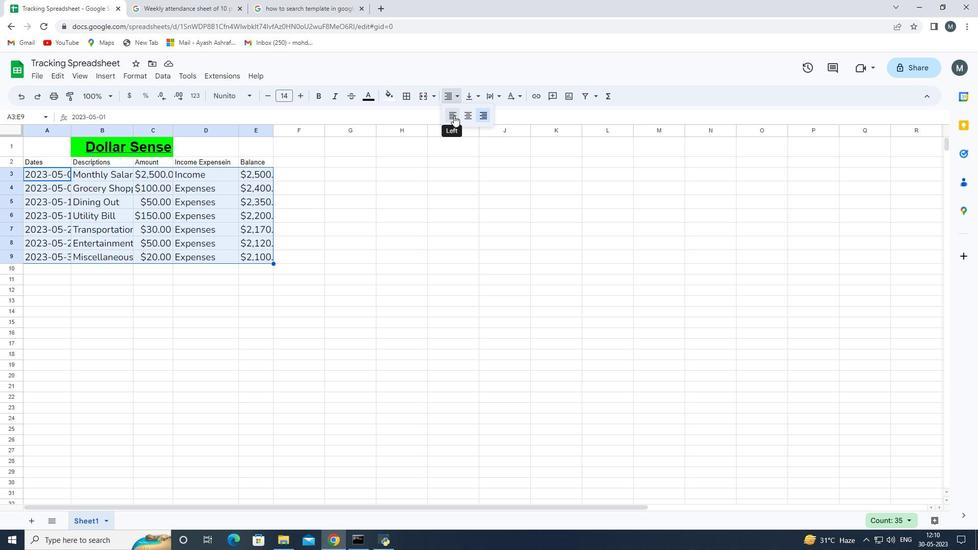
Action: Mouse moved to (147, 147)
Screenshot: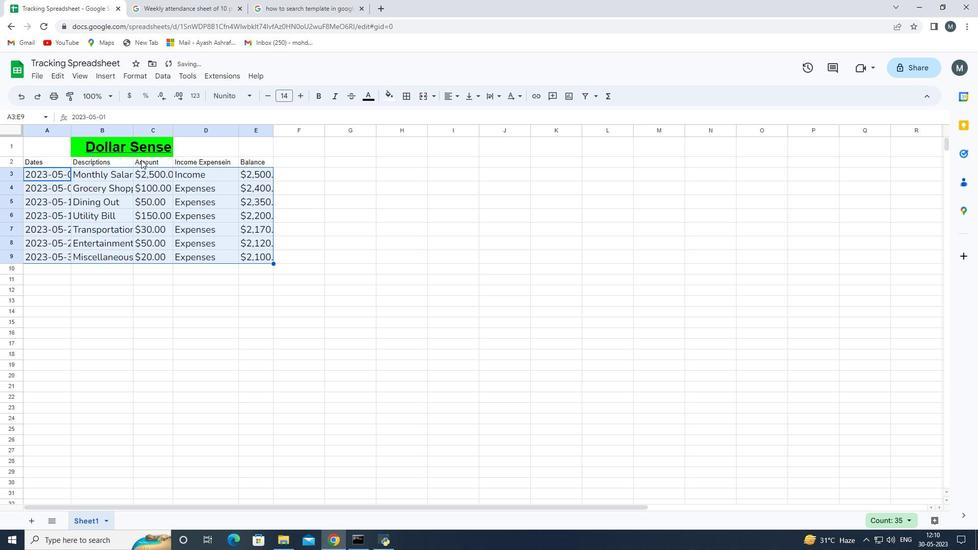 
Action: Mouse pressed left at (147, 147)
Screenshot: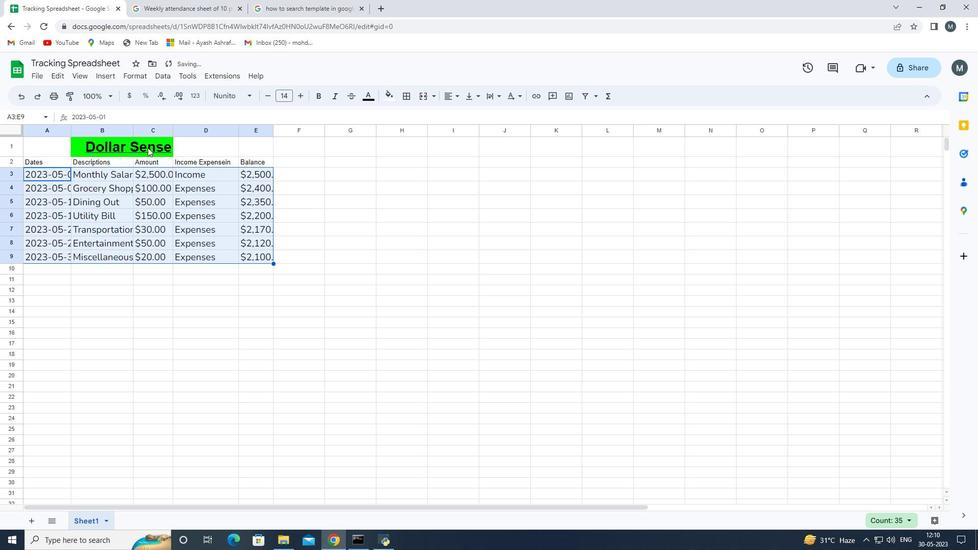 
Action: Mouse moved to (86, 149)
Screenshot: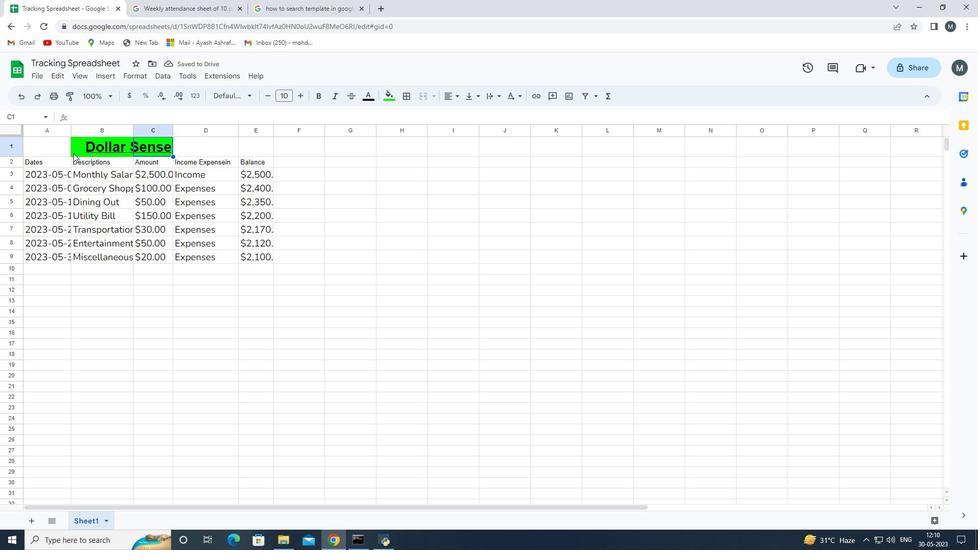 
Action: Mouse pressed left at (86, 149)
Screenshot: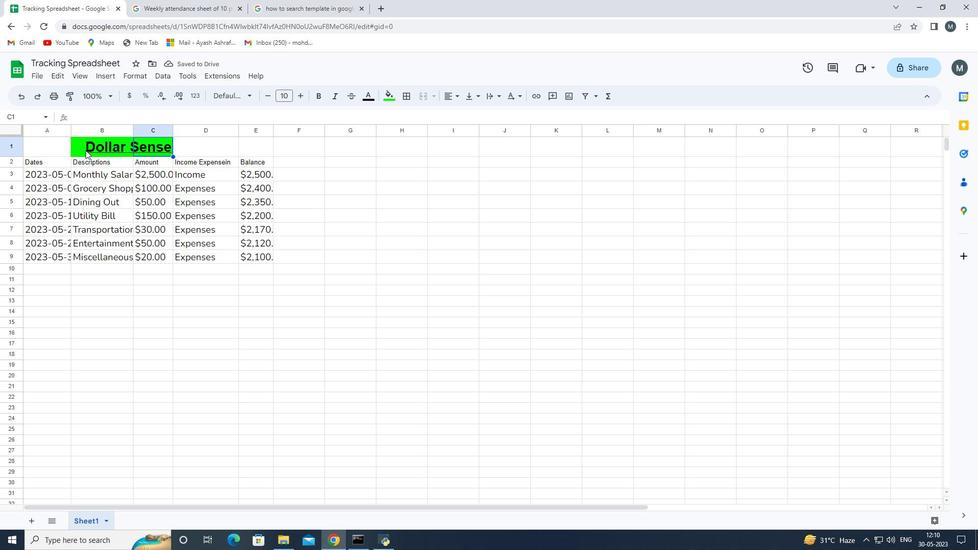 
Action: Mouse moved to (134, 151)
Screenshot: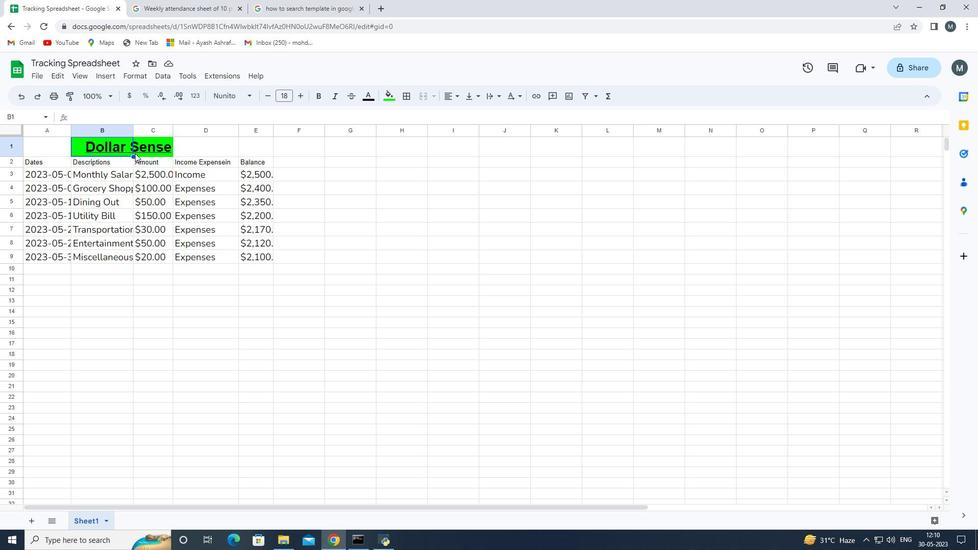 
Action: Key pressed <Key.shift_r>
Screenshot: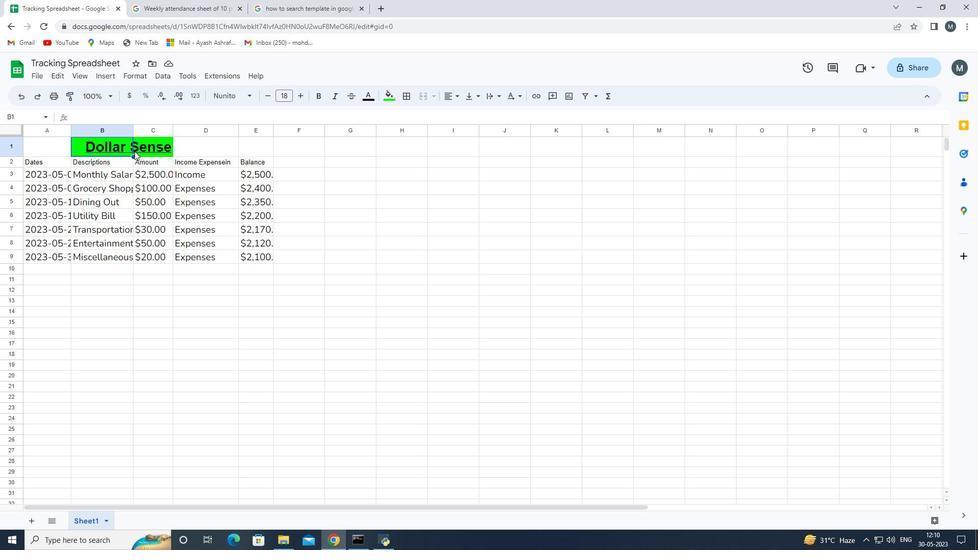 
Action: Mouse moved to (131, 151)
Screenshot: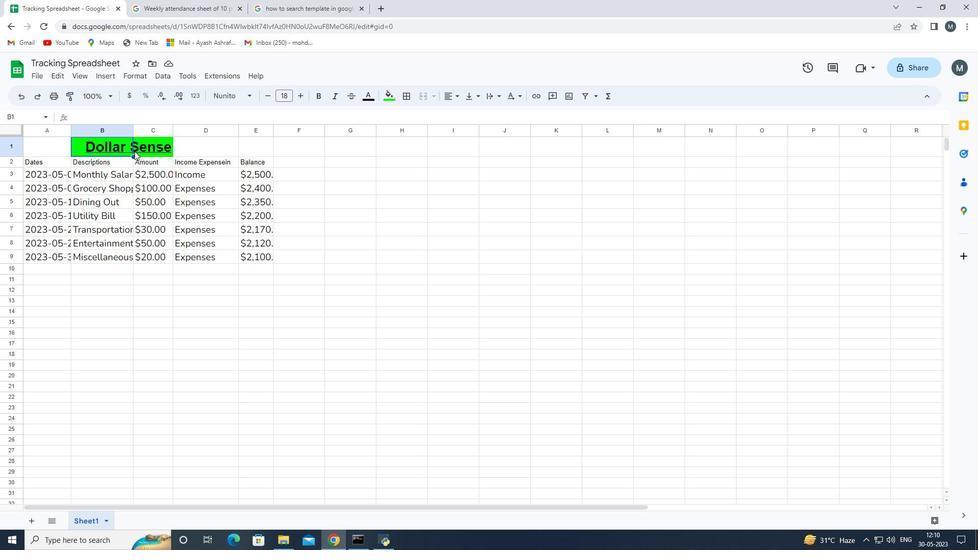 
Action: Key pressed <Key.shift_r><Key.right>
Screenshot: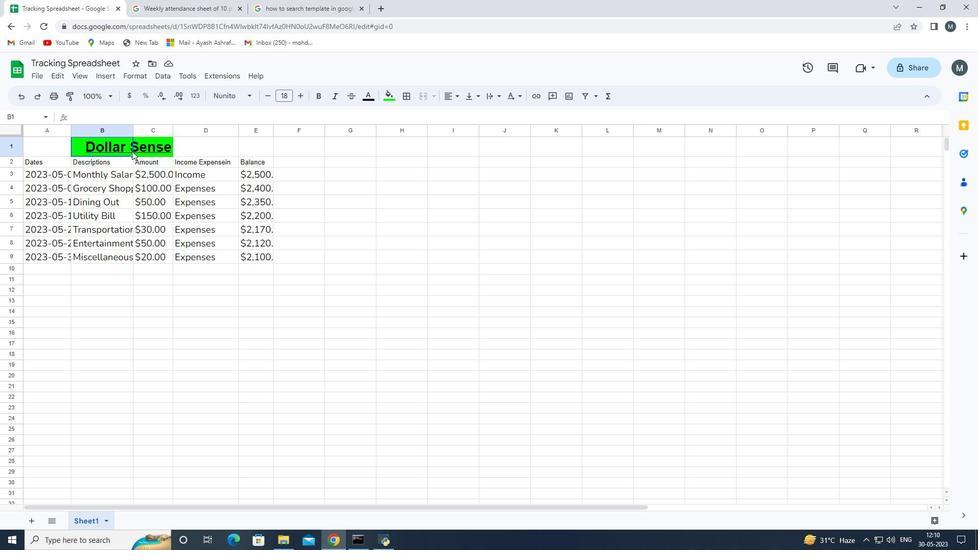 
Action: Mouse moved to (452, 96)
Screenshot: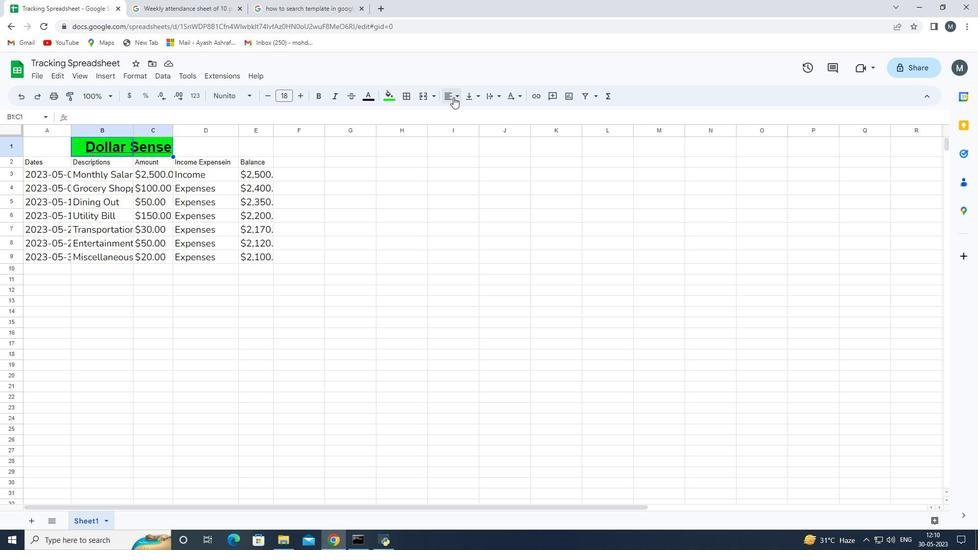 
Action: Mouse pressed left at (452, 96)
Screenshot: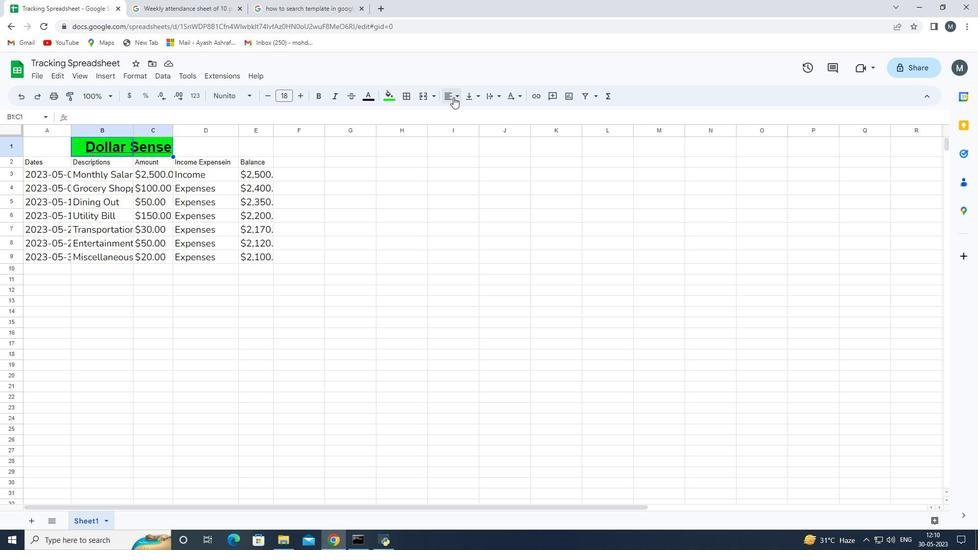 
Action: Mouse moved to (455, 116)
Screenshot: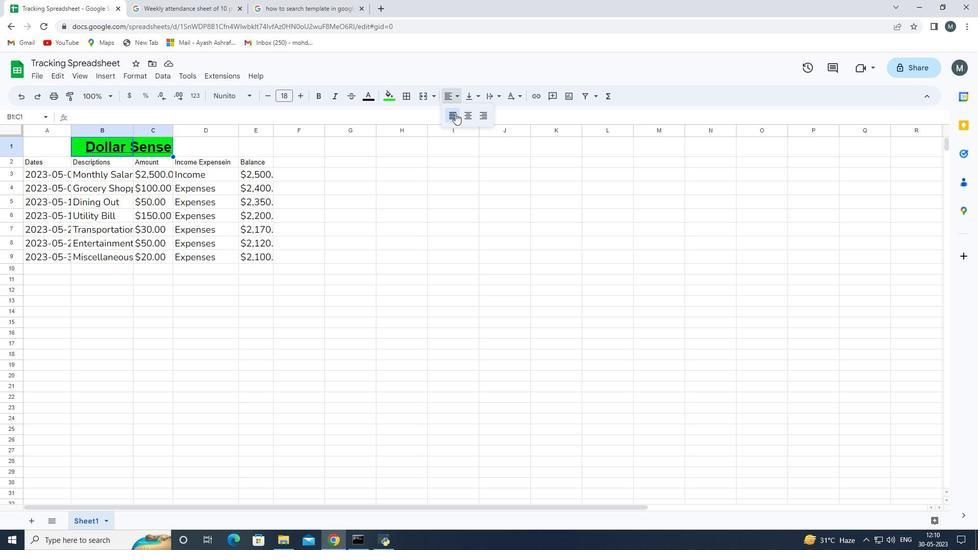 
Action: Mouse pressed left at (455, 116)
Screenshot: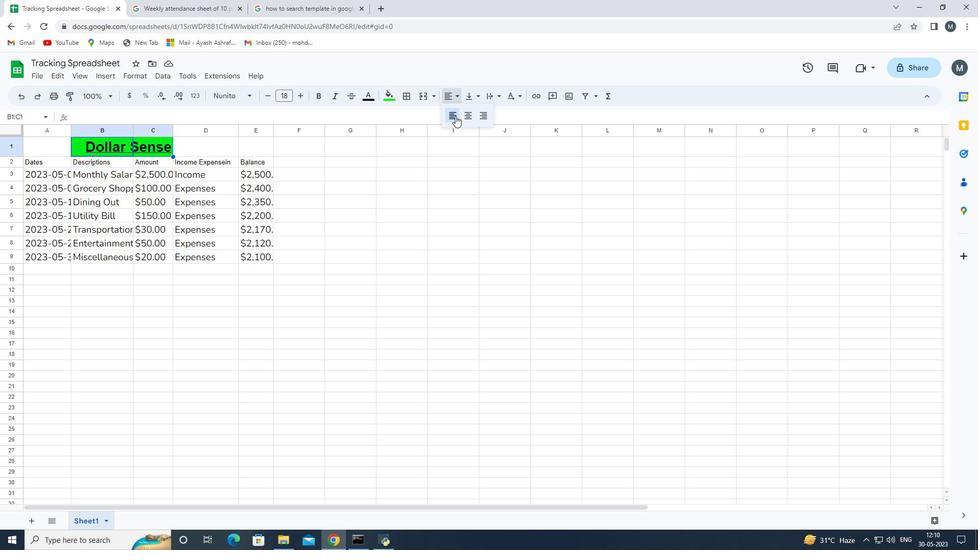 
Action: Mouse moved to (141, 377)
Screenshot: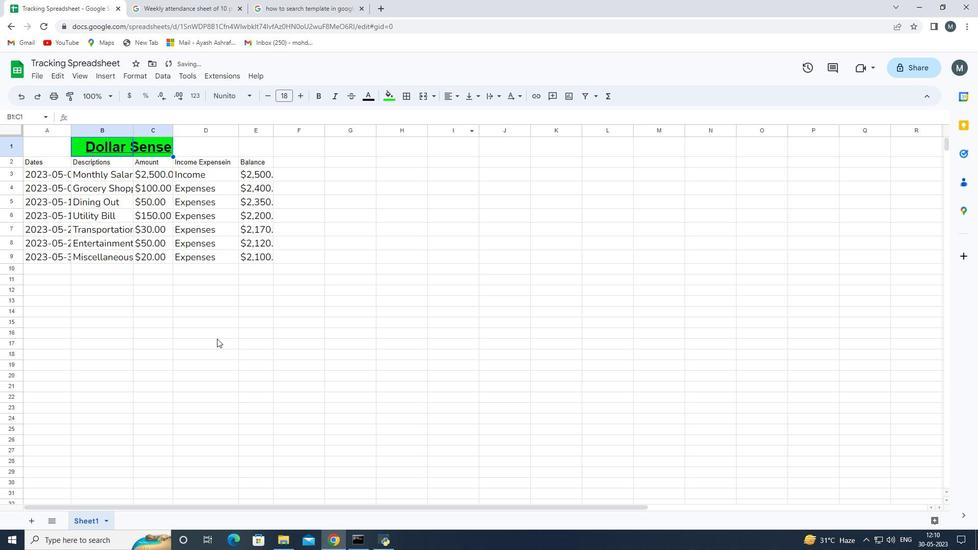 
Action: Mouse pressed left at (141, 377)
Screenshot: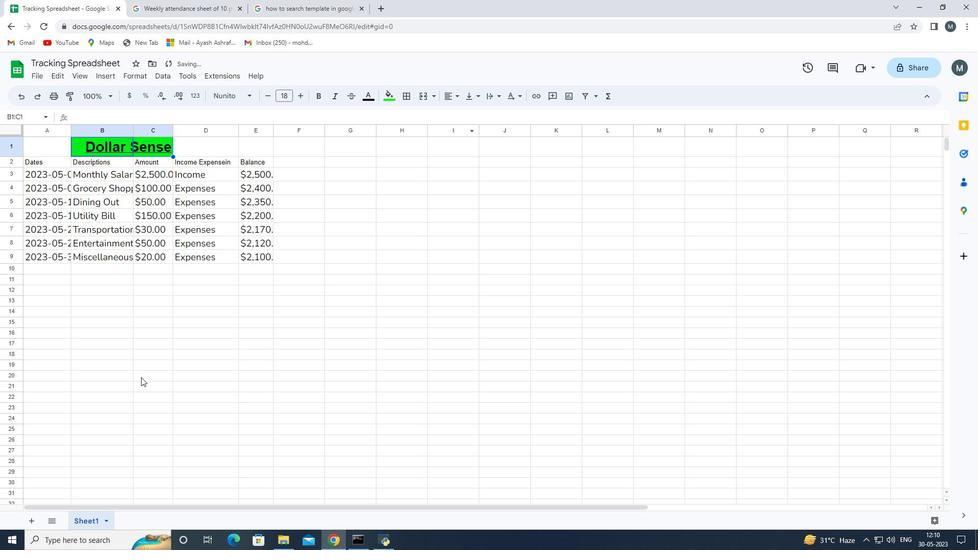 
Action: Mouse moved to (72, 128)
Screenshot: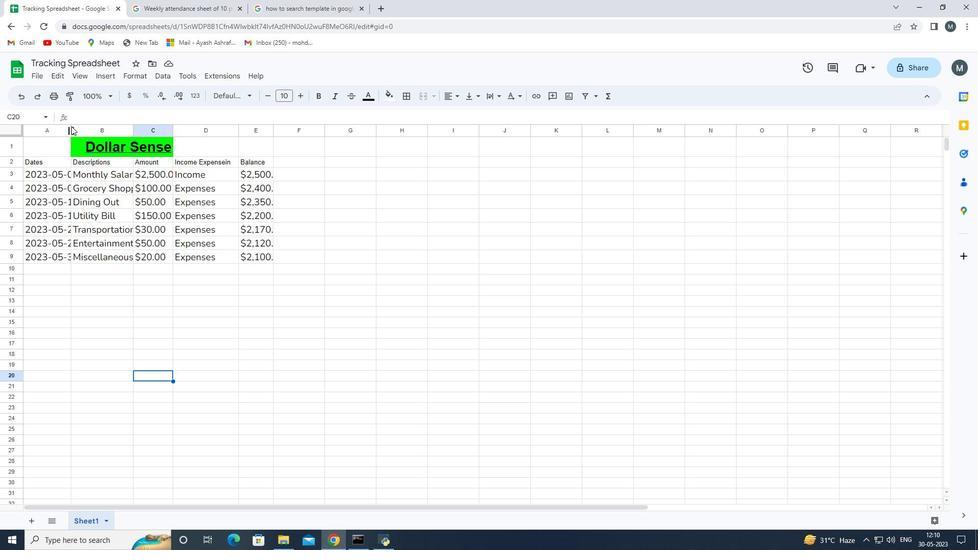 
Action: Mouse pressed left at (72, 128)
Screenshot: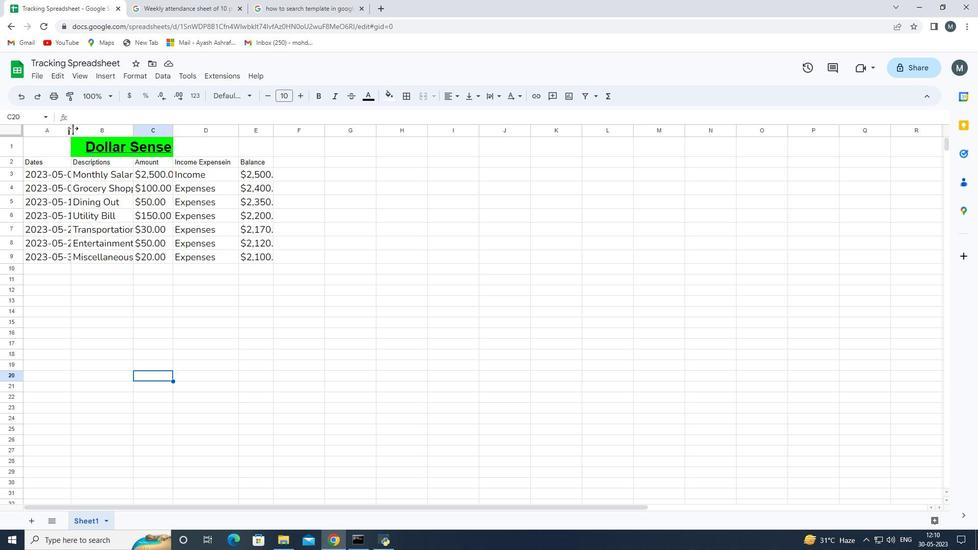 
Action: Mouse moved to (147, 133)
Screenshot: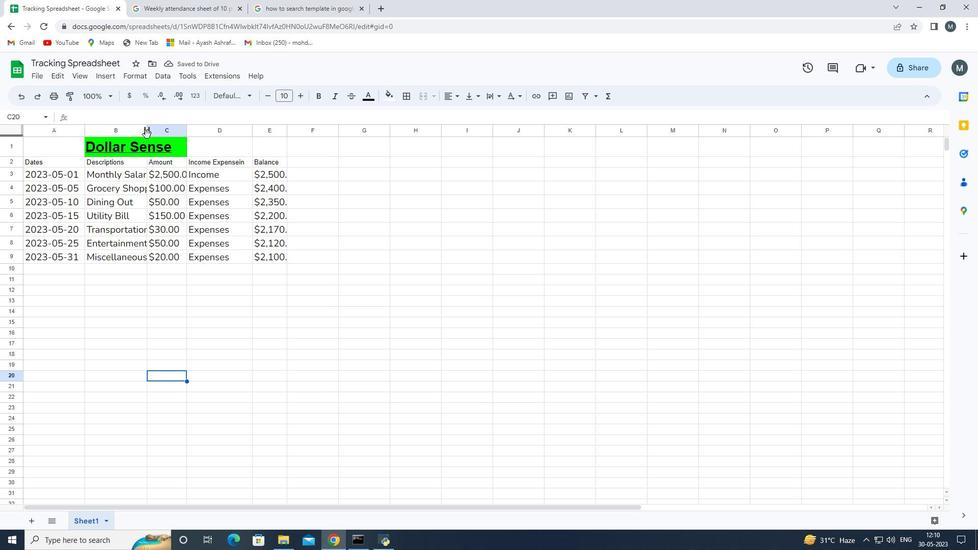 
Action: Mouse pressed left at (147, 133)
Screenshot: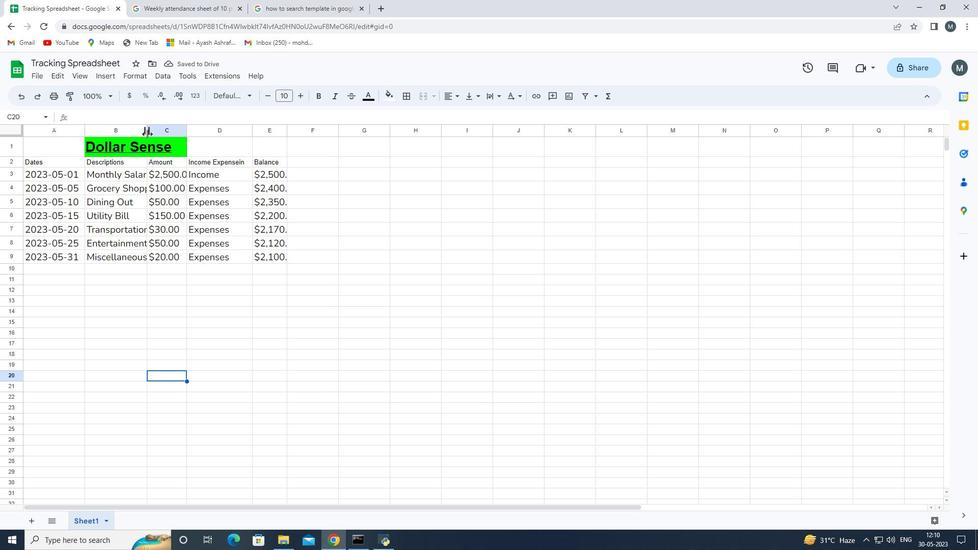 
Action: Mouse moved to (215, 226)
Screenshot: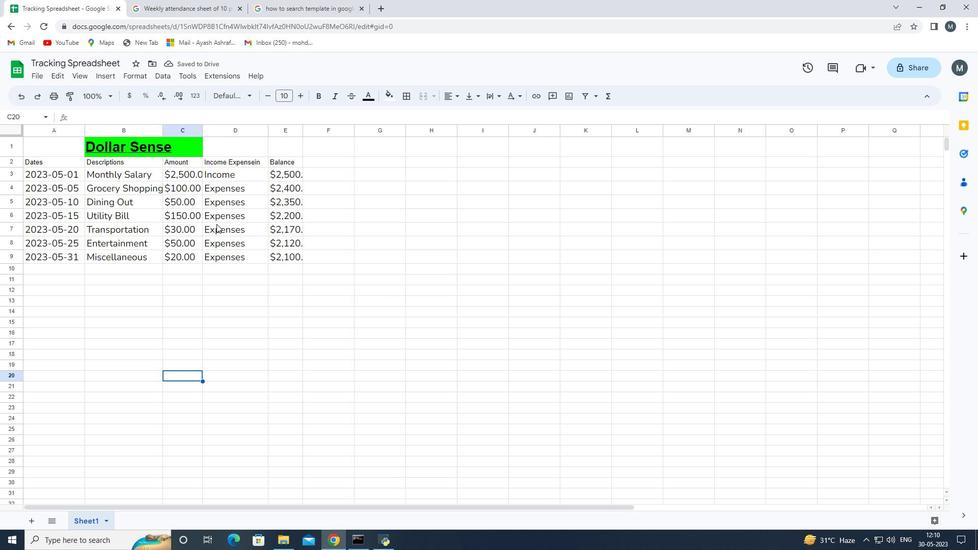 
